 Task: Find connections with filter location Abomsa with filter topic #leadershipwith filter profile language Spanish with filter current company Indman with filter school SBOA School & Junior College with filter industry International Trade and Development with filter service category FIle Management with filter keywords title Interior Designer
Action: Mouse moved to (377, 301)
Screenshot: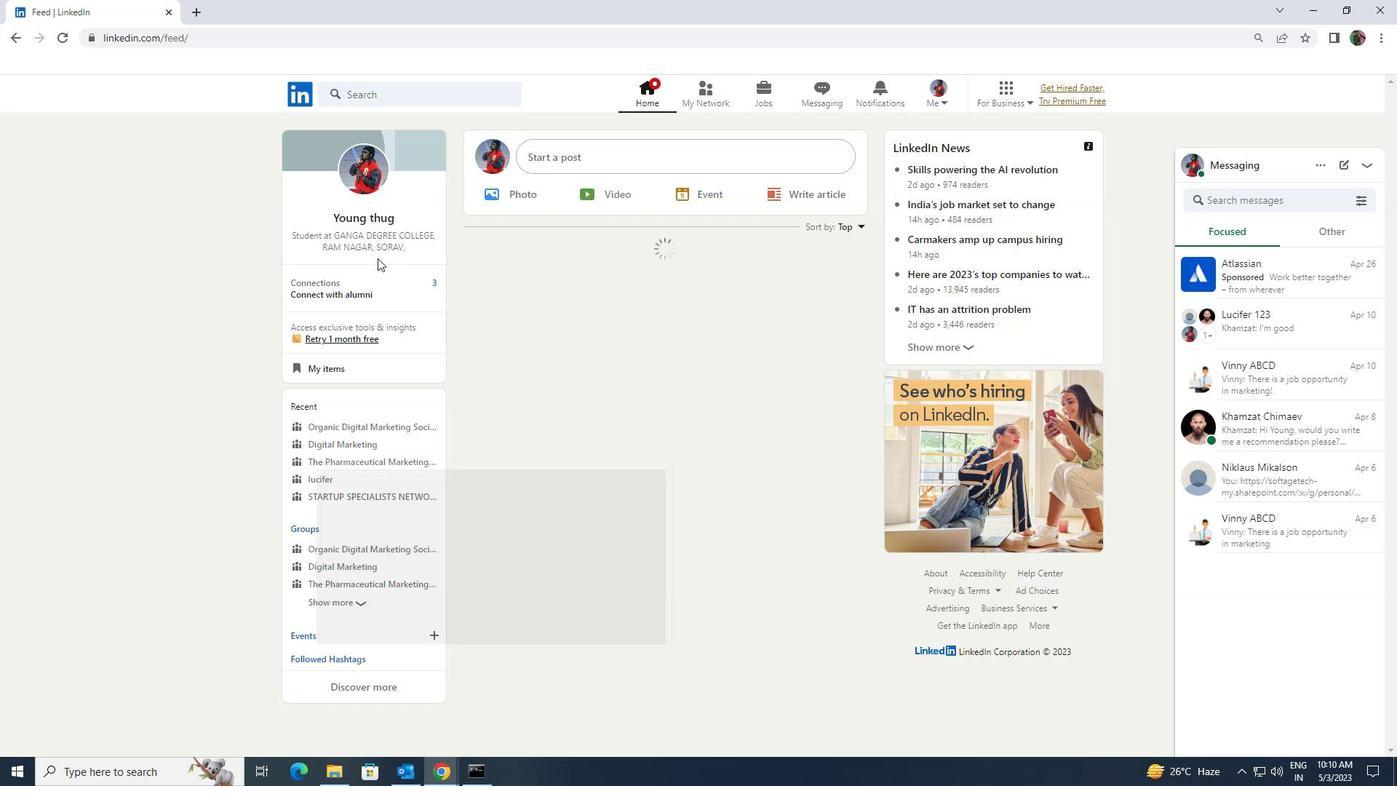 
Action: Mouse pressed left at (377, 301)
Screenshot: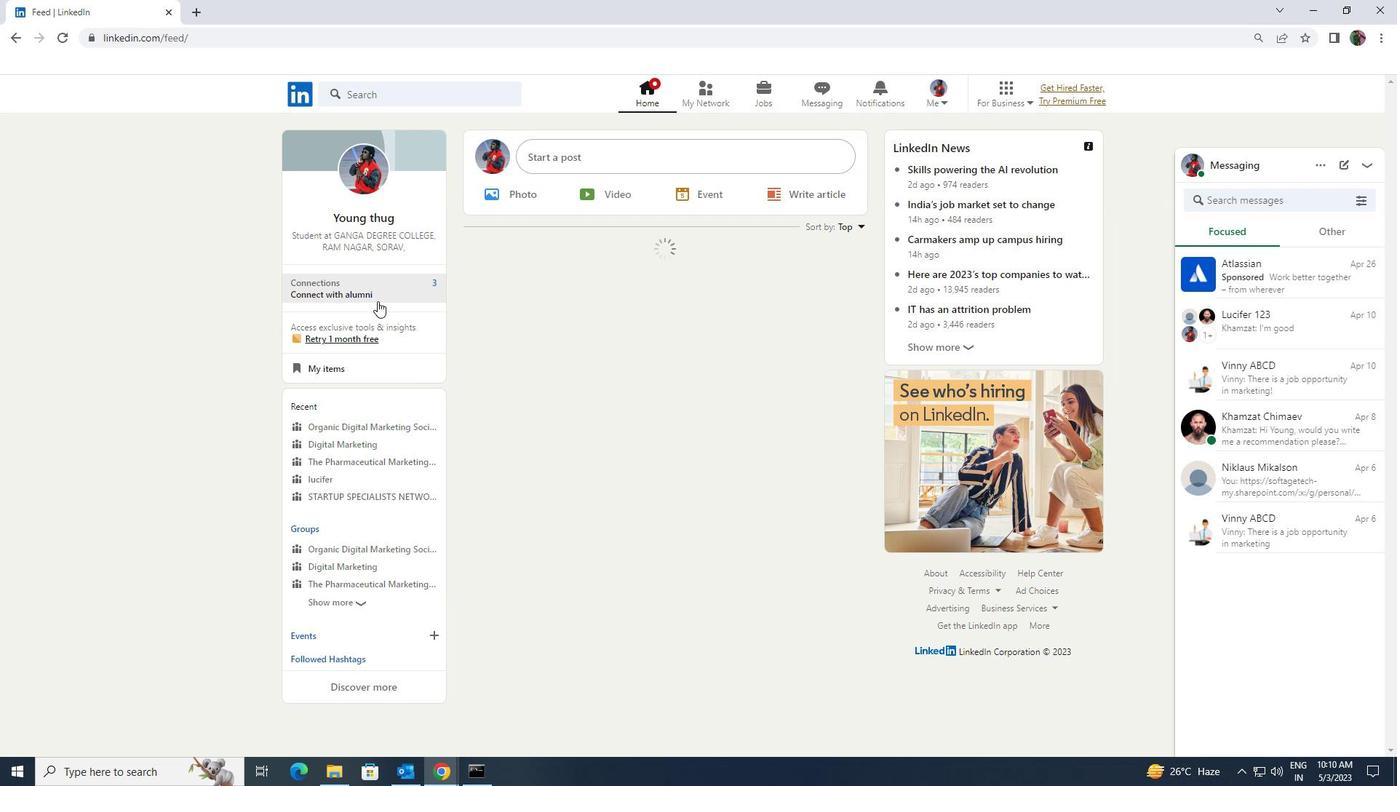 
Action: Mouse moved to (412, 168)
Screenshot: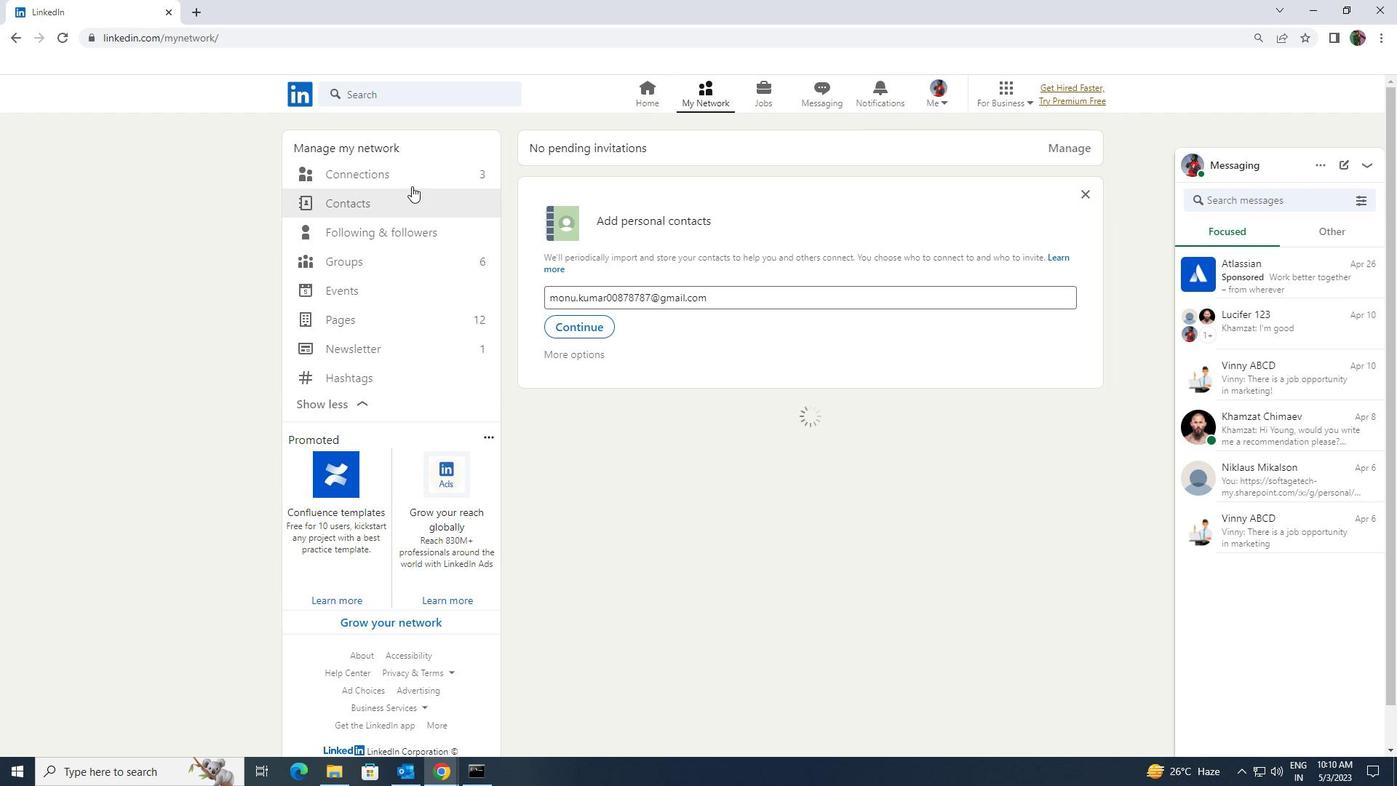 
Action: Mouse pressed left at (412, 168)
Screenshot: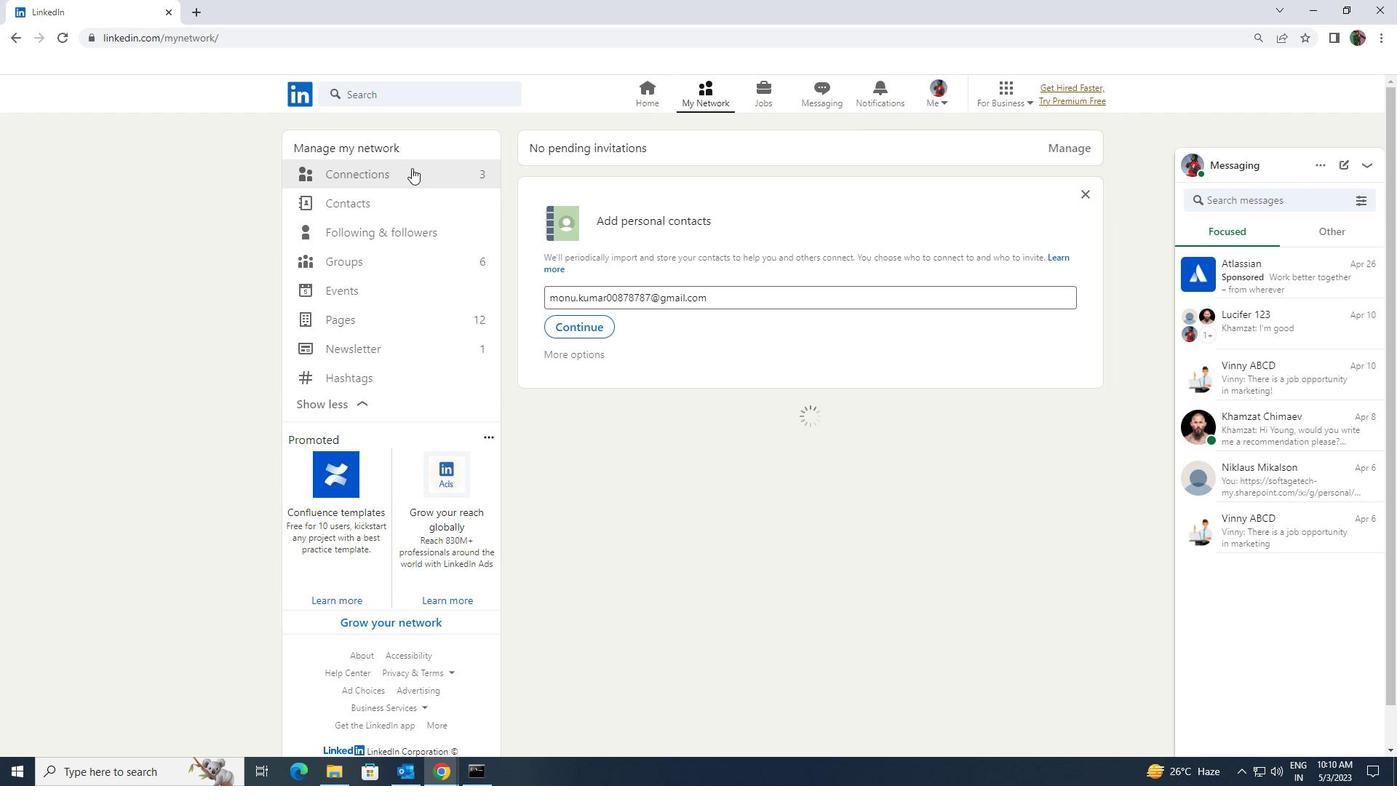 
Action: Mouse moved to (780, 181)
Screenshot: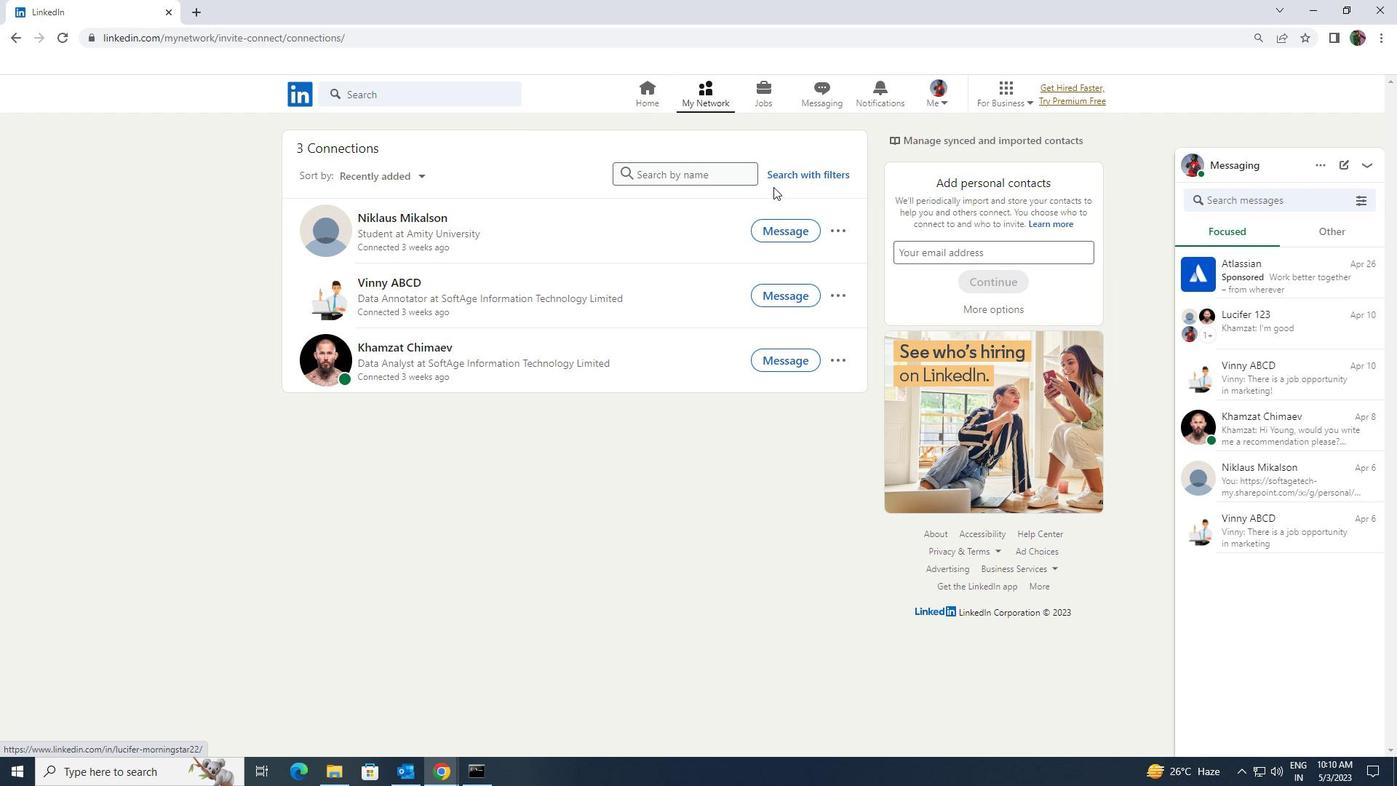 
Action: Mouse pressed left at (780, 181)
Screenshot: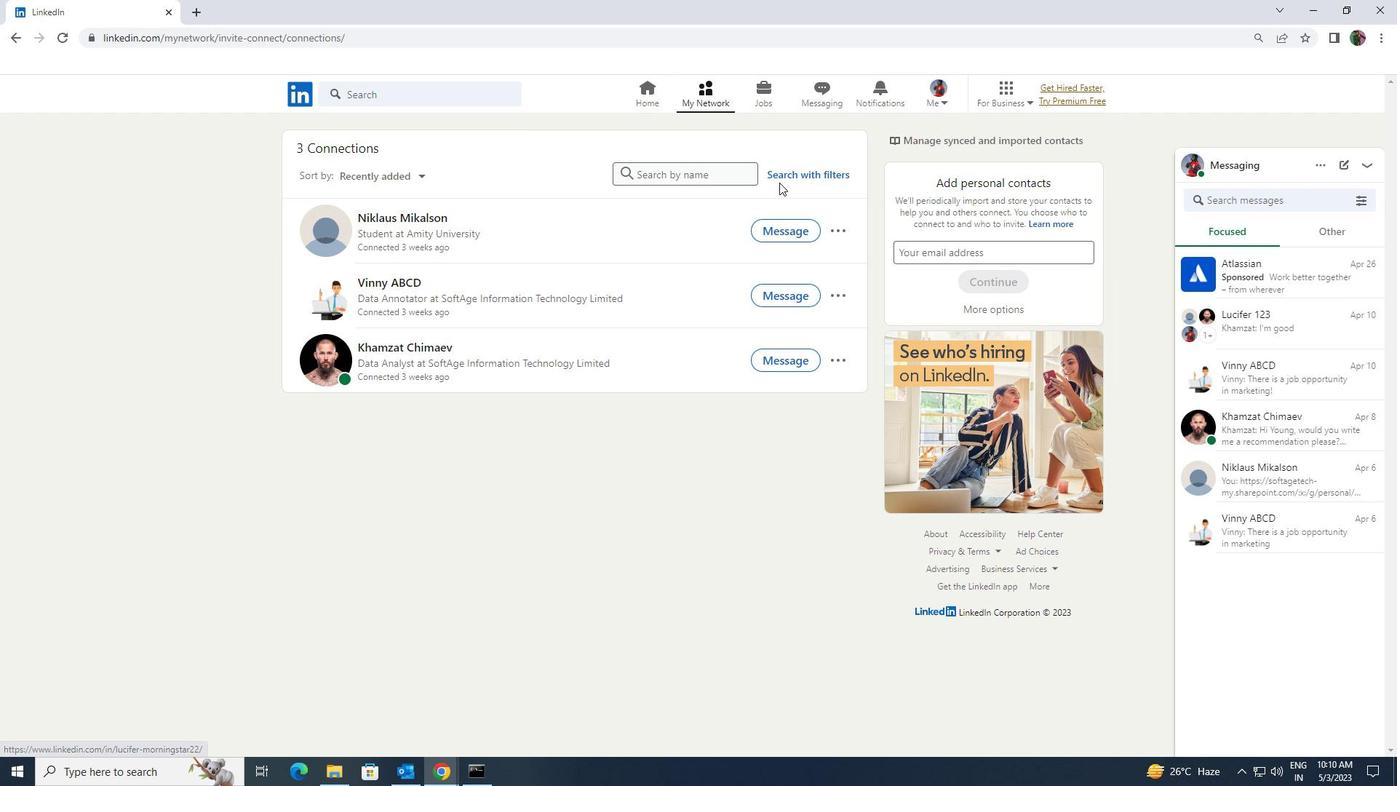 
Action: Mouse moved to (751, 139)
Screenshot: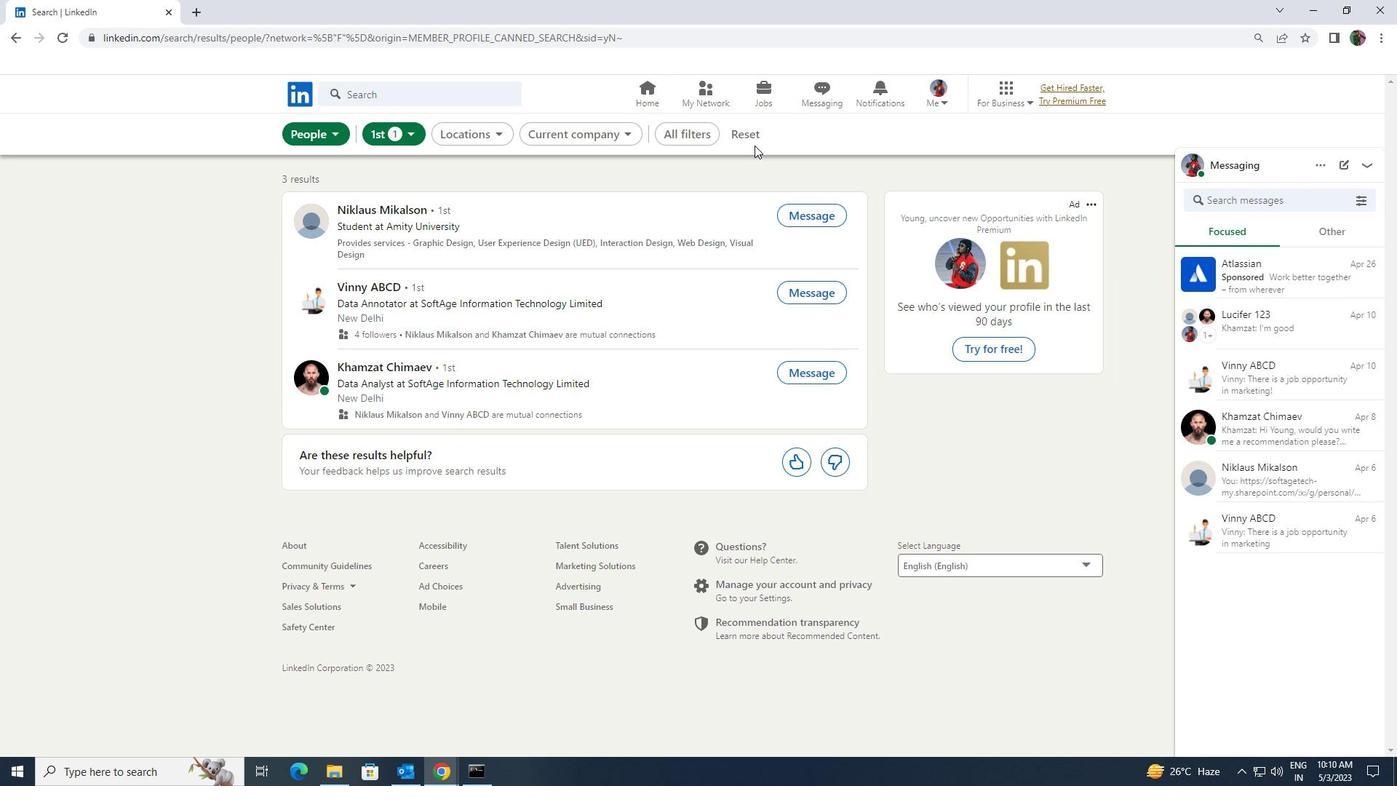 
Action: Mouse pressed left at (751, 139)
Screenshot: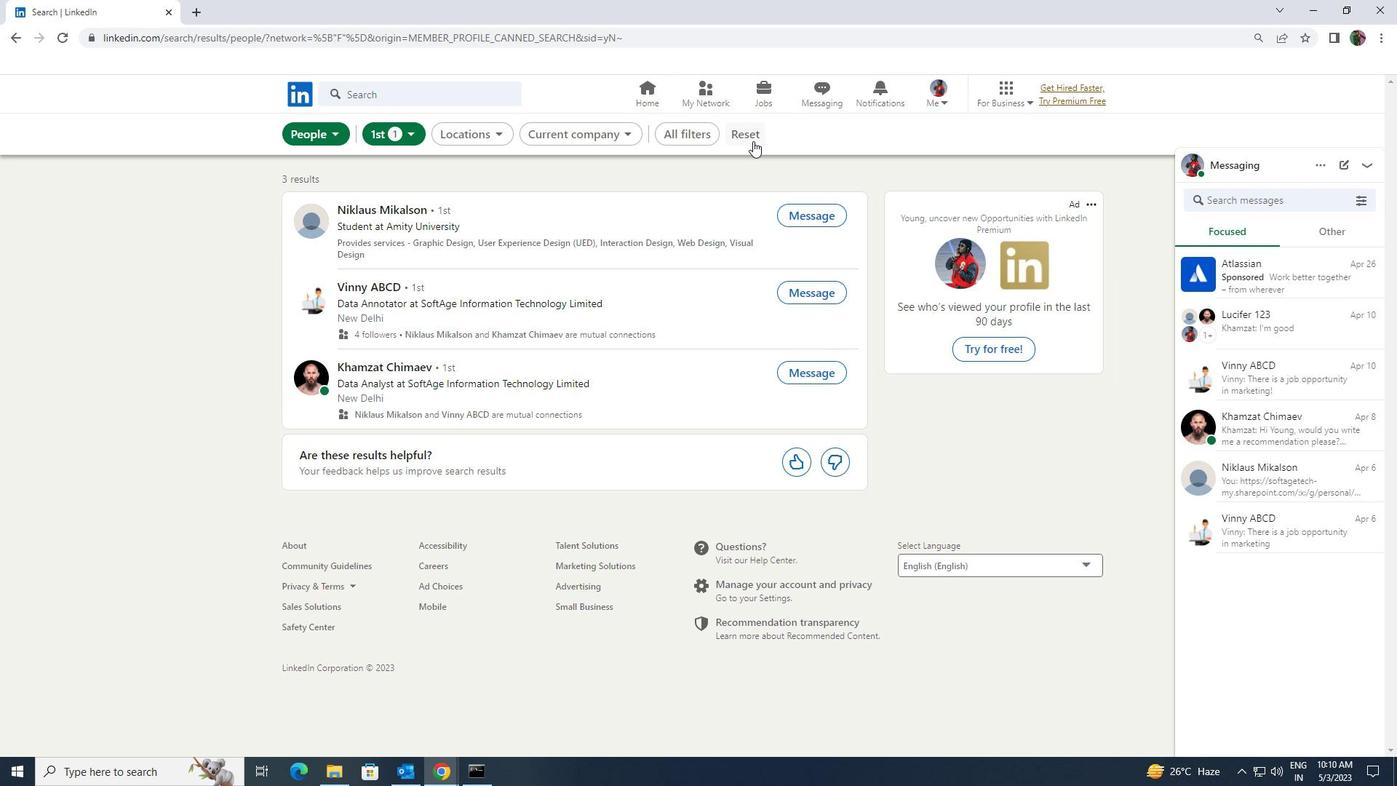
Action: Mouse moved to (737, 132)
Screenshot: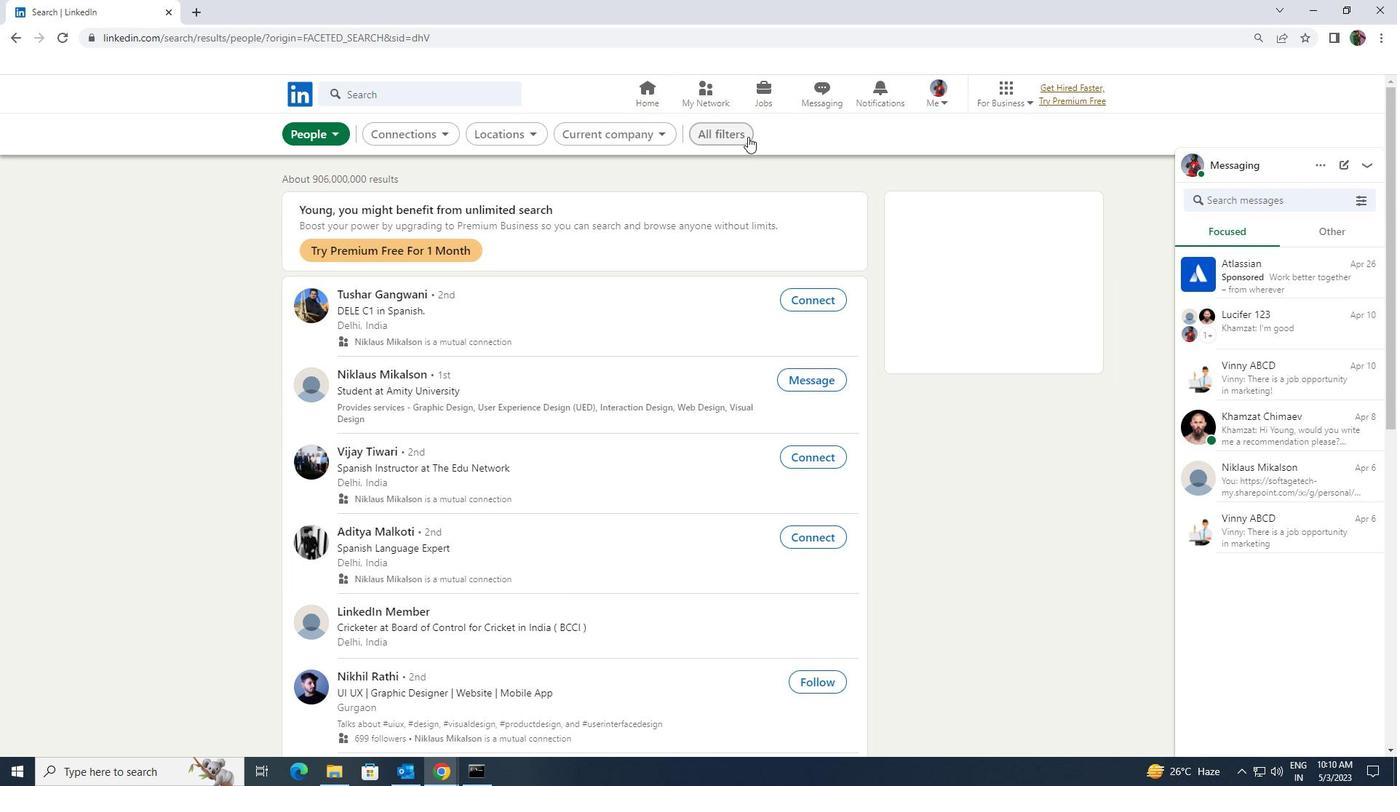
Action: Mouse pressed left at (737, 132)
Screenshot: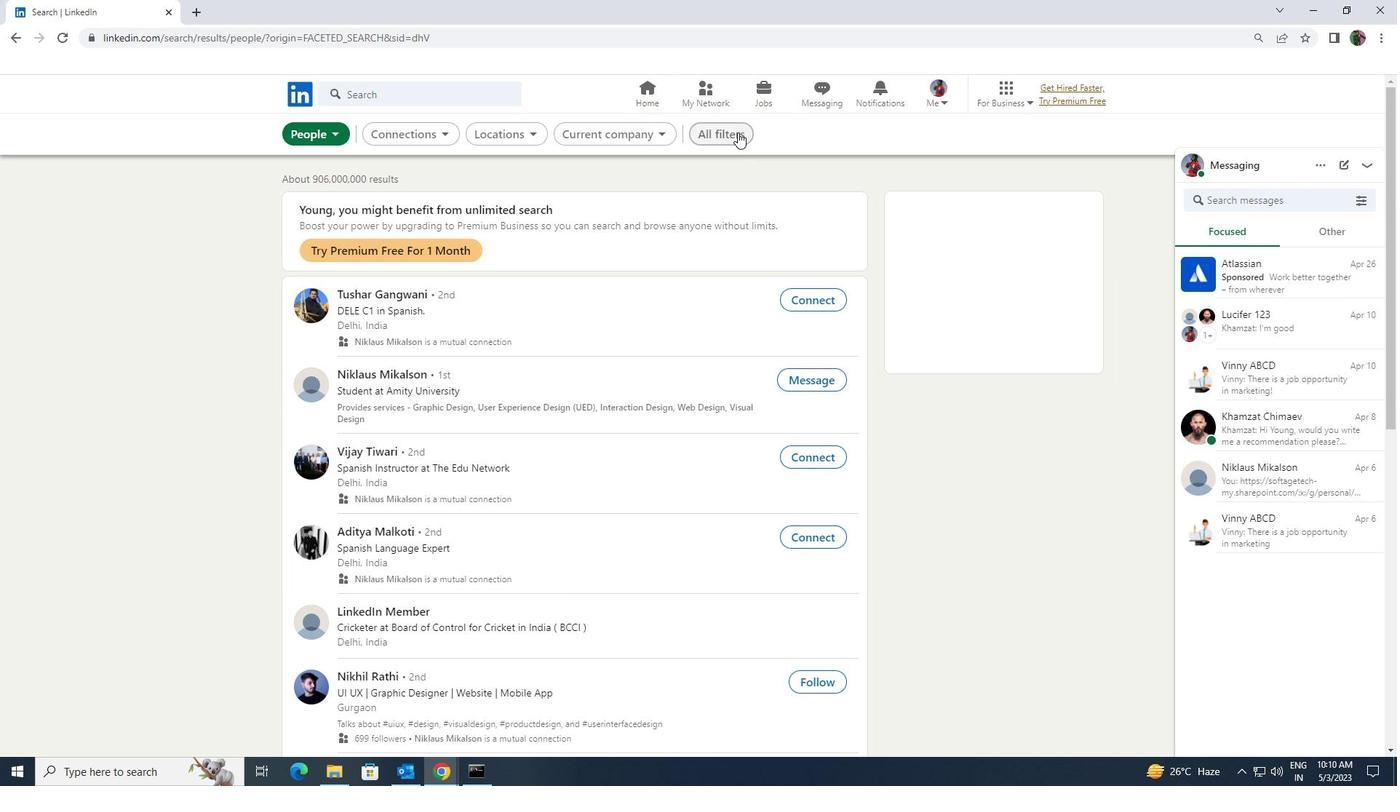 
Action: Mouse moved to (1197, 577)
Screenshot: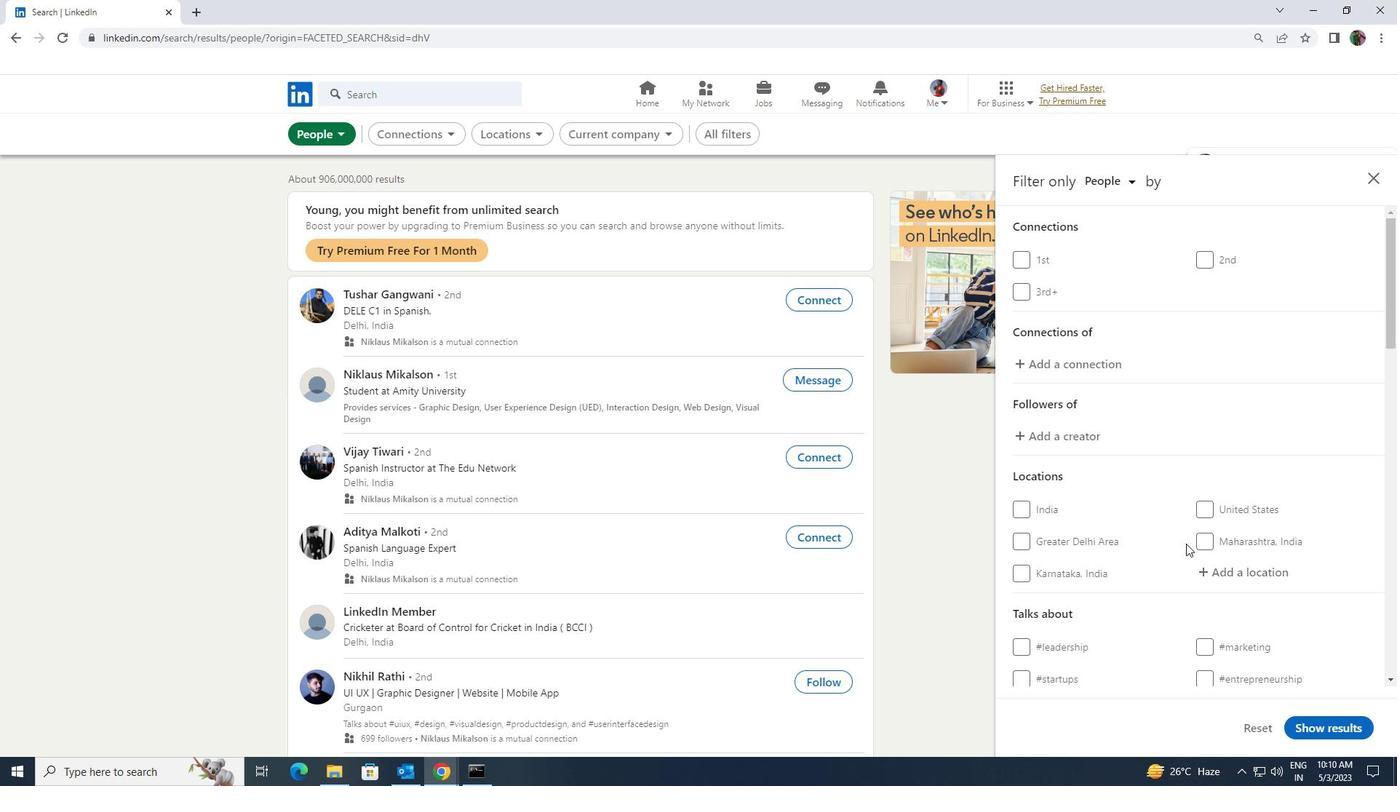 
Action: Mouse pressed left at (1197, 577)
Screenshot: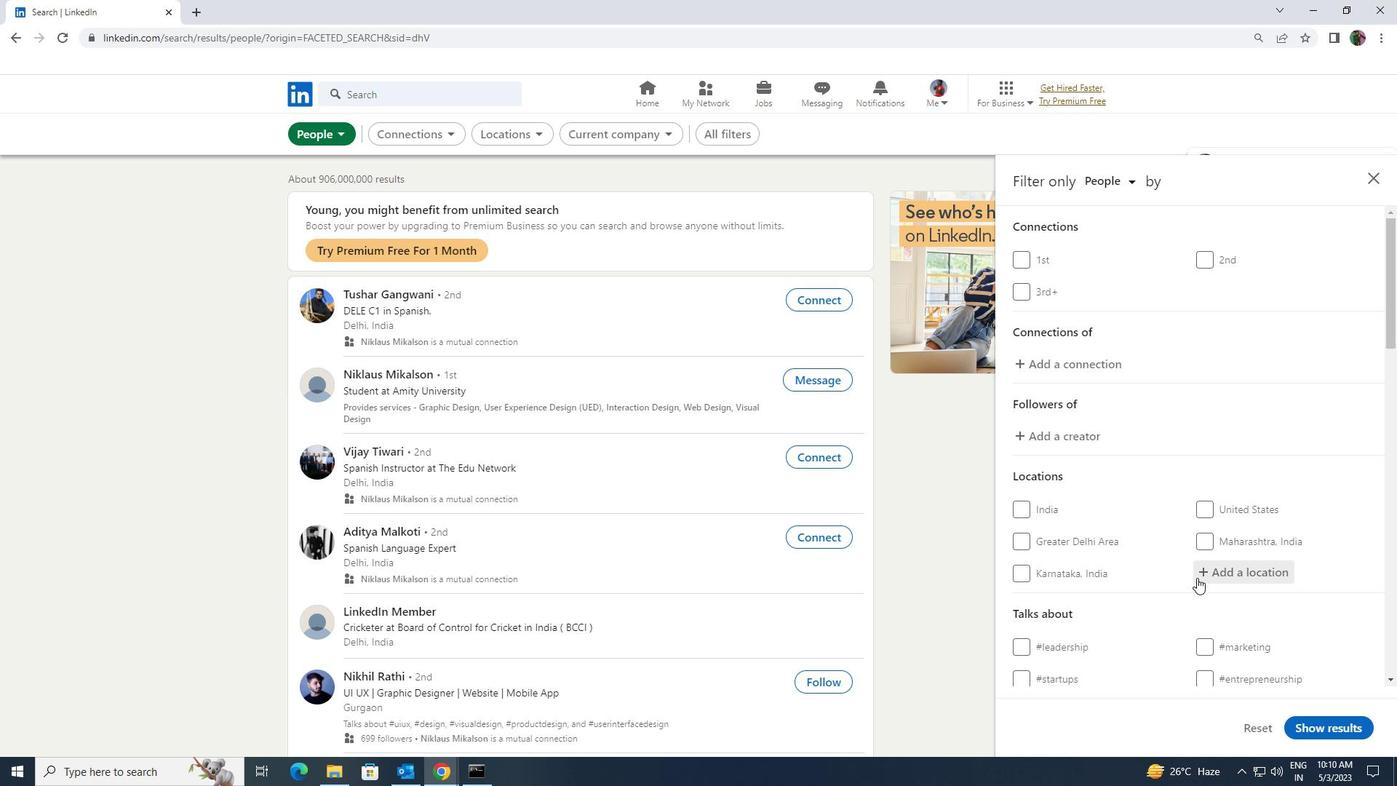 
Action: Mouse moved to (1196, 572)
Screenshot: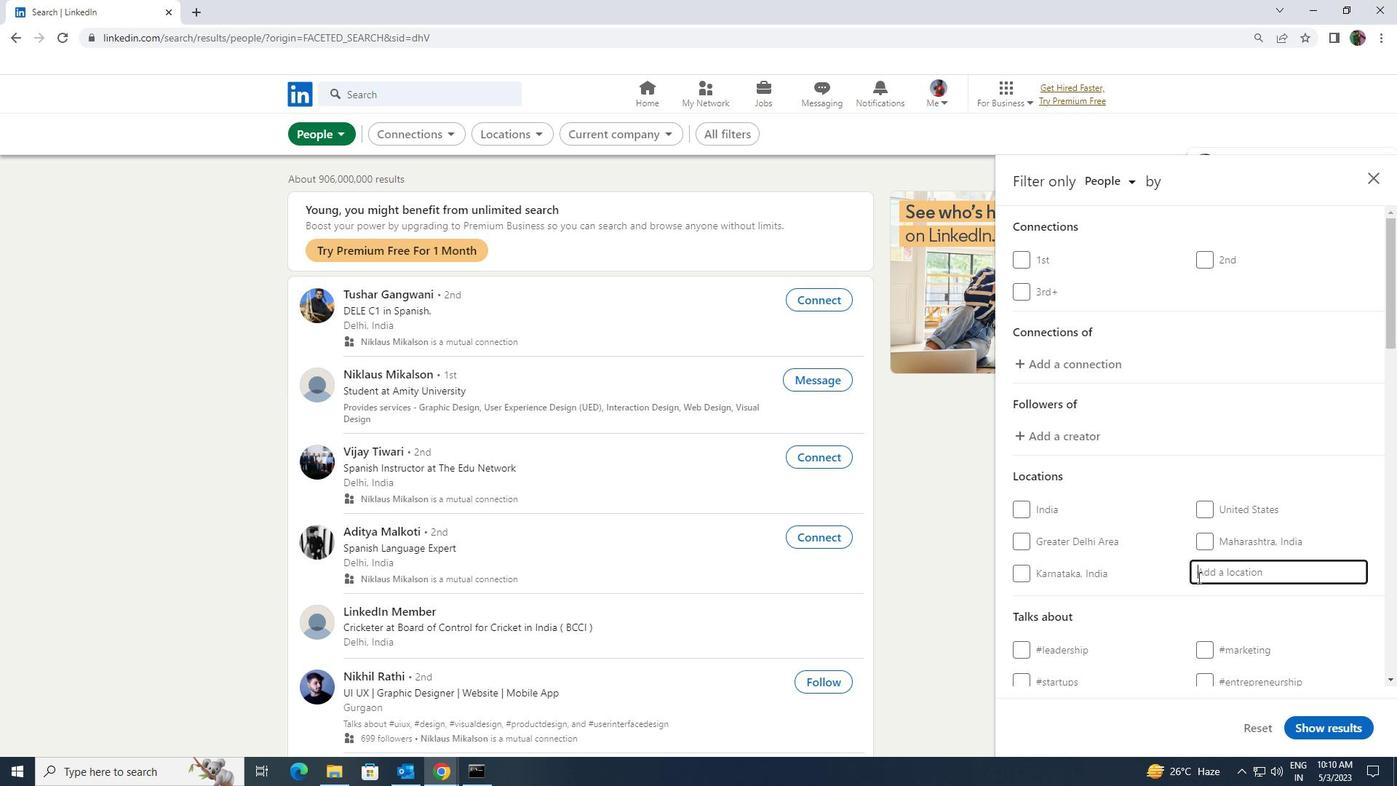 
Action: Key pressed <Key.shift><Key.shift><Key.shift><Key.shift><Key.shift><Key.shift><Key.shift><Key.shift><Key.shift>ABOMSA
Screenshot: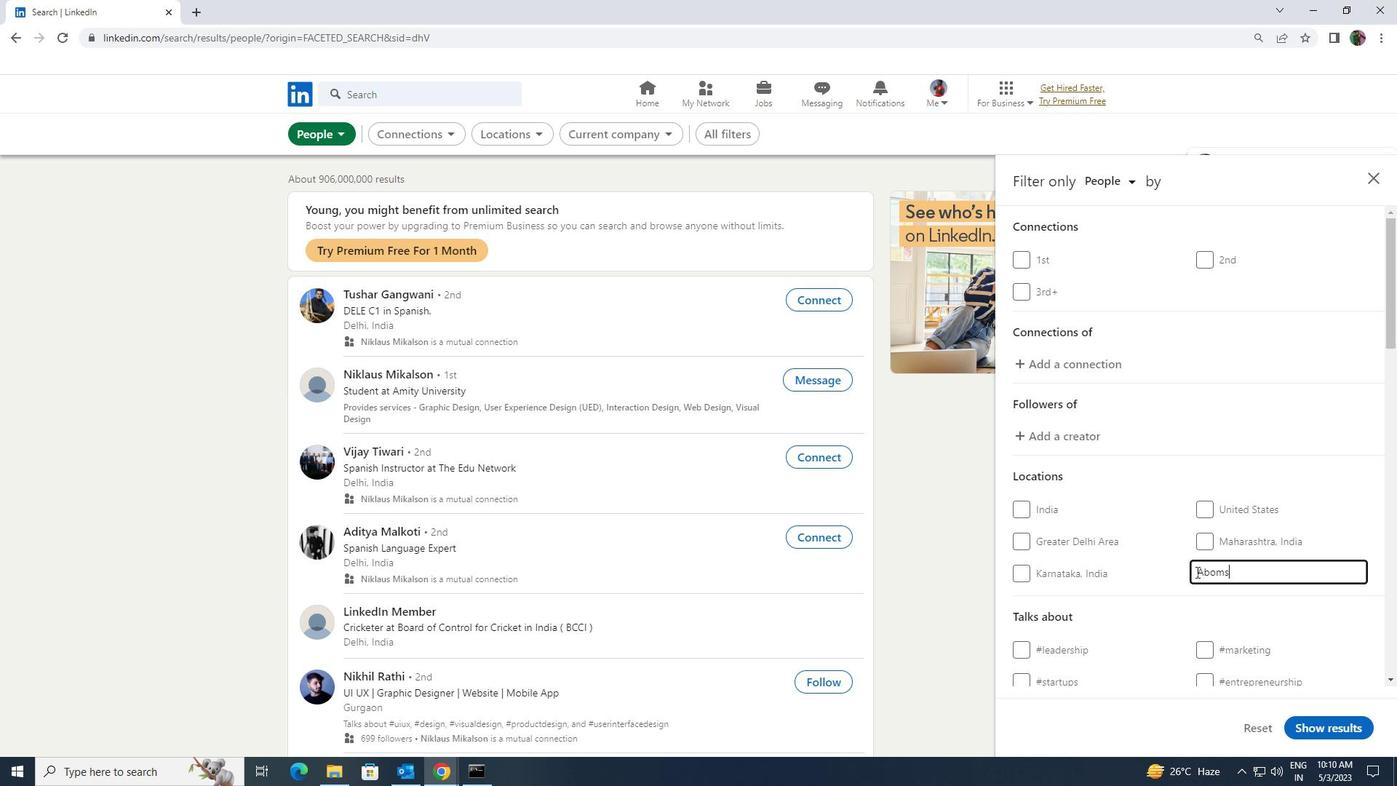 
Action: Mouse scrolled (1196, 571) with delta (0, 0)
Screenshot: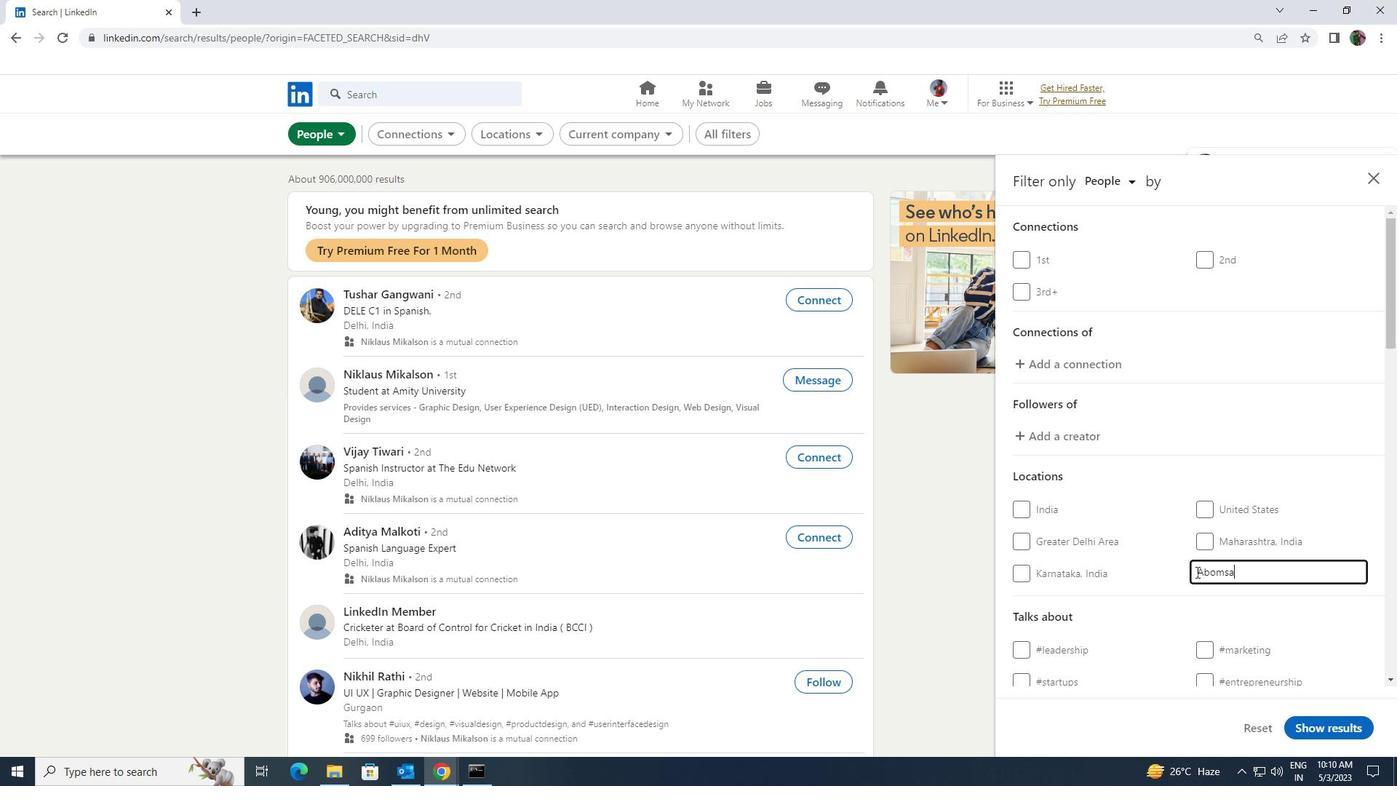 
Action: Mouse moved to (1203, 637)
Screenshot: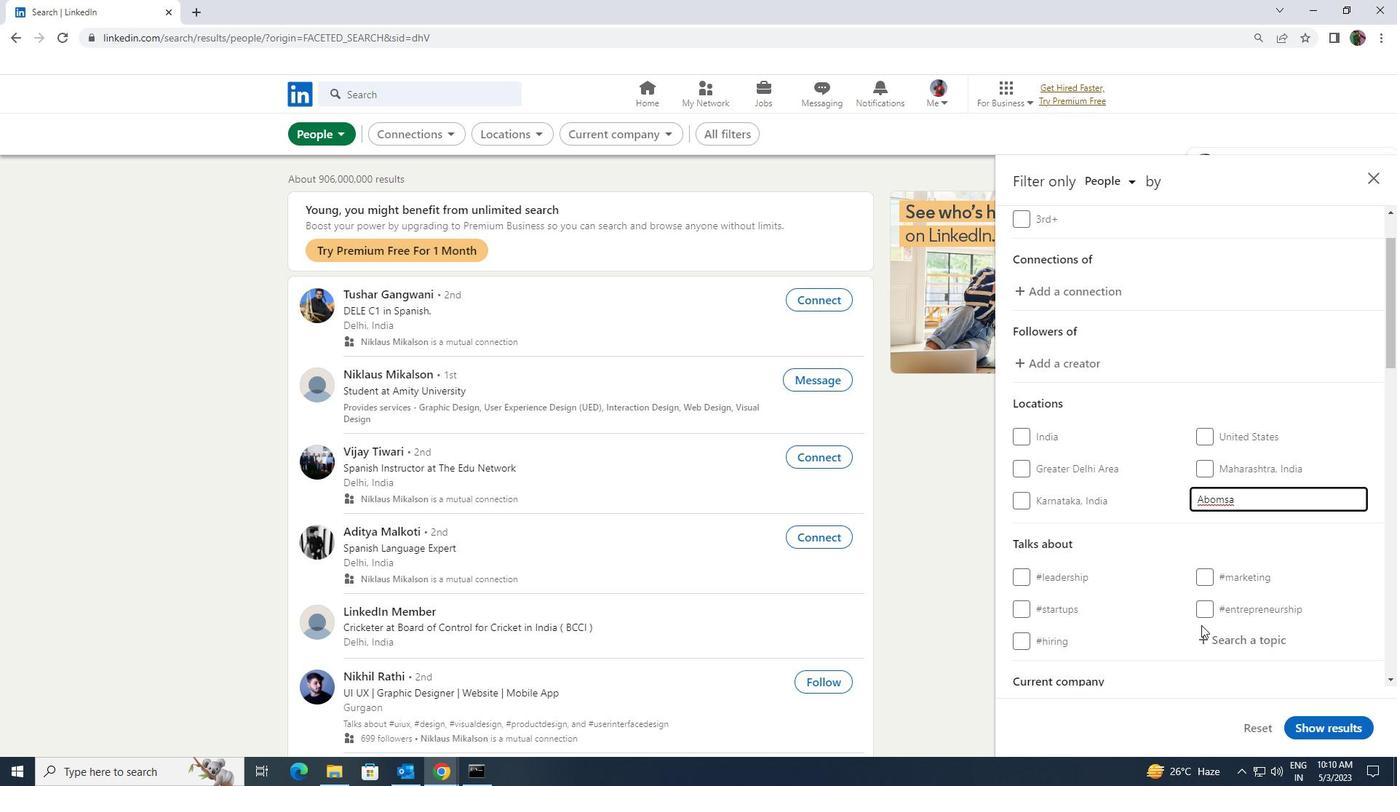 
Action: Mouse pressed left at (1203, 637)
Screenshot: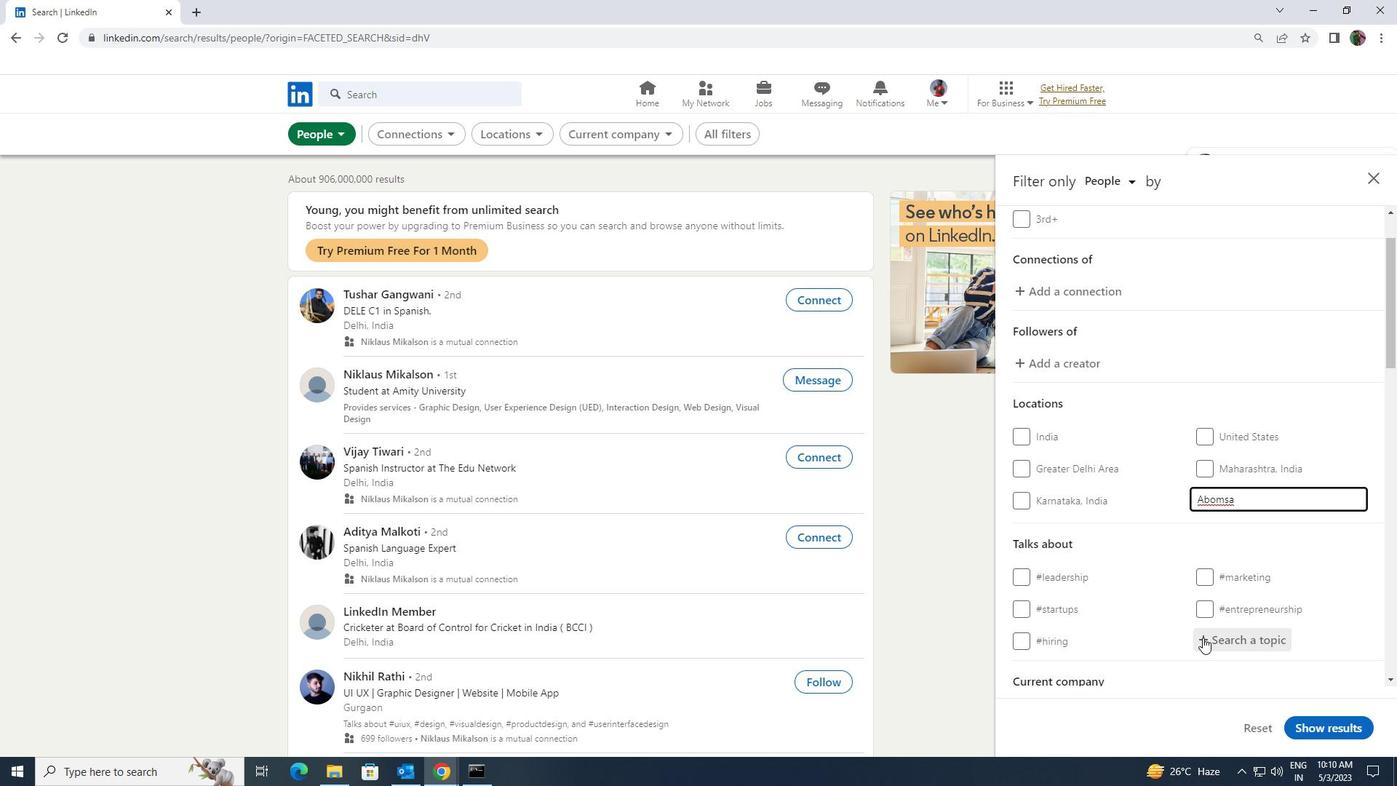 
Action: Key pressed <Key.shift><Key.shift><Key.shift><Key.shift><Key.shift><Key.shift><Key.shift><Key.shift><Key.shift><Key.shift><Key.shift><Key.shift><Key.shift><Key.shift><Key.shift><Key.shift><Key.shift><Key.shift><Key.shift><Key.shift><Key.shift><Key.shift><Key.shift><Key.shift><Key.shift>LEADERSHIP
Screenshot: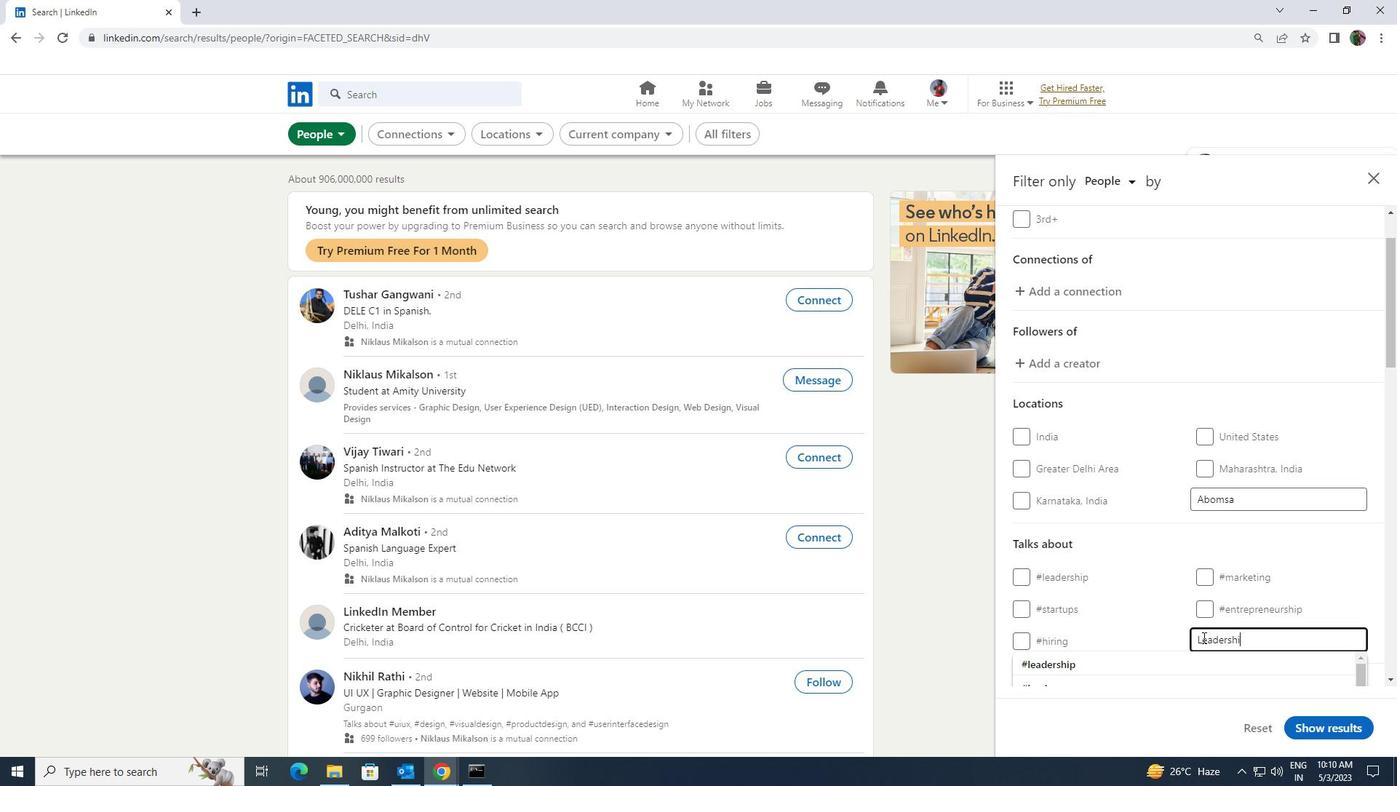 
Action: Mouse moved to (1190, 655)
Screenshot: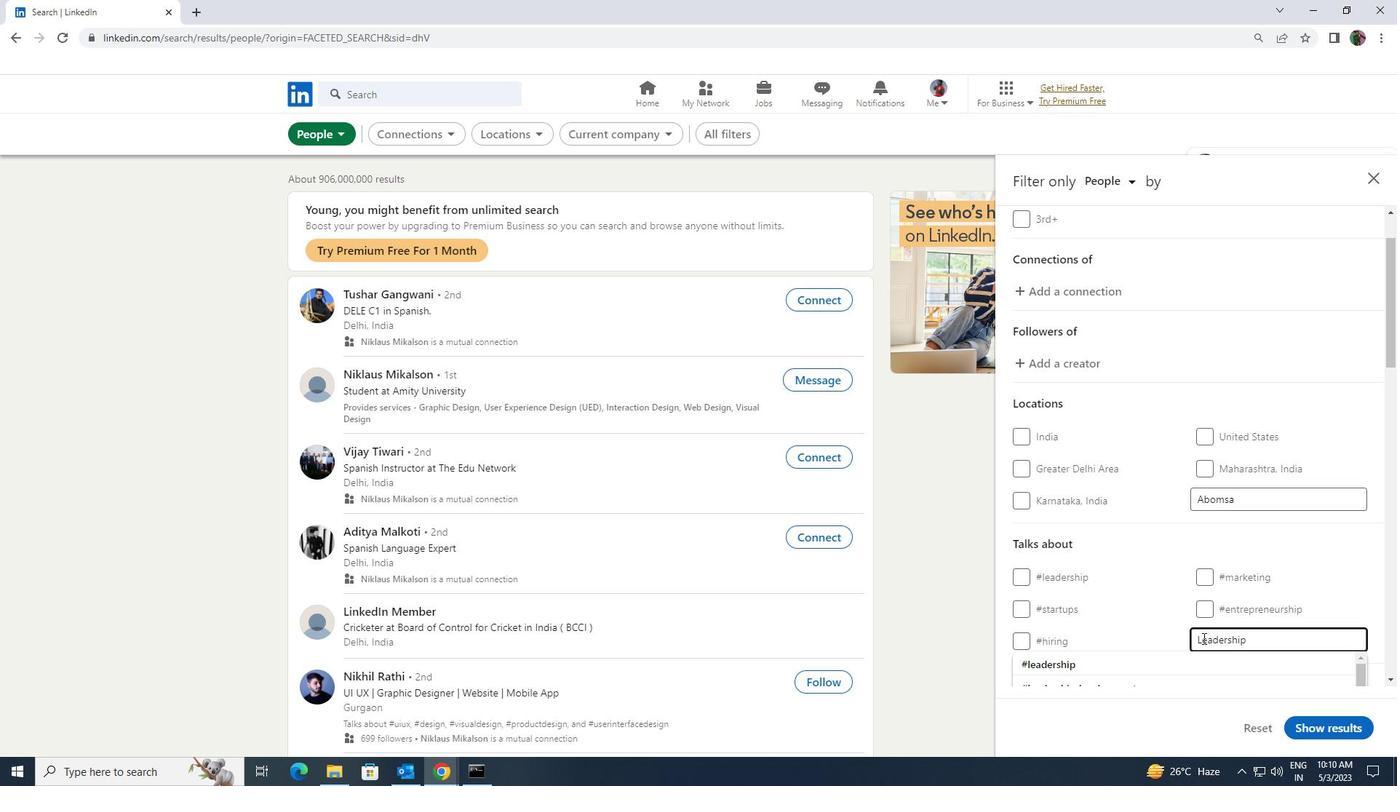 
Action: Mouse pressed left at (1190, 655)
Screenshot: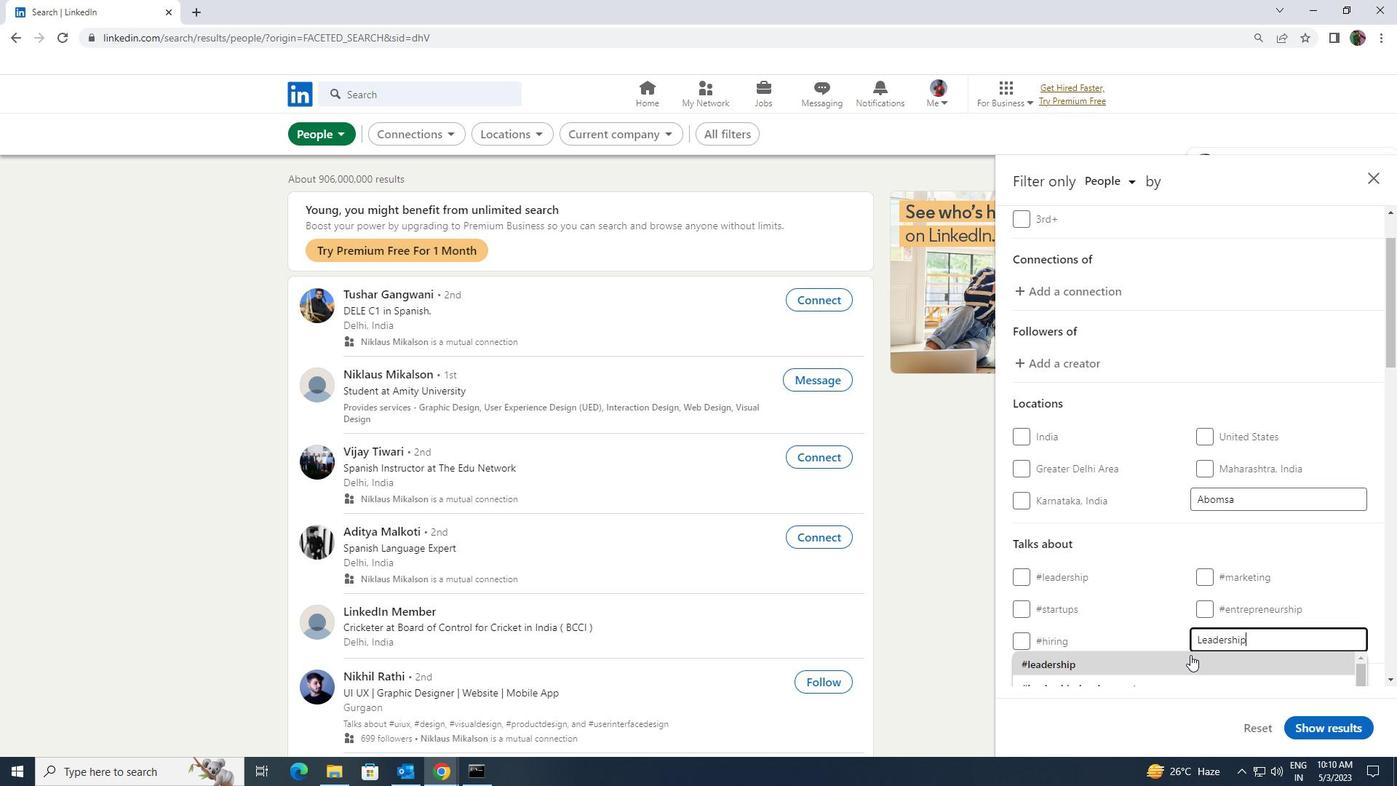 
Action: Mouse moved to (1193, 609)
Screenshot: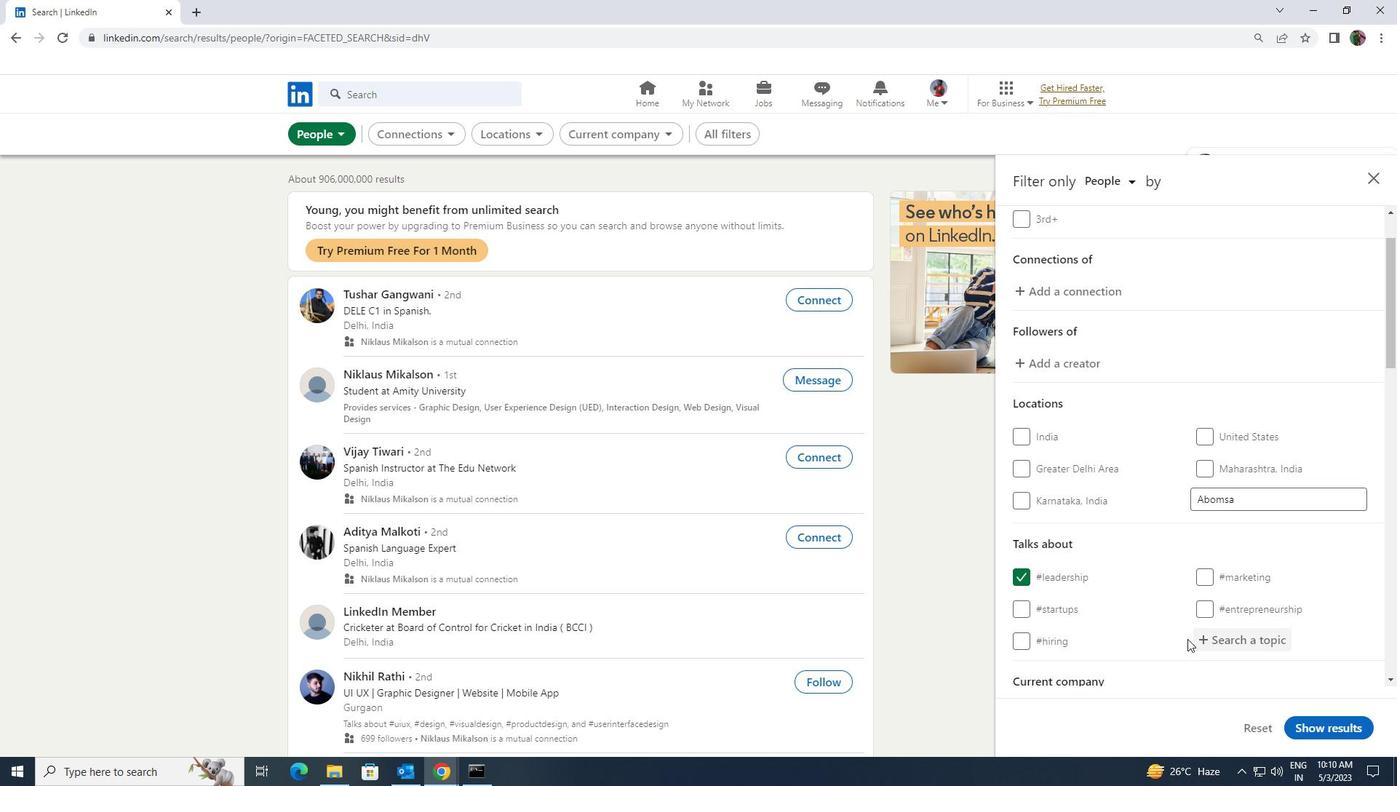 
Action: Mouse scrolled (1193, 608) with delta (0, 0)
Screenshot: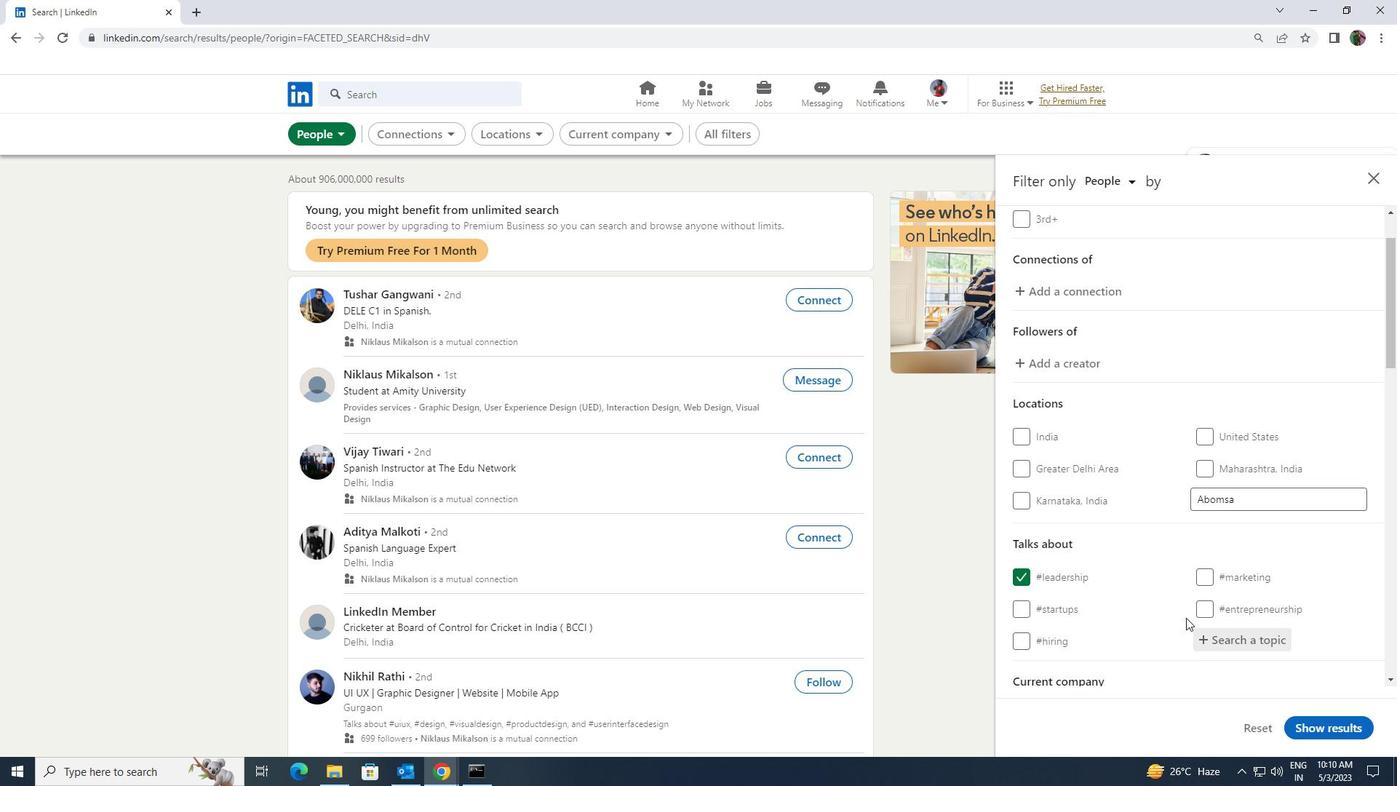 
Action: Mouse scrolled (1193, 608) with delta (0, 0)
Screenshot: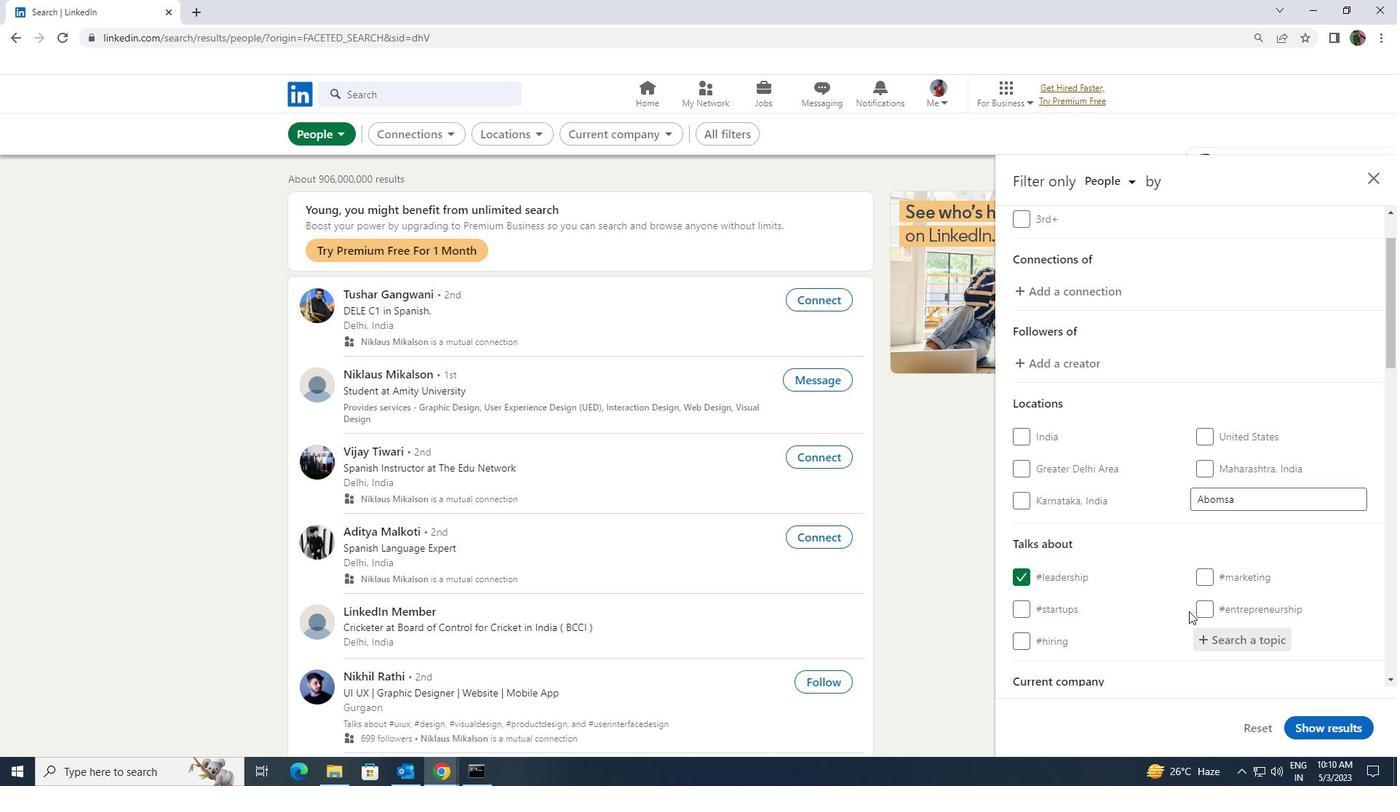 
Action: Mouse scrolled (1193, 608) with delta (0, 0)
Screenshot: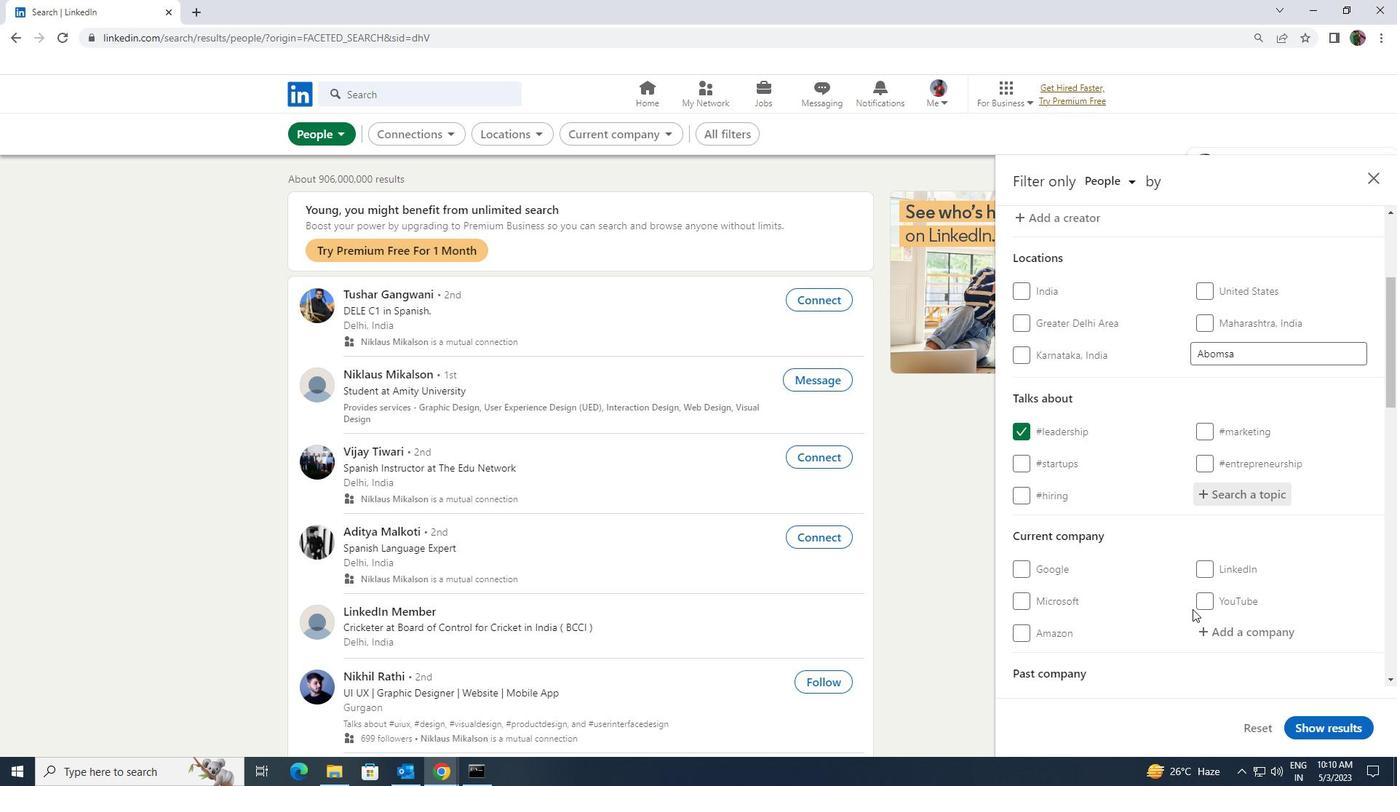 
Action: Mouse scrolled (1193, 608) with delta (0, 0)
Screenshot: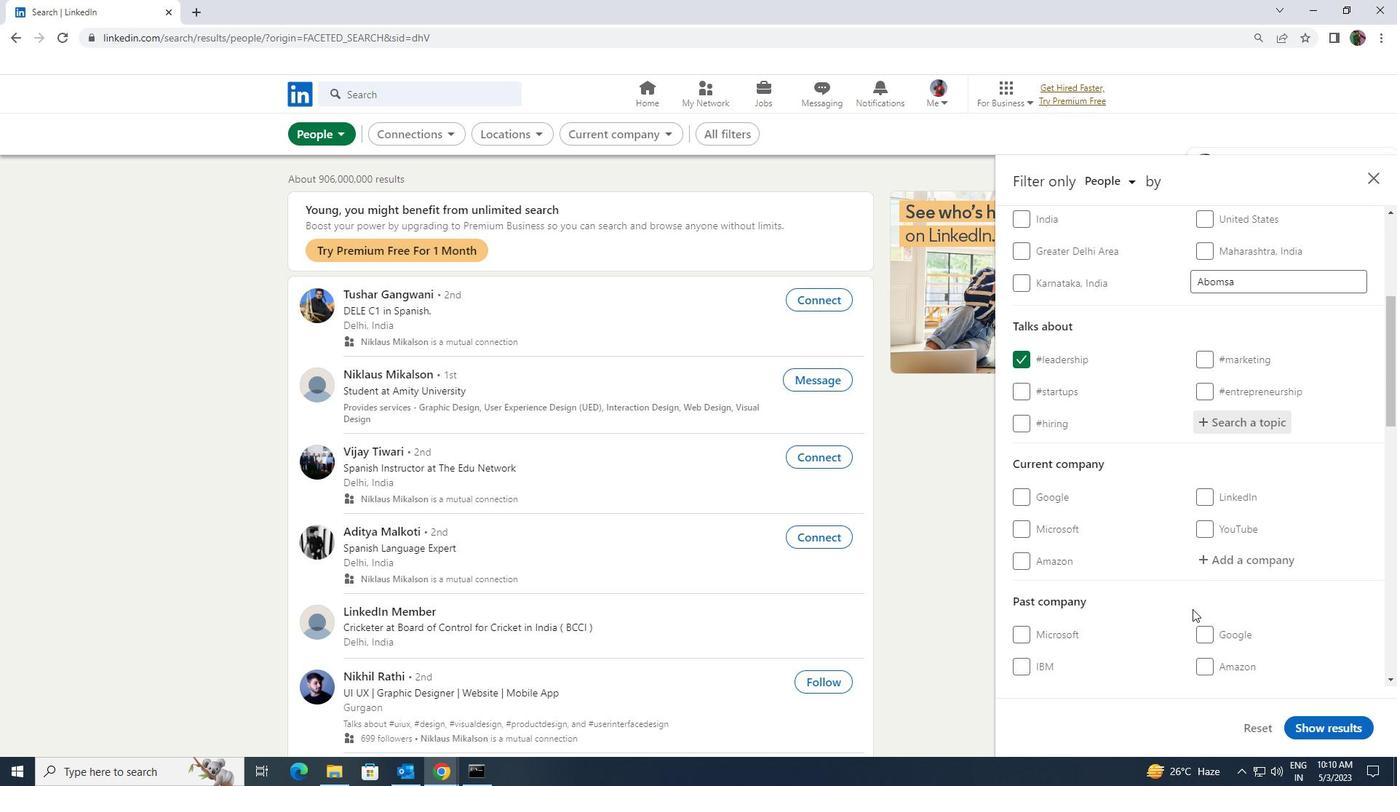 
Action: Mouse scrolled (1193, 608) with delta (0, 0)
Screenshot: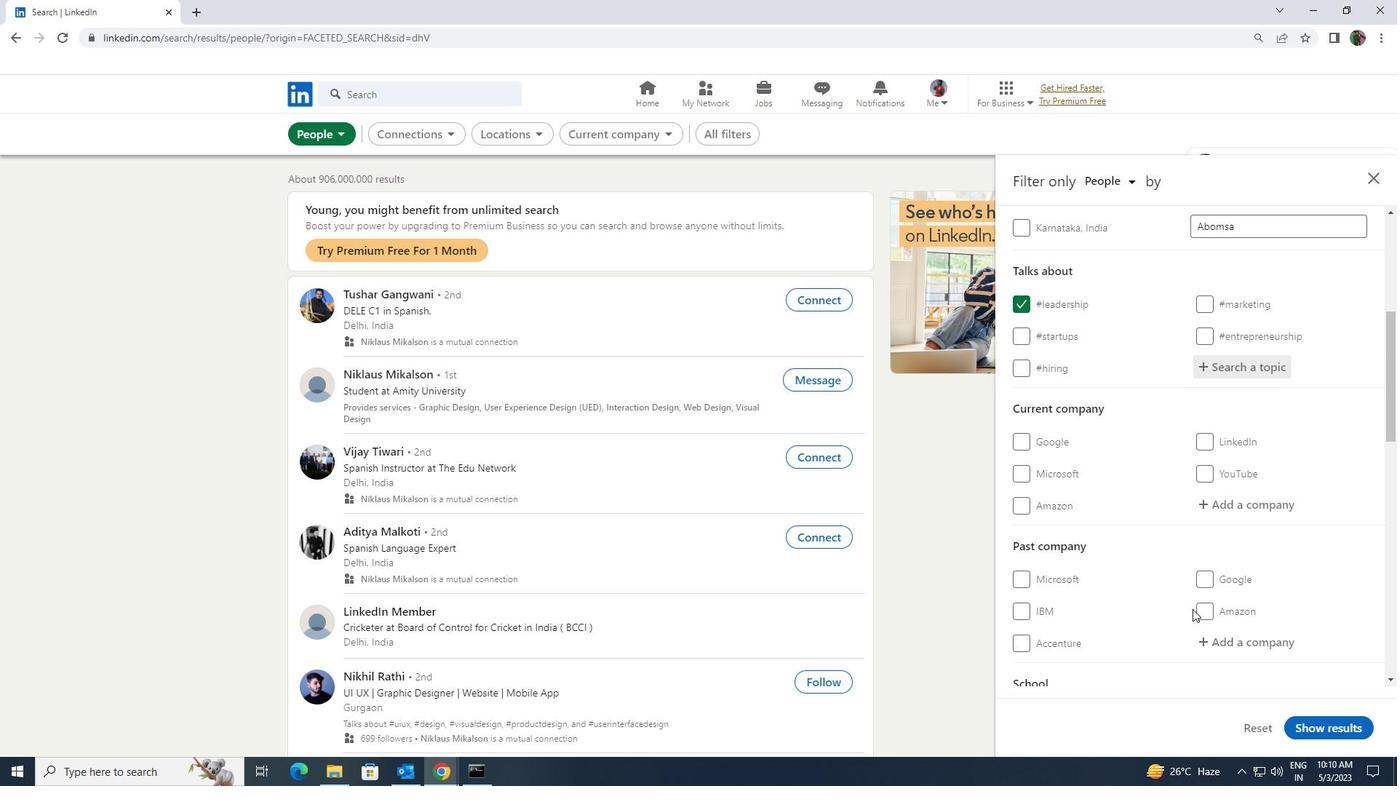 
Action: Mouse scrolled (1193, 608) with delta (0, 0)
Screenshot: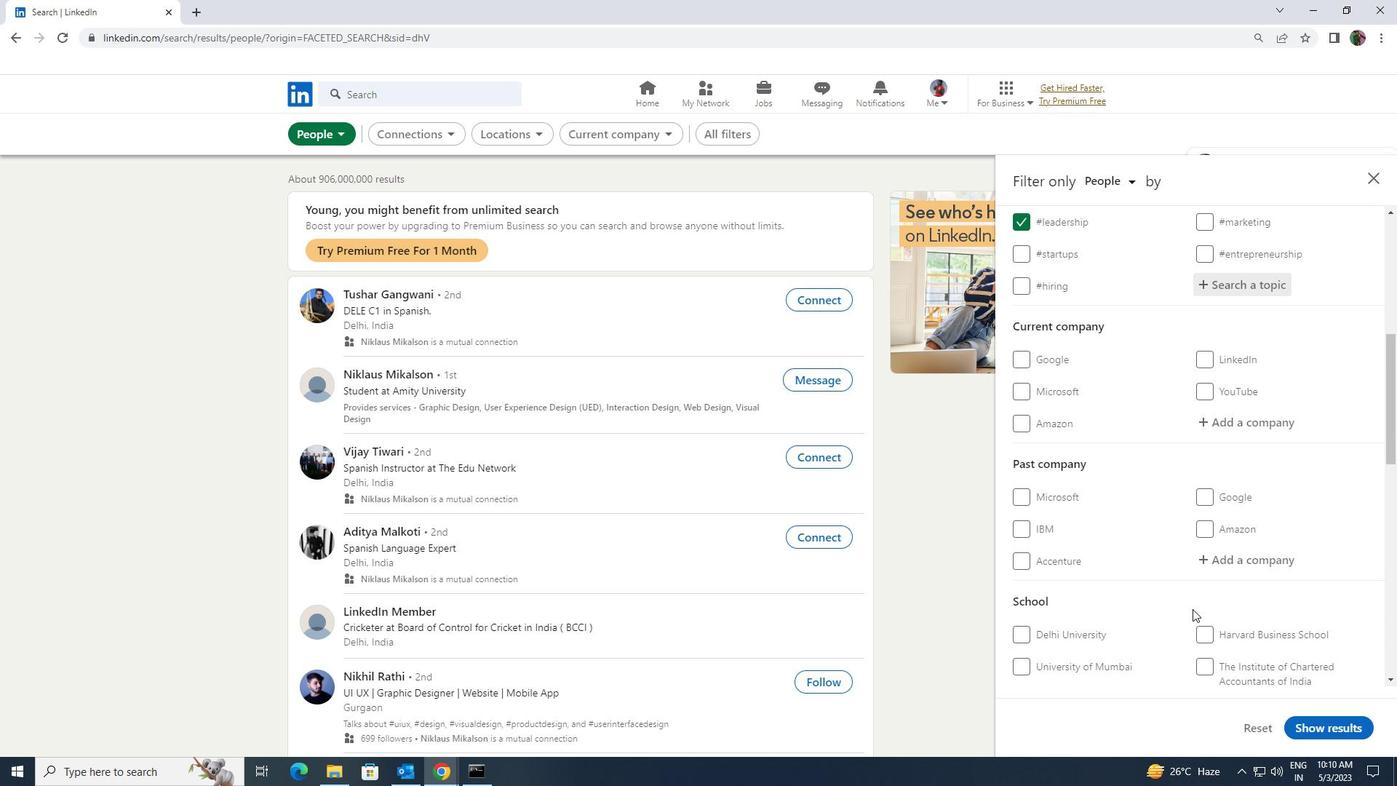 
Action: Mouse scrolled (1193, 608) with delta (0, 0)
Screenshot: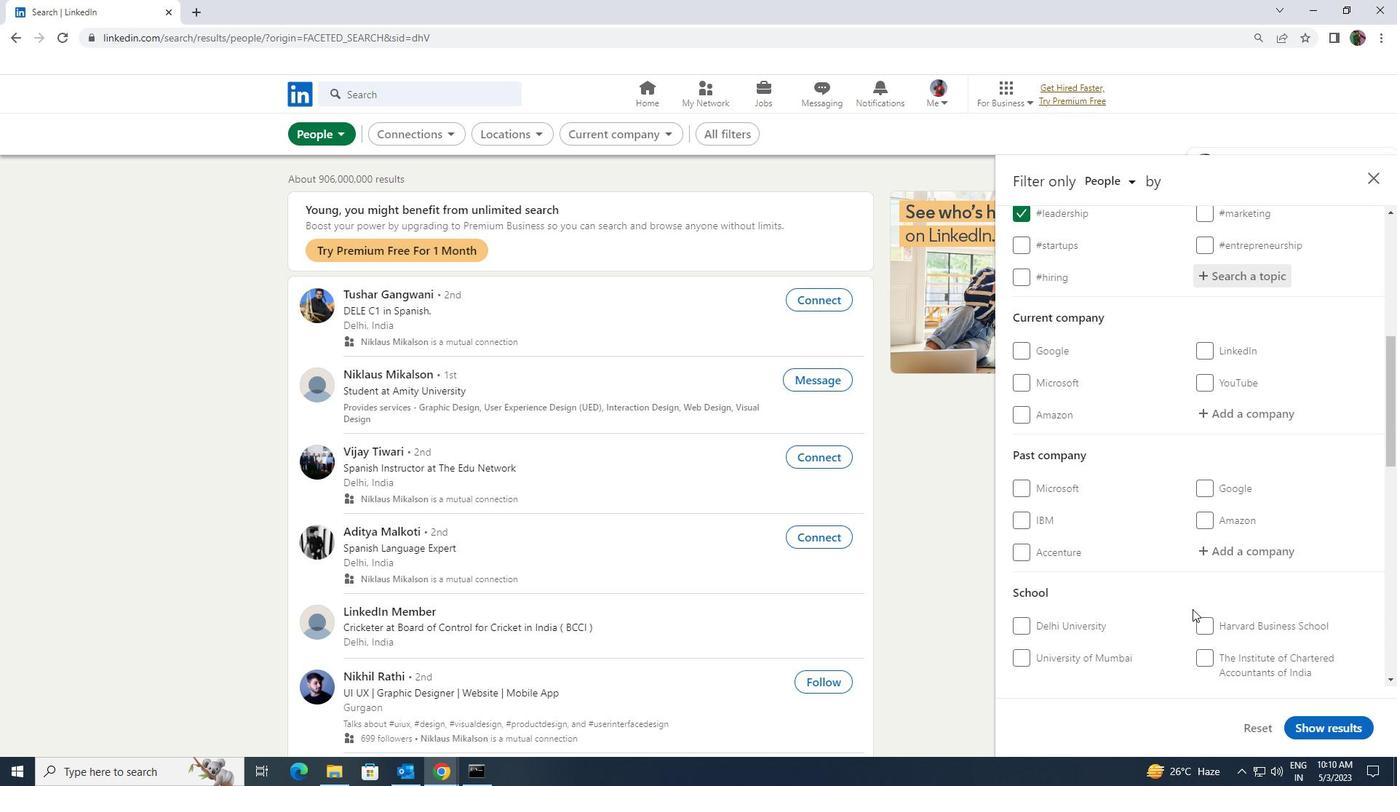 
Action: Mouse scrolled (1193, 608) with delta (0, 0)
Screenshot: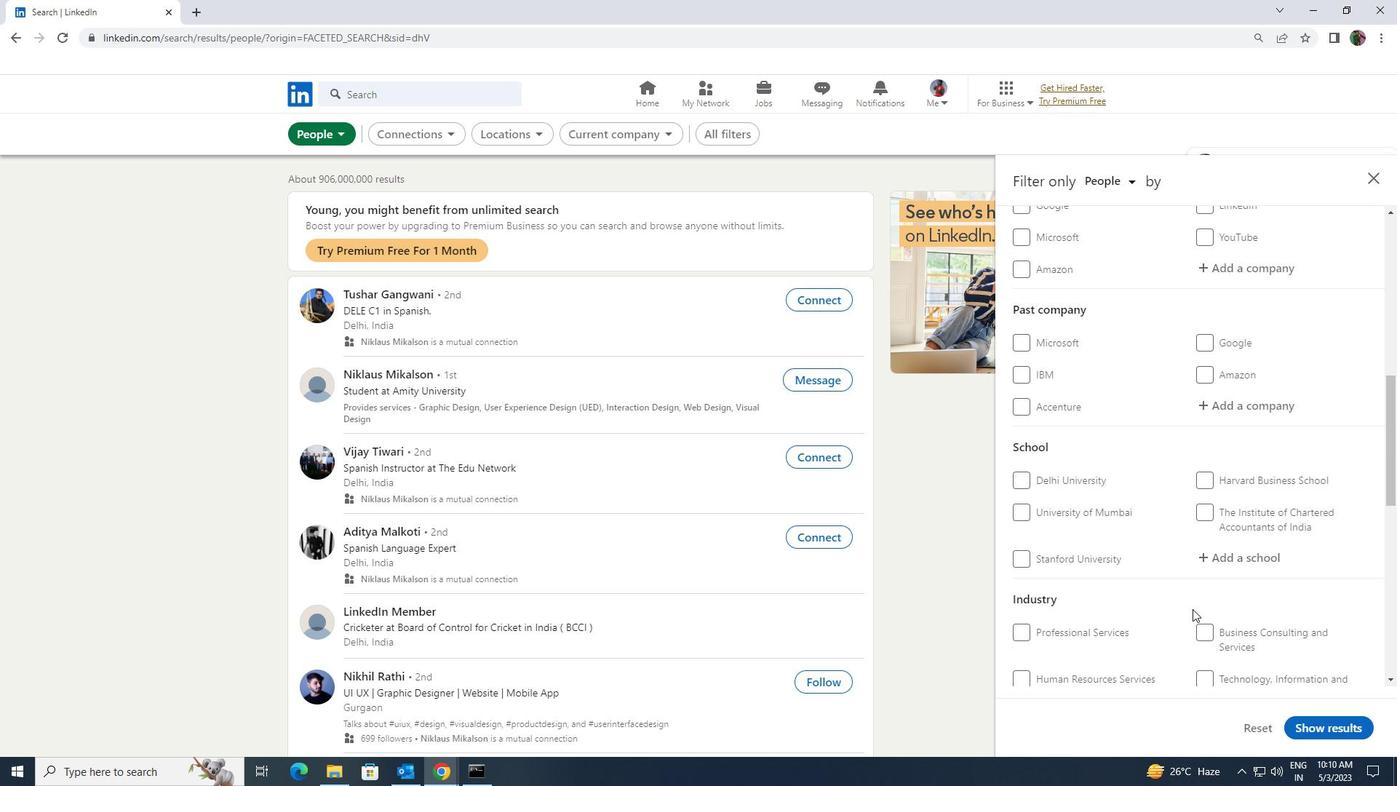 
Action: Mouse moved to (1194, 607)
Screenshot: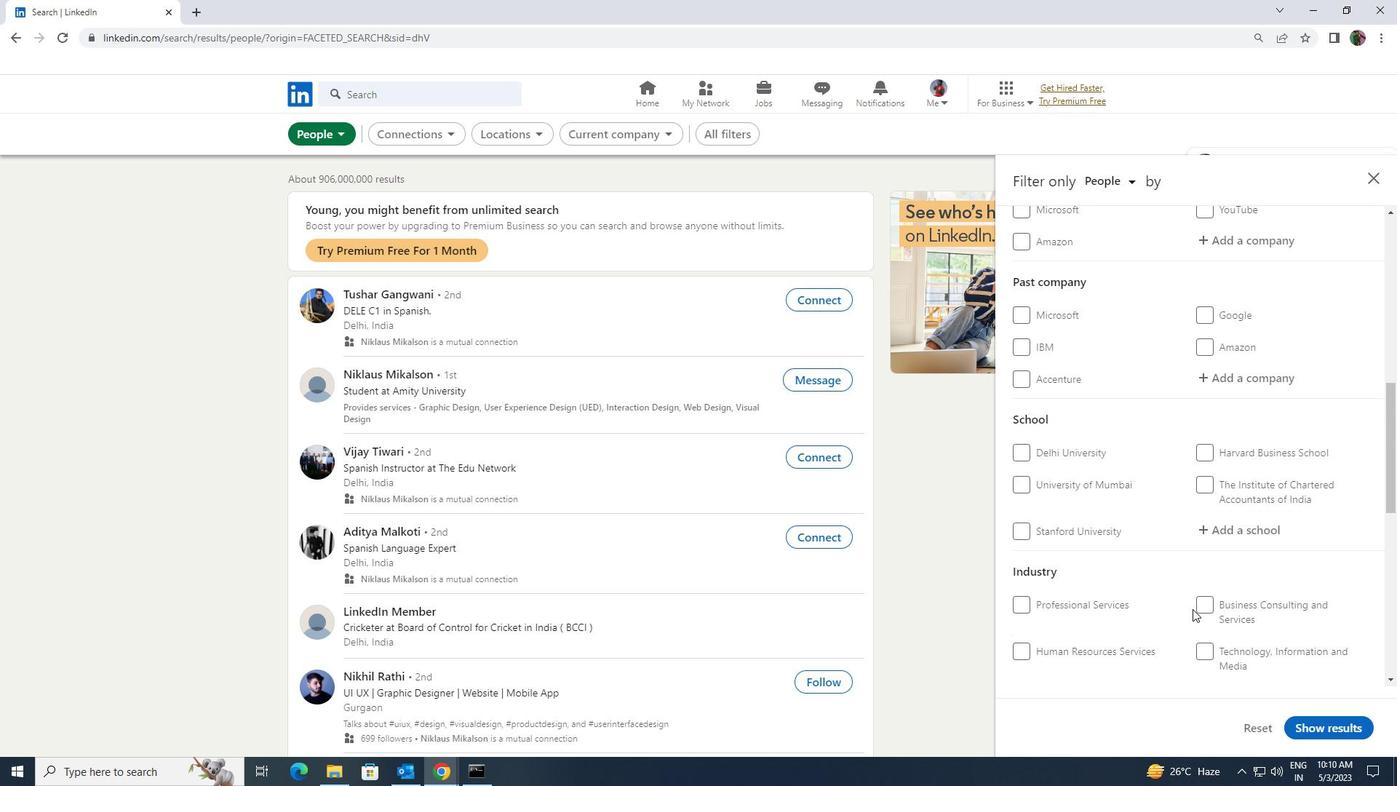 
Action: Mouse scrolled (1194, 607) with delta (0, 0)
Screenshot: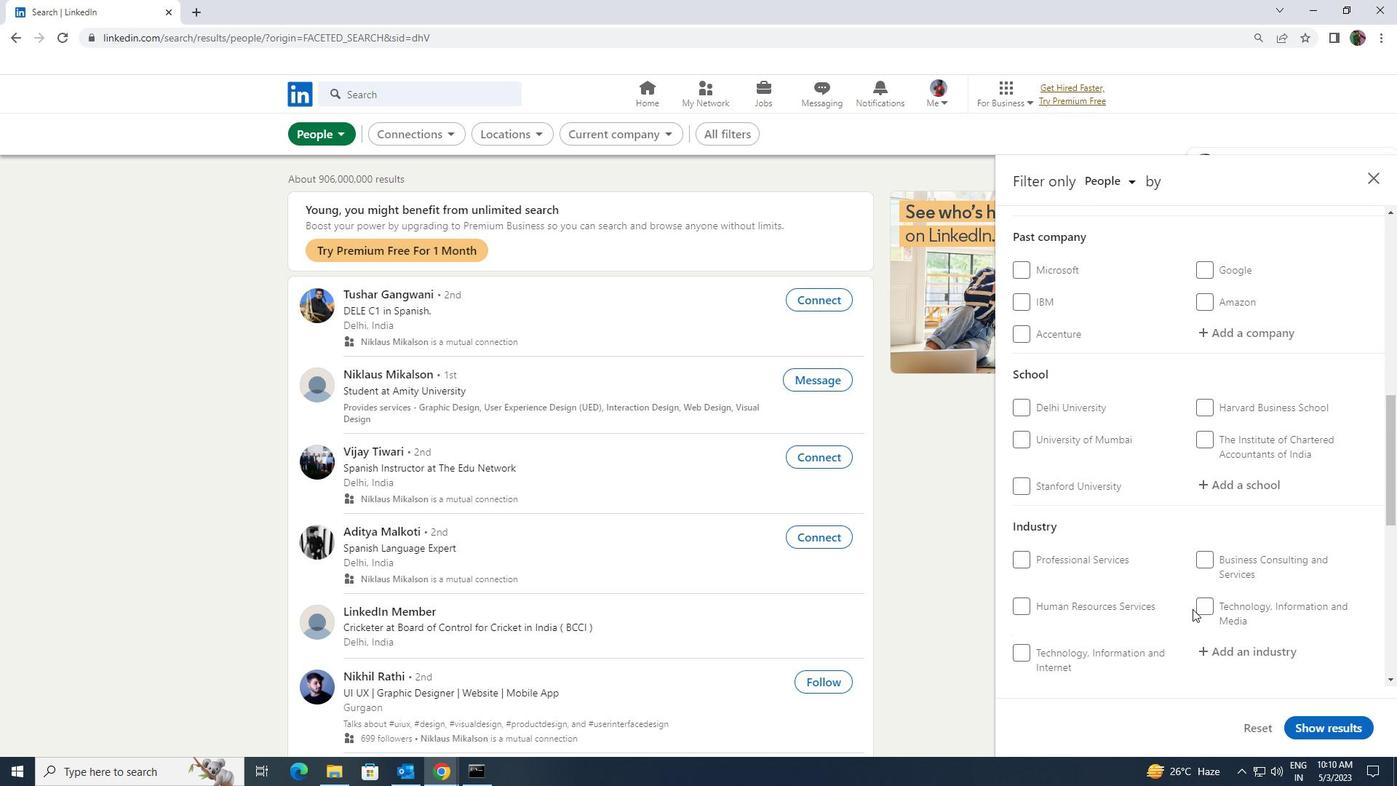 
Action: Mouse scrolled (1194, 607) with delta (0, 0)
Screenshot: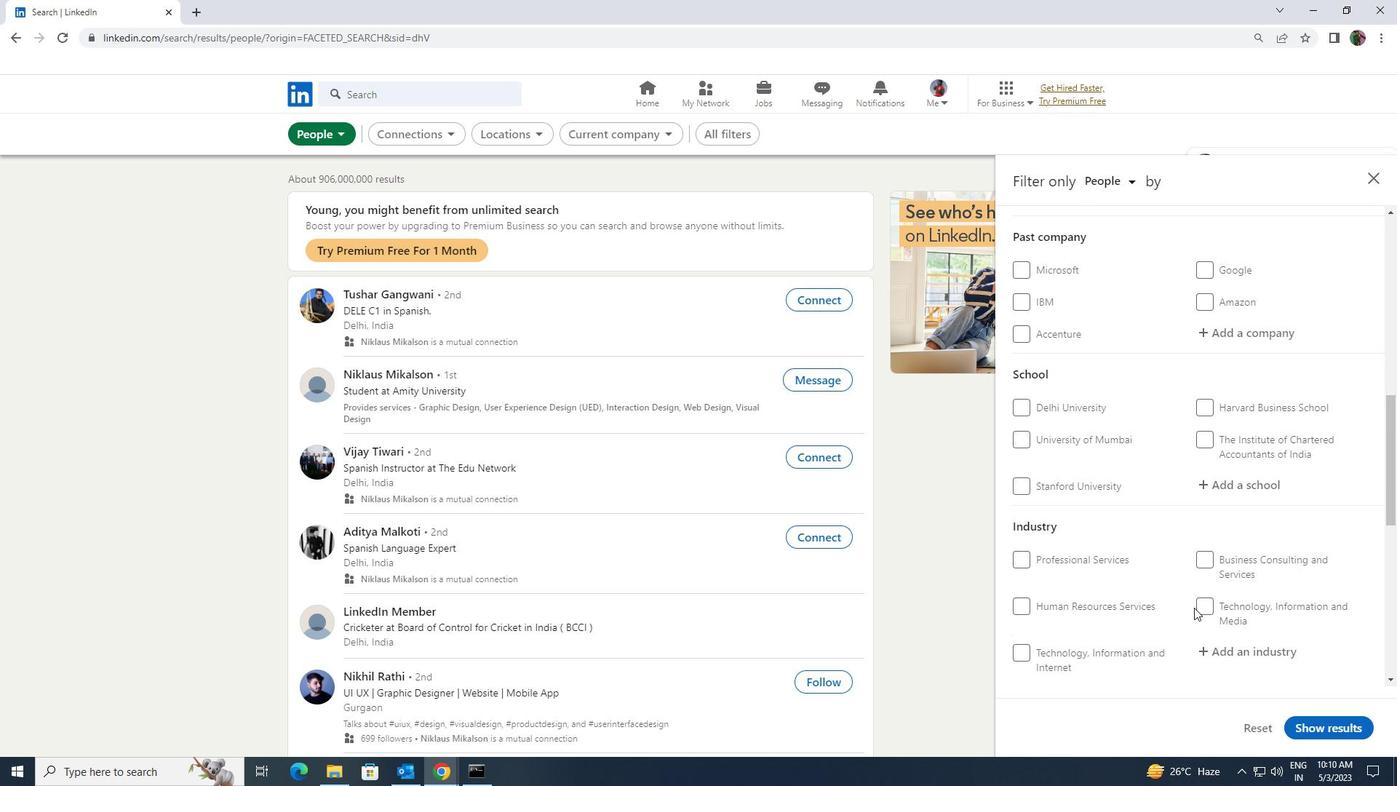
Action: Mouse moved to (1197, 606)
Screenshot: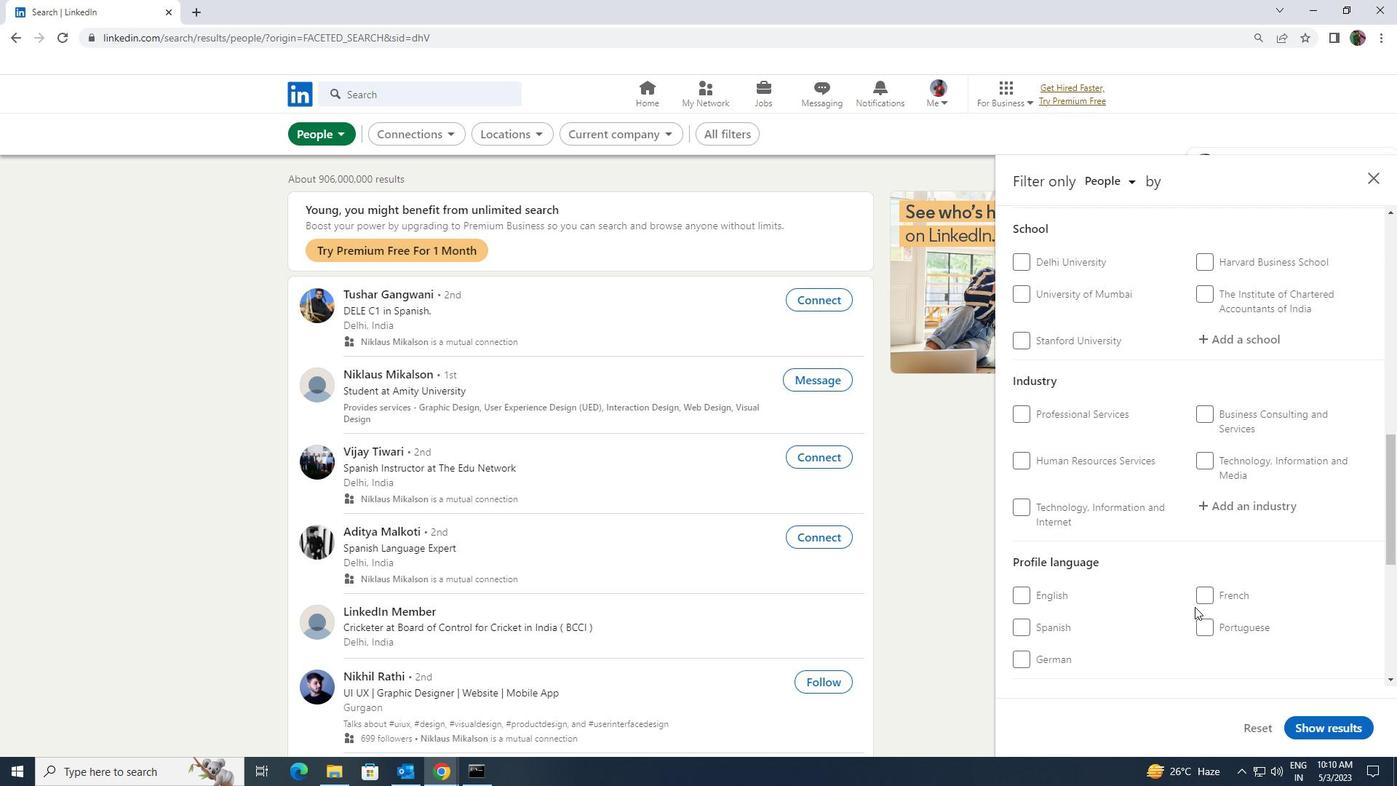 
Action: Mouse scrolled (1197, 605) with delta (0, 0)
Screenshot: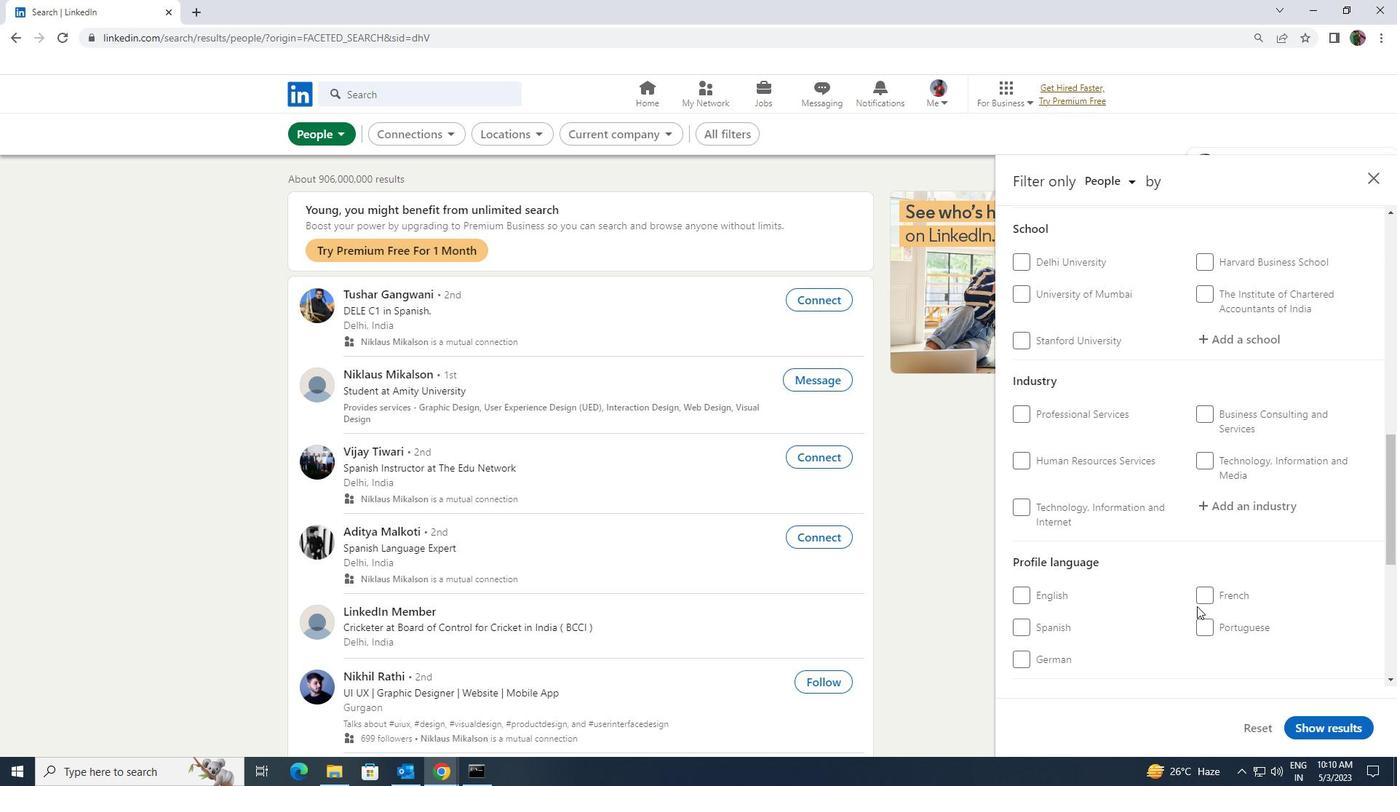 
Action: Mouse scrolled (1197, 605) with delta (0, 0)
Screenshot: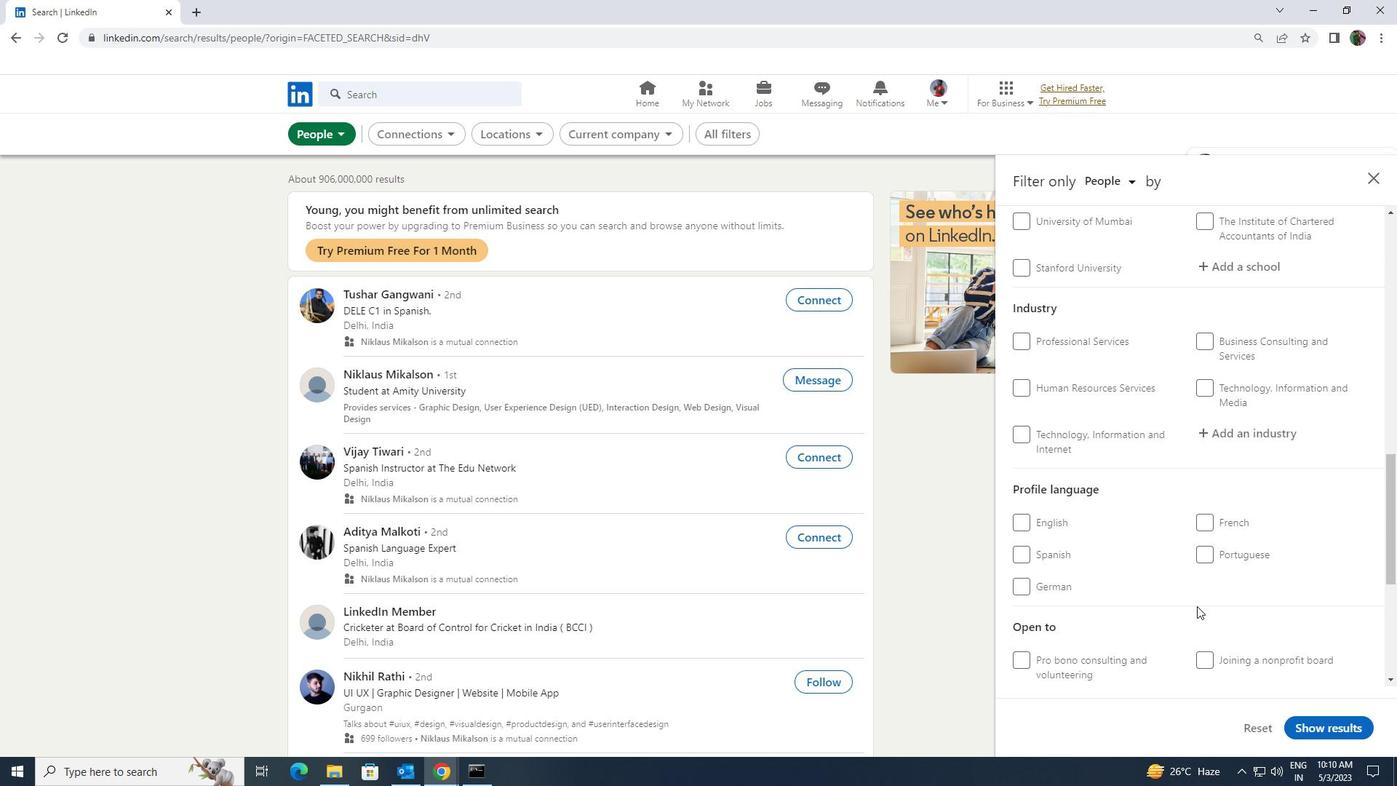 
Action: Mouse moved to (1030, 475)
Screenshot: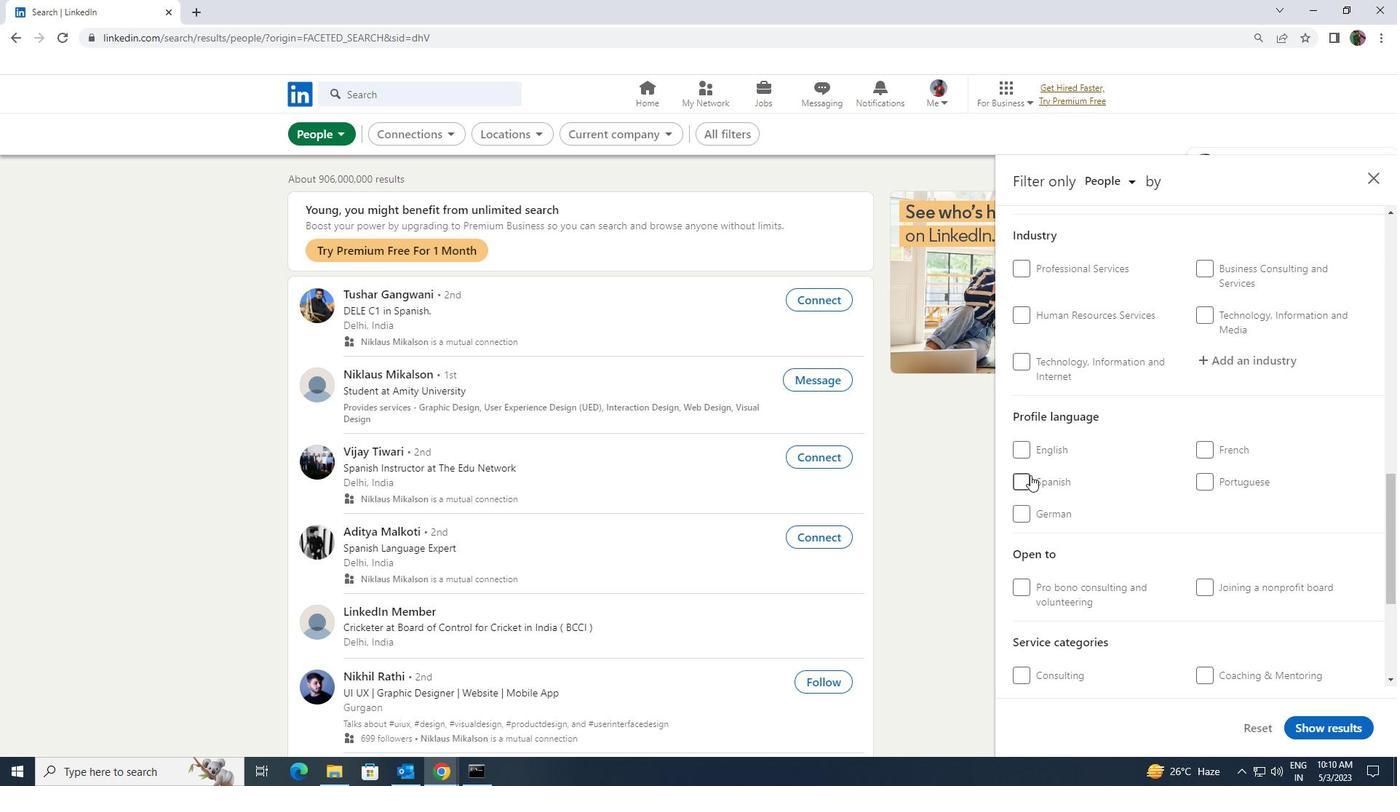 
Action: Mouse pressed left at (1030, 475)
Screenshot: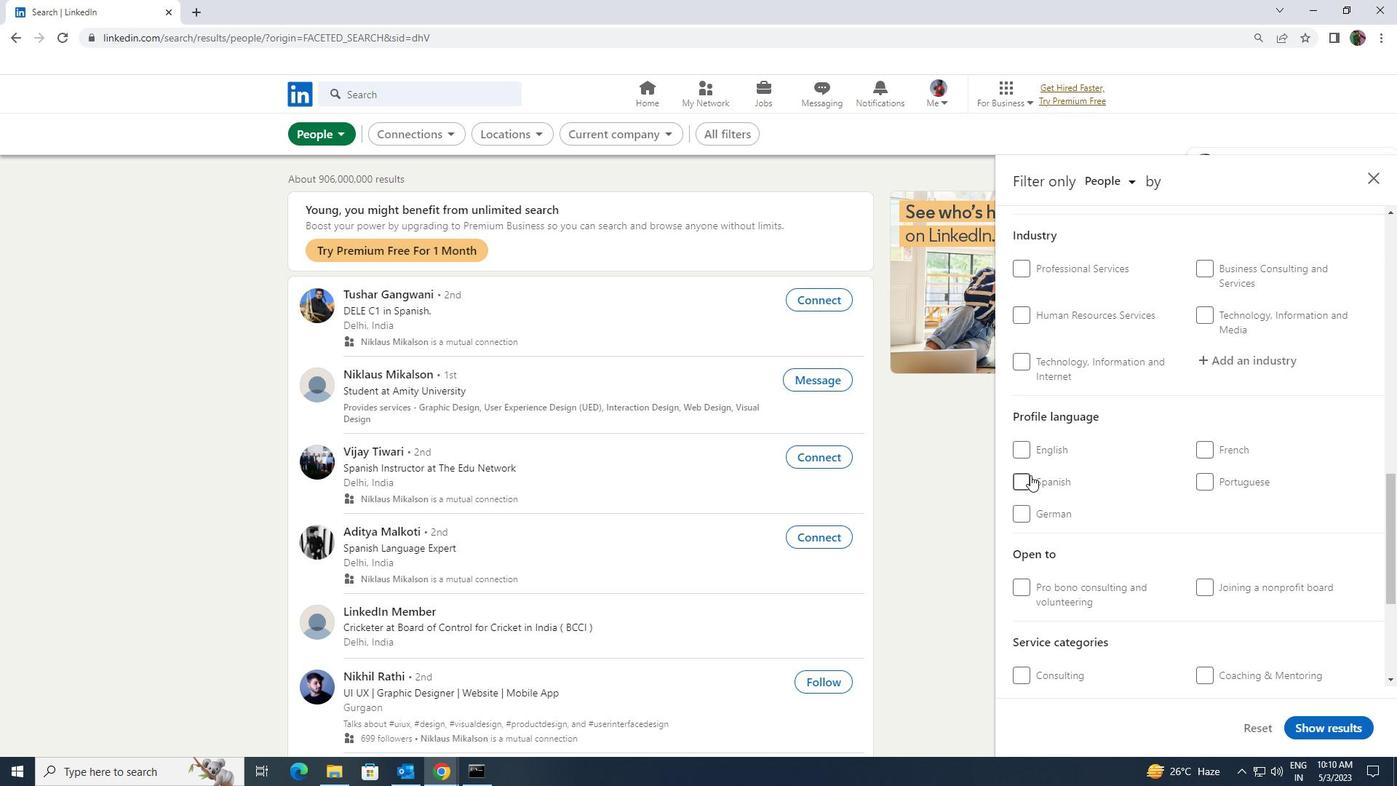
Action: Mouse moved to (1123, 502)
Screenshot: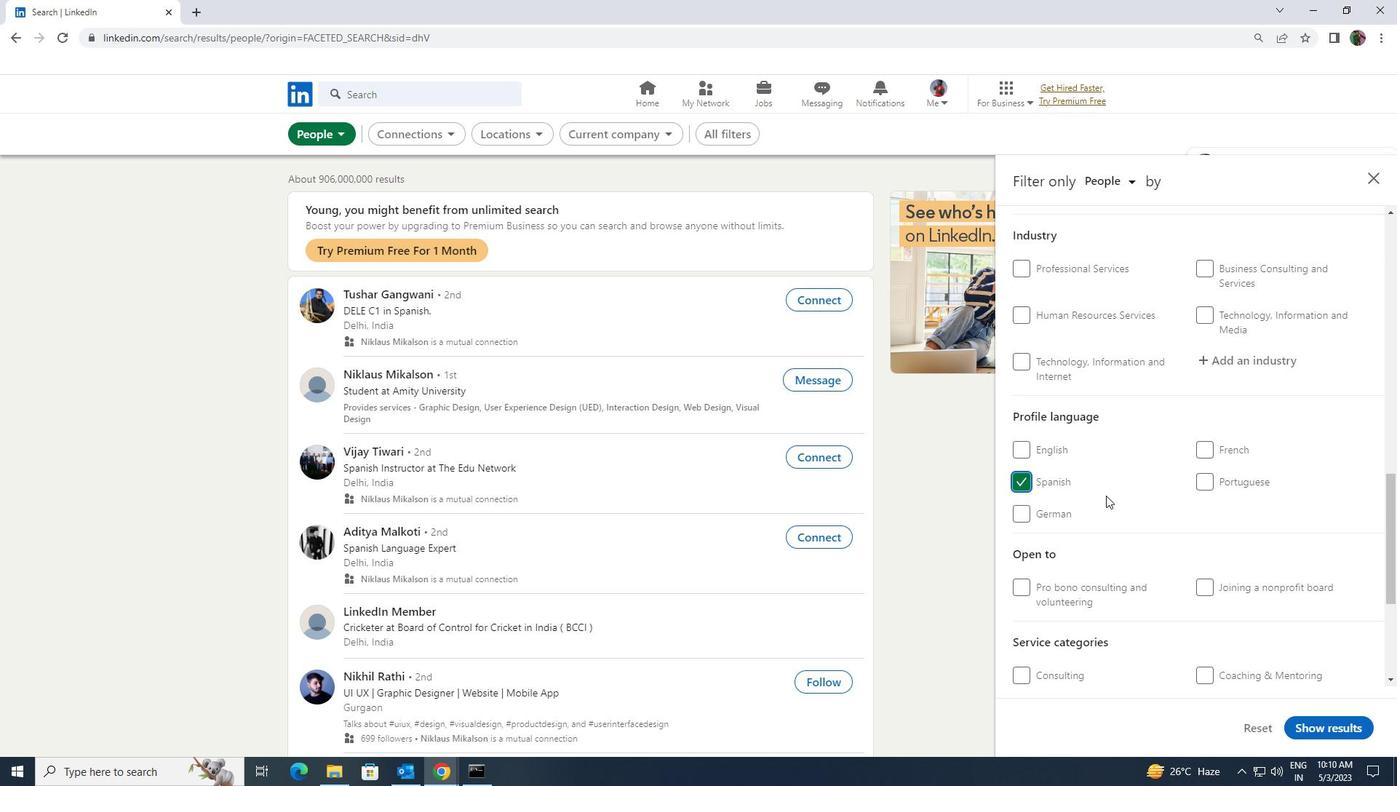 
Action: Mouse scrolled (1123, 503) with delta (0, 0)
Screenshot: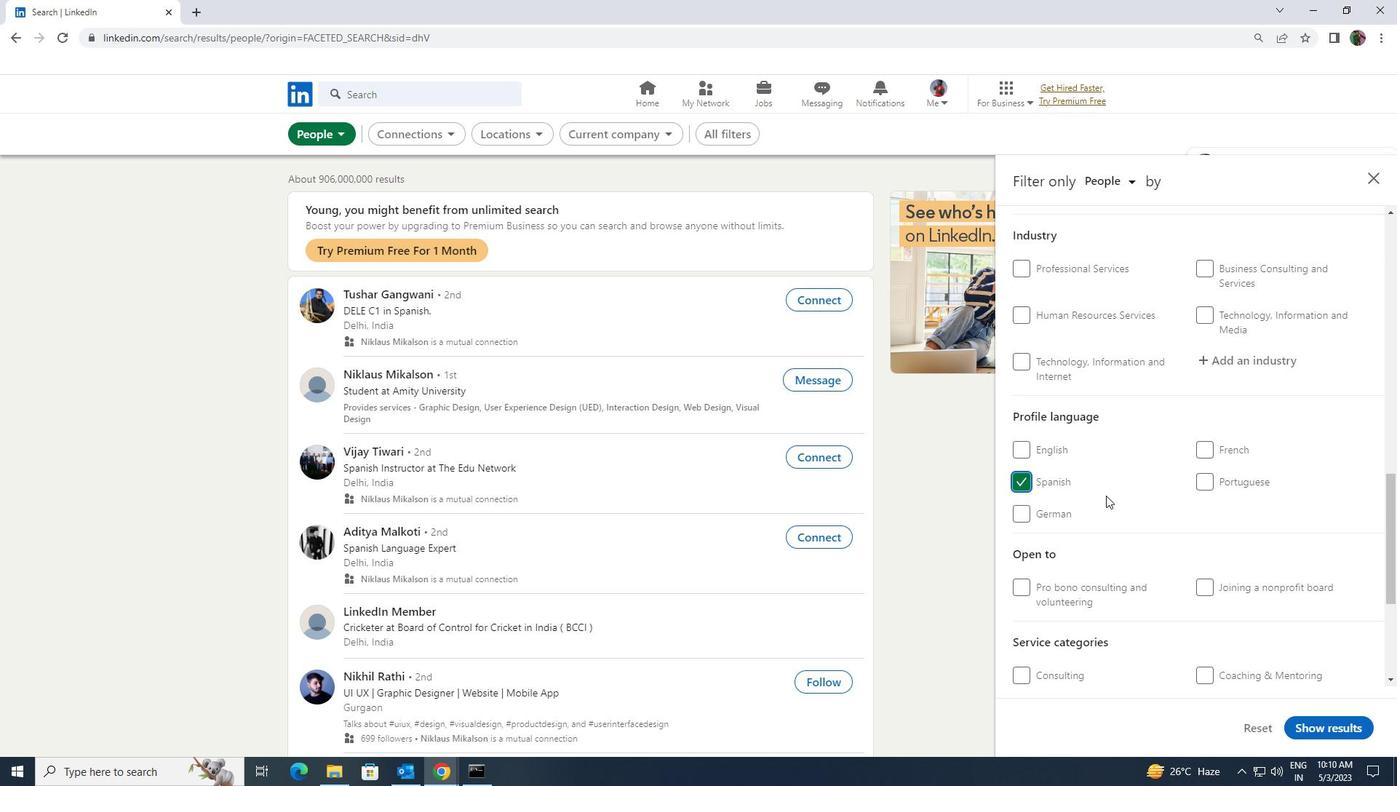 
Action: Mouse moved to (1124, 502)
Screenshot: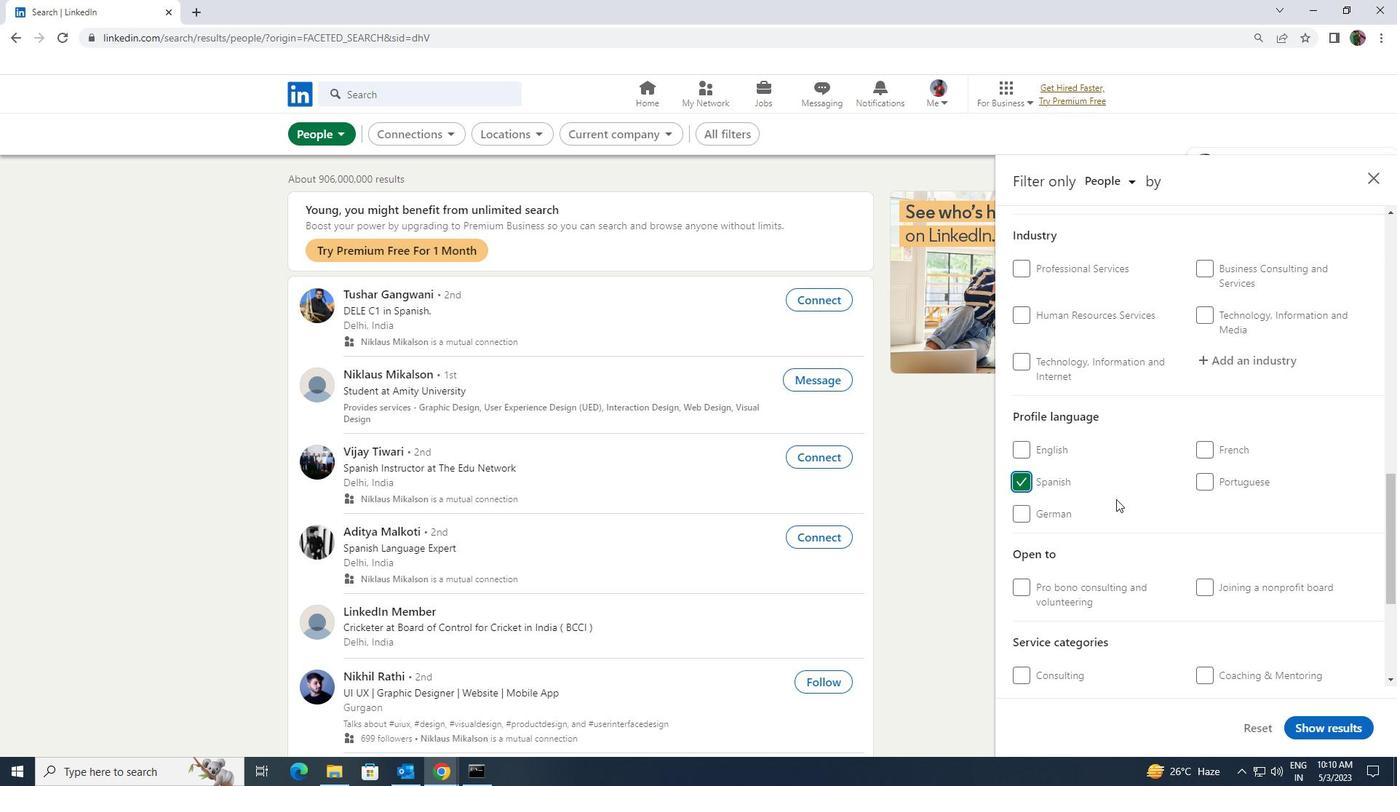 
Action: Mouse scrolled (1124, 503) with delta (0, 0)
Screenshot: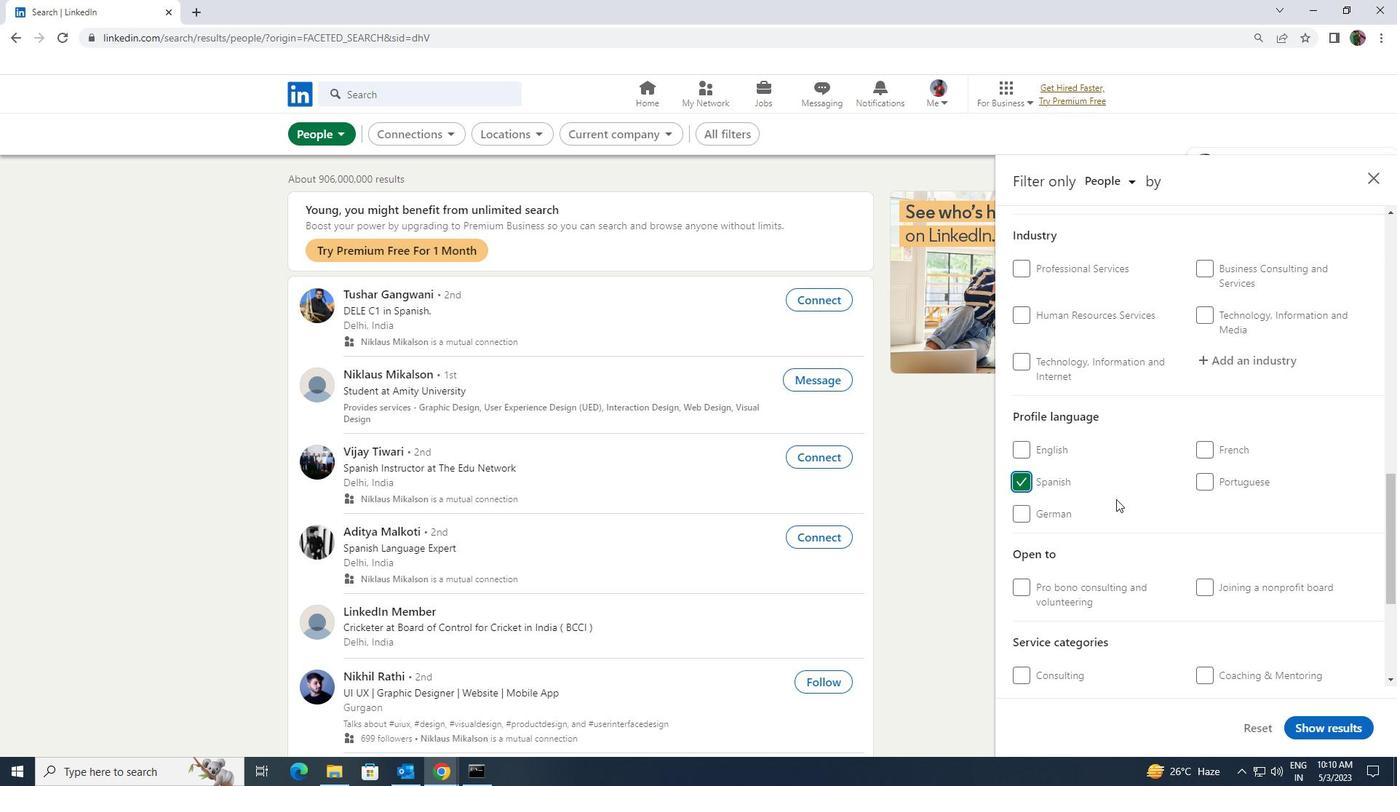 
Action: Mouse moved to (1127, 503)
Screenshot: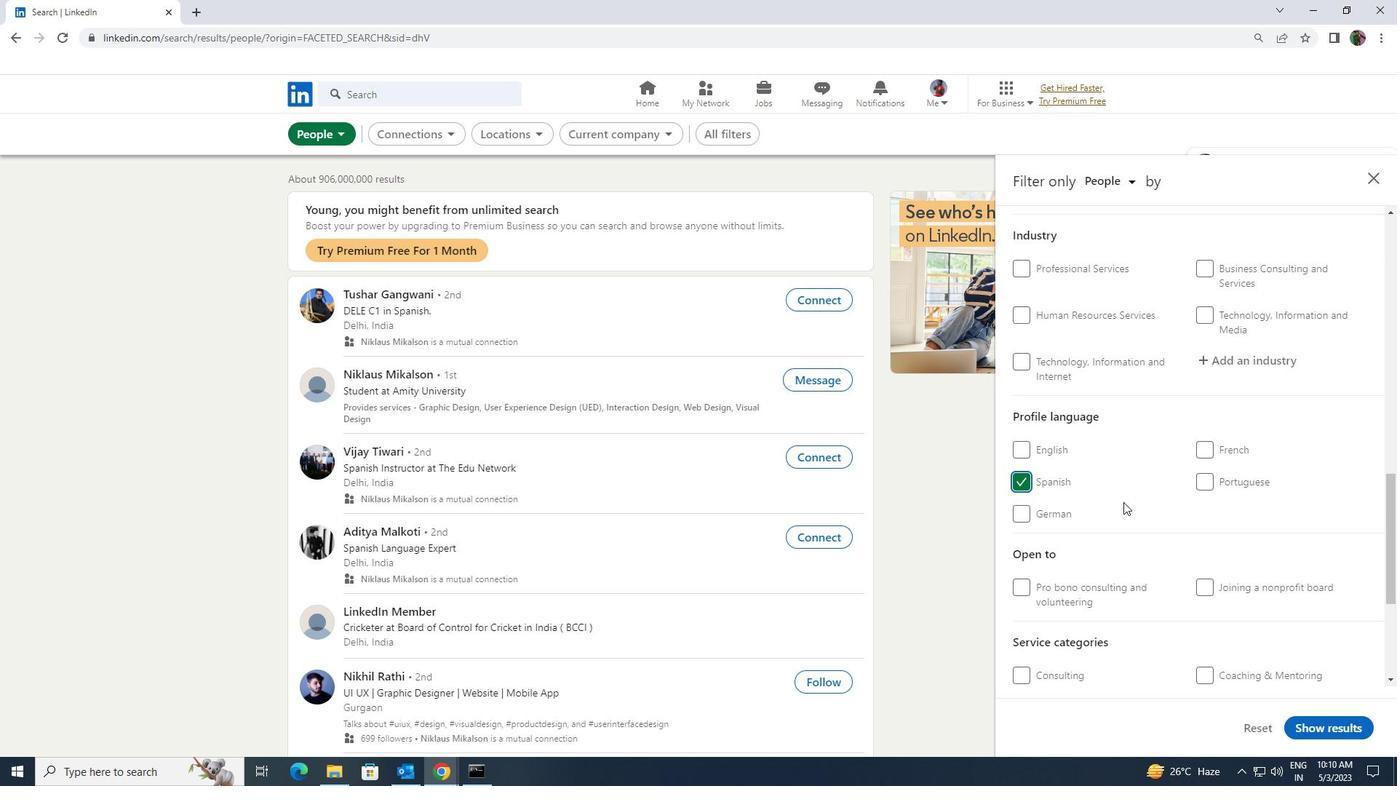 
Action: Mouse scrolled (1127, 504) with delta (0, 0)
Screenshot: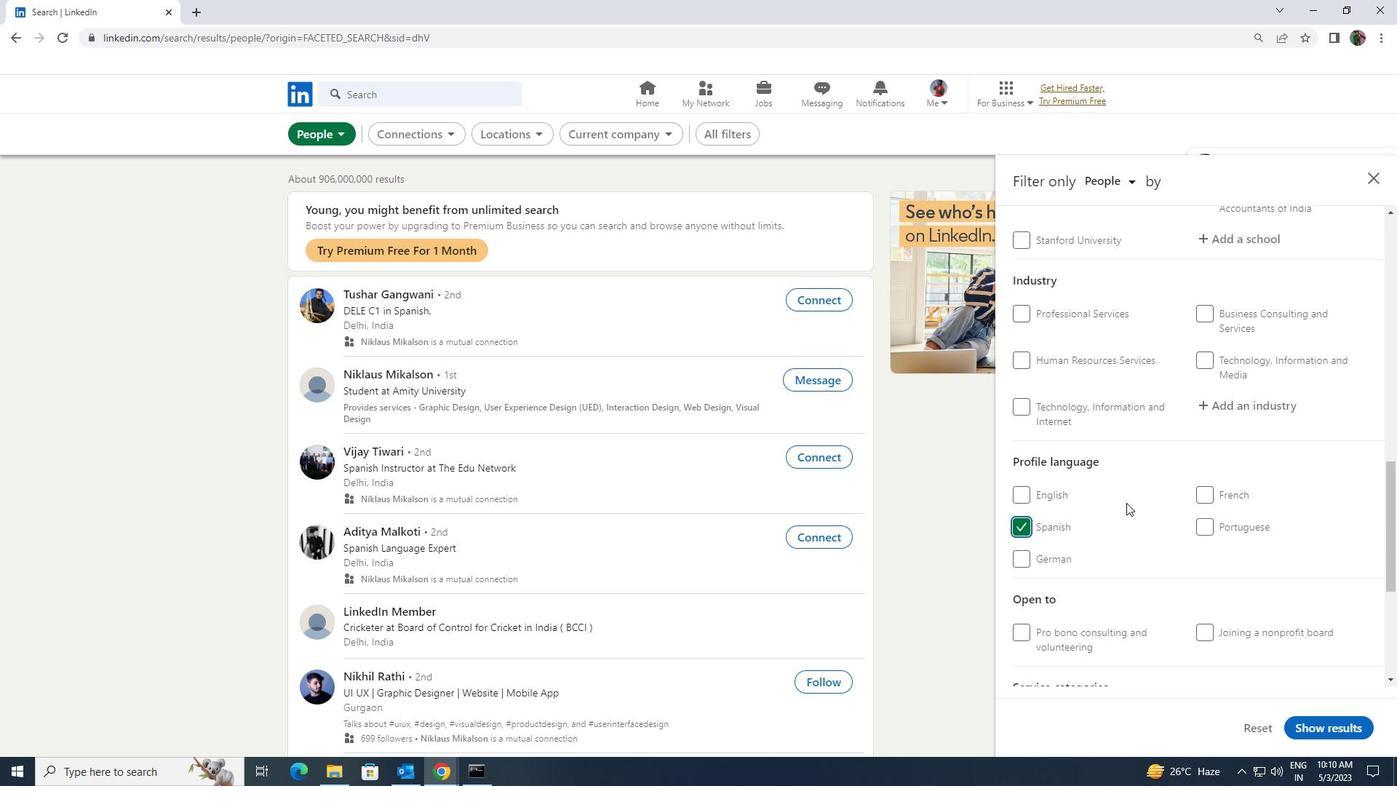 
Action: Mouse scrolled (1127, 504) with delta (0, 0)
Screenshot: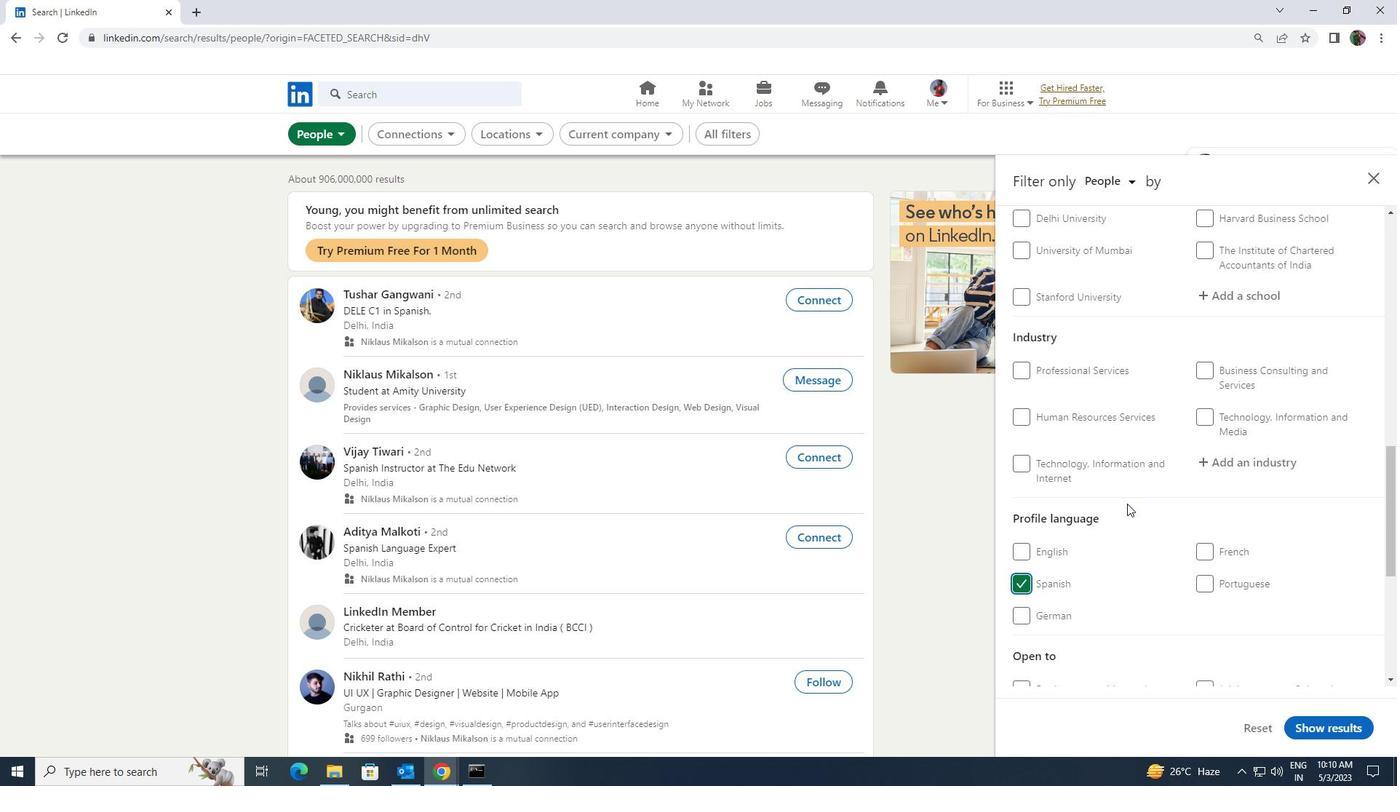 
Action: Mouse moved to (1127, 505)
Screenshot: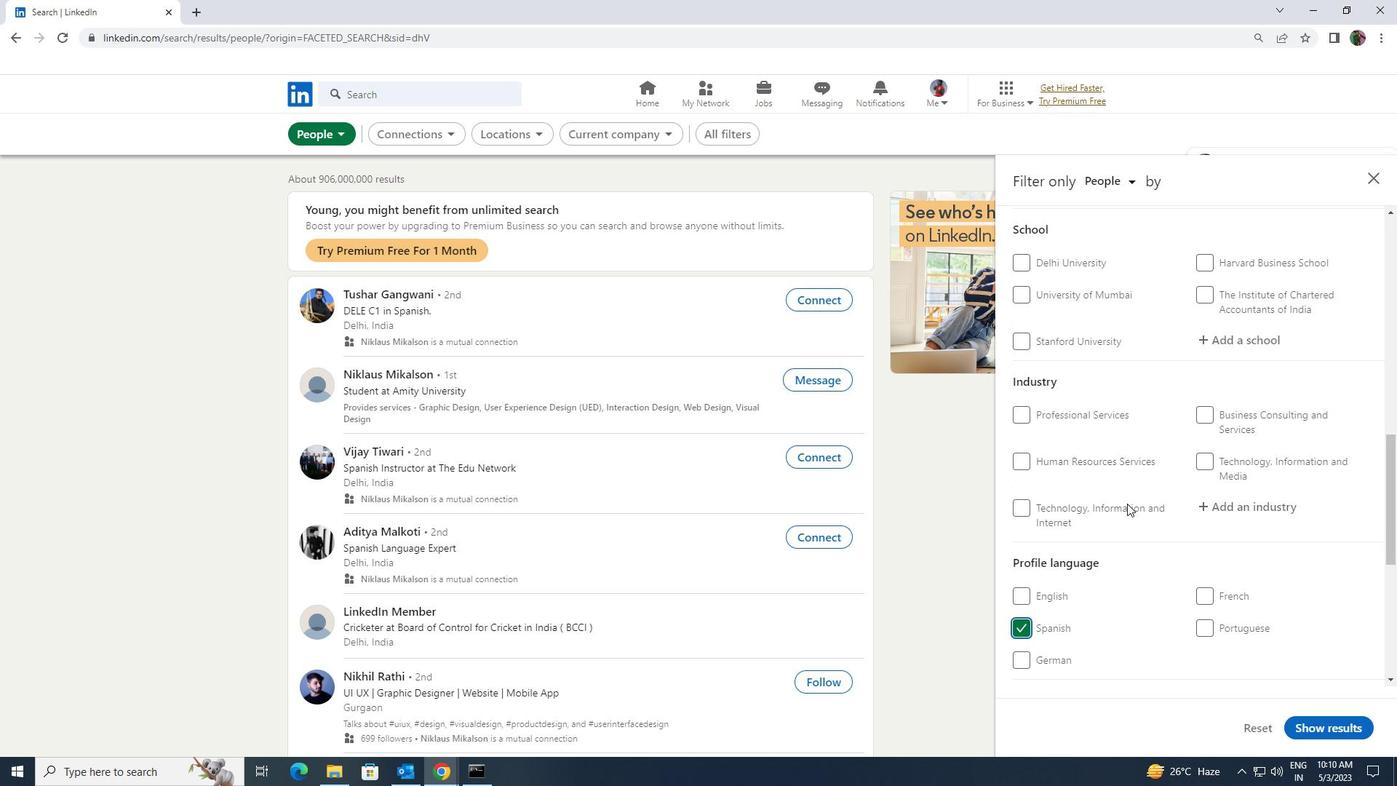 
Action: Mouse scrolled (1127, 505) with delta (0, 0)
Screenshot: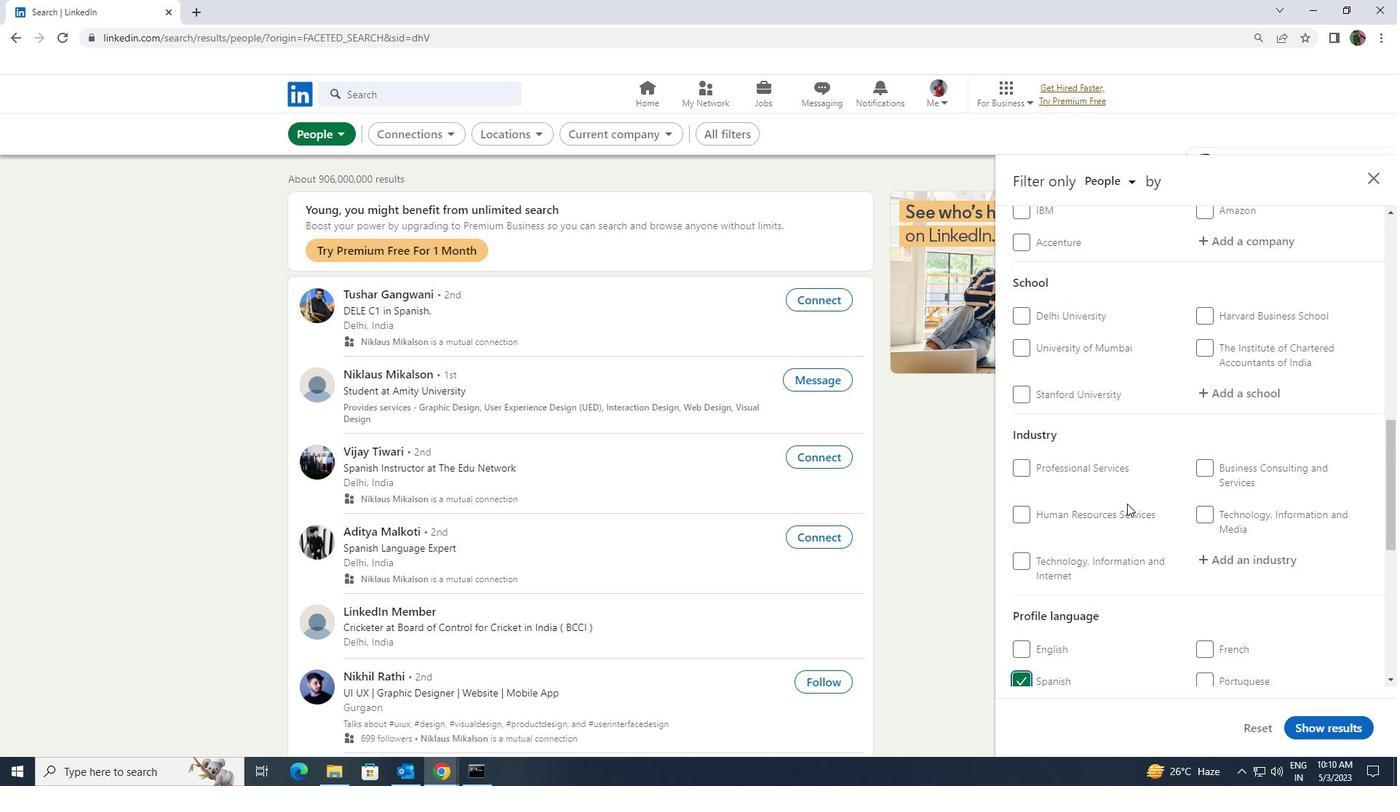 
Action: Mouse scrolled (1127, 505) with delta (0, 0)
Screenshot: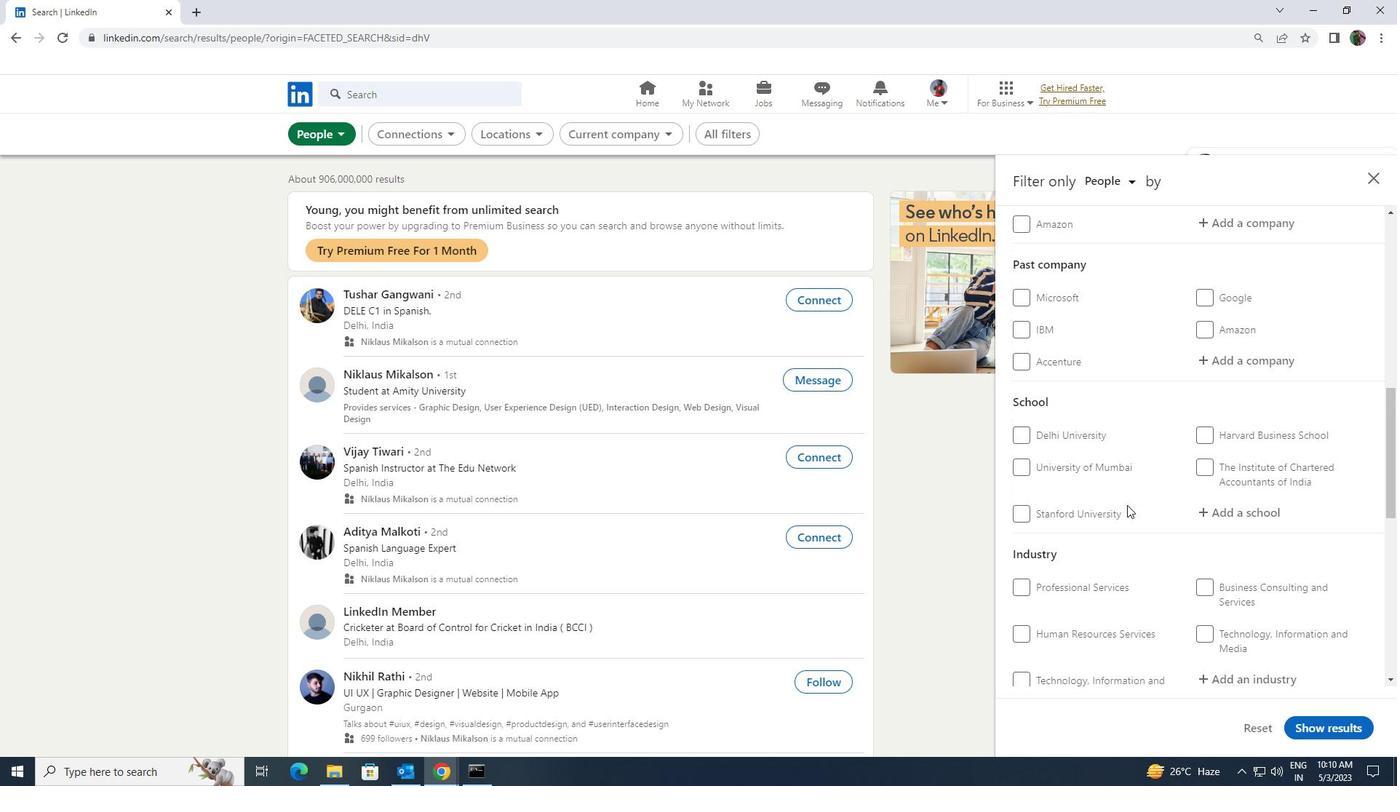
Action: Mouse scrolled (1127, 505) with delta (0, 0)
Screenshot: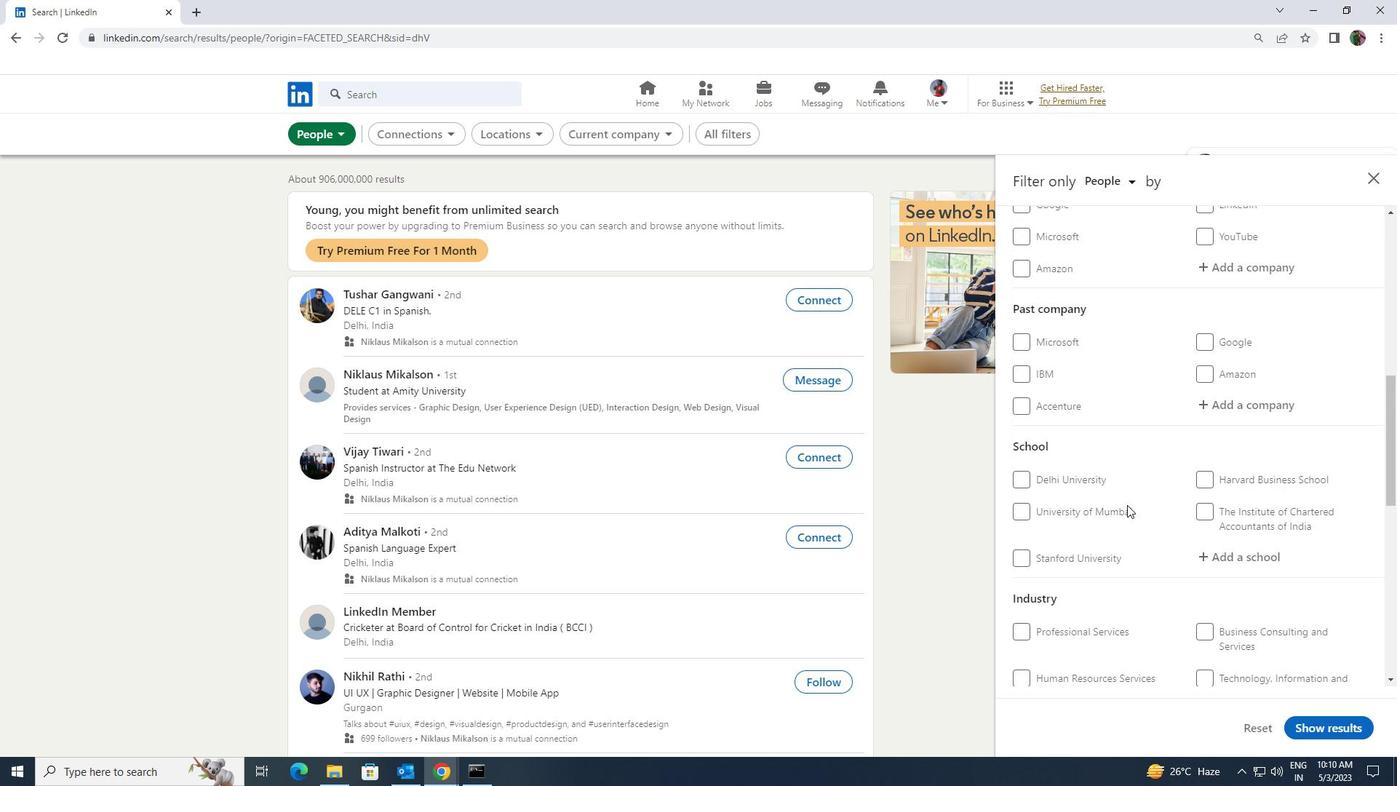 
Action: Mouse scrolled (1127, 505) with delta (0, 0)
Screenshot: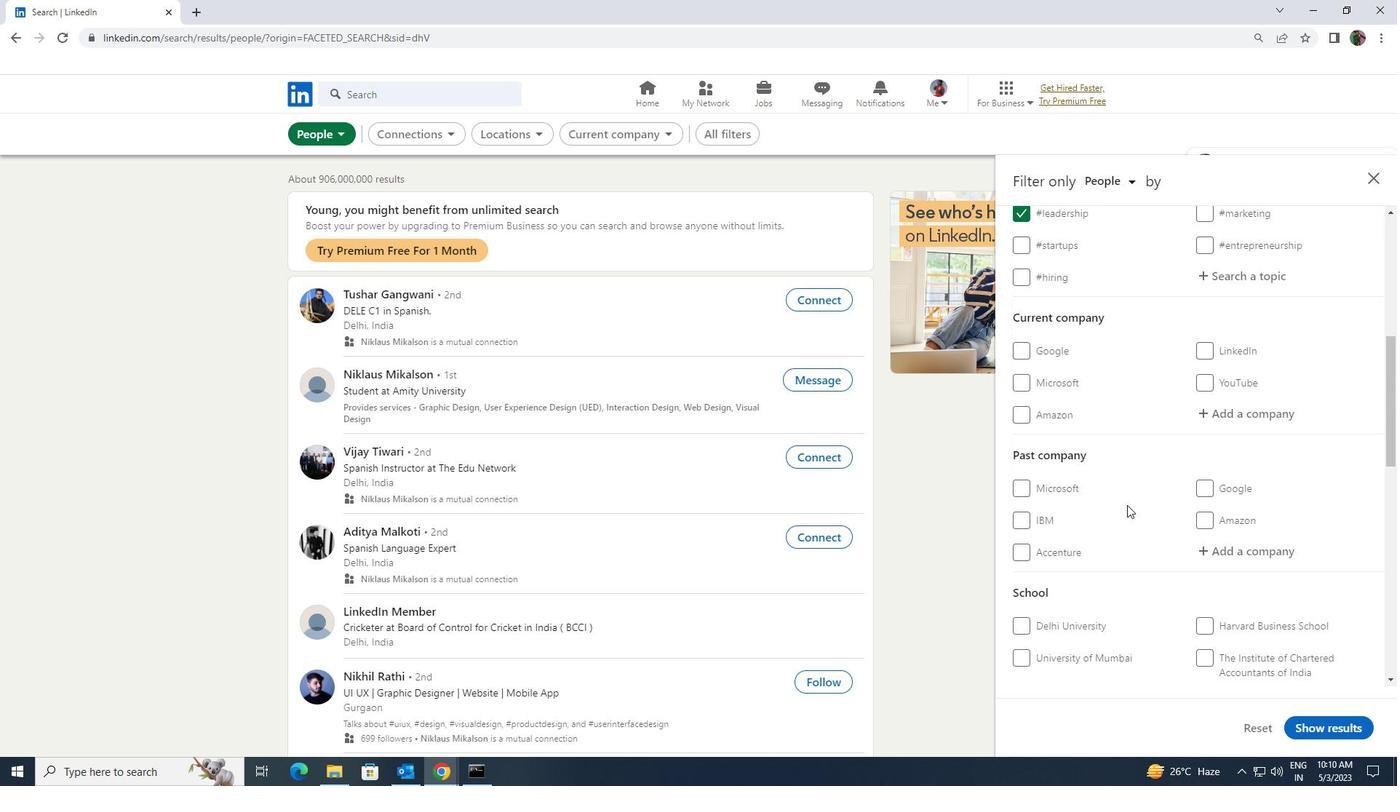 
Action: Mouse moved to (1212, 494)
Screenshot: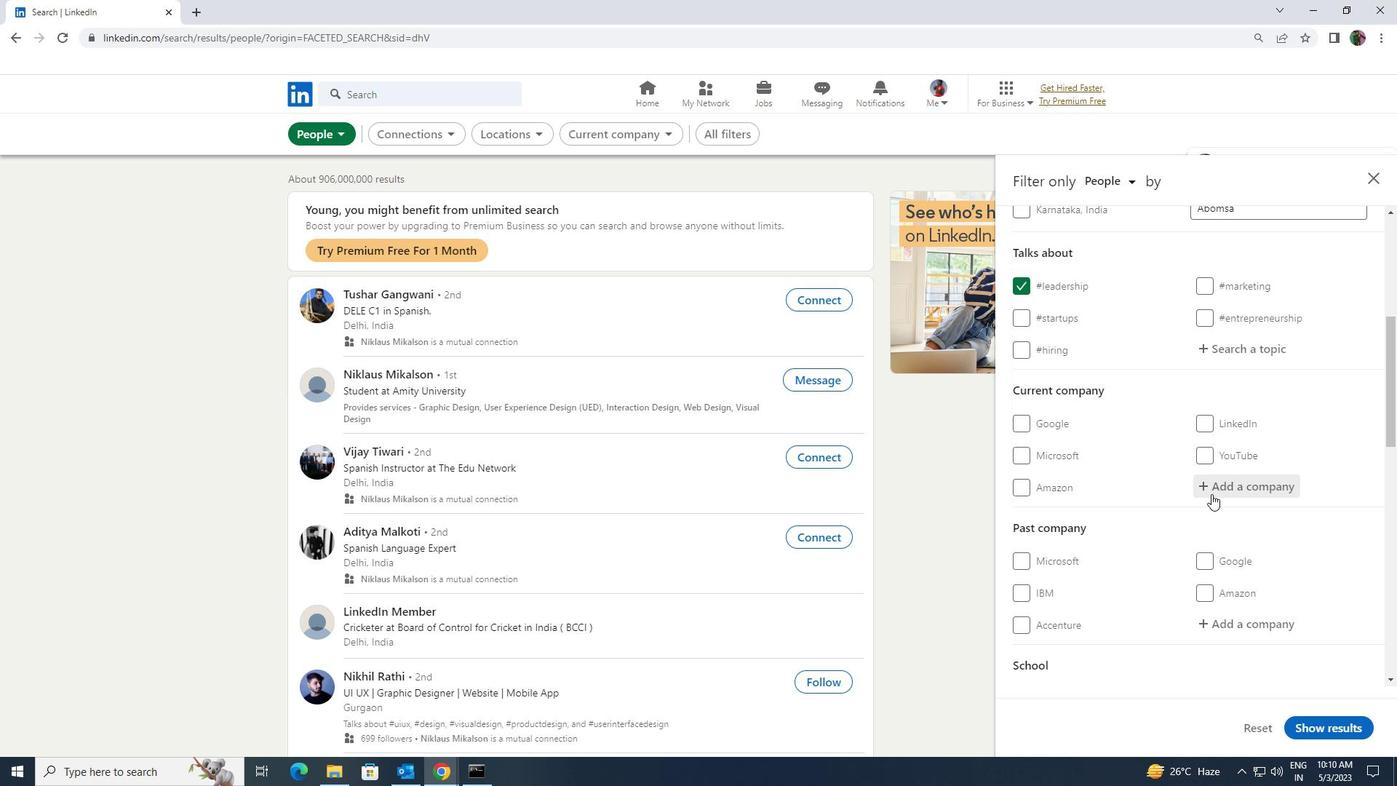 
Action: Mouse pressed left at (1212, 494)
Screenshot: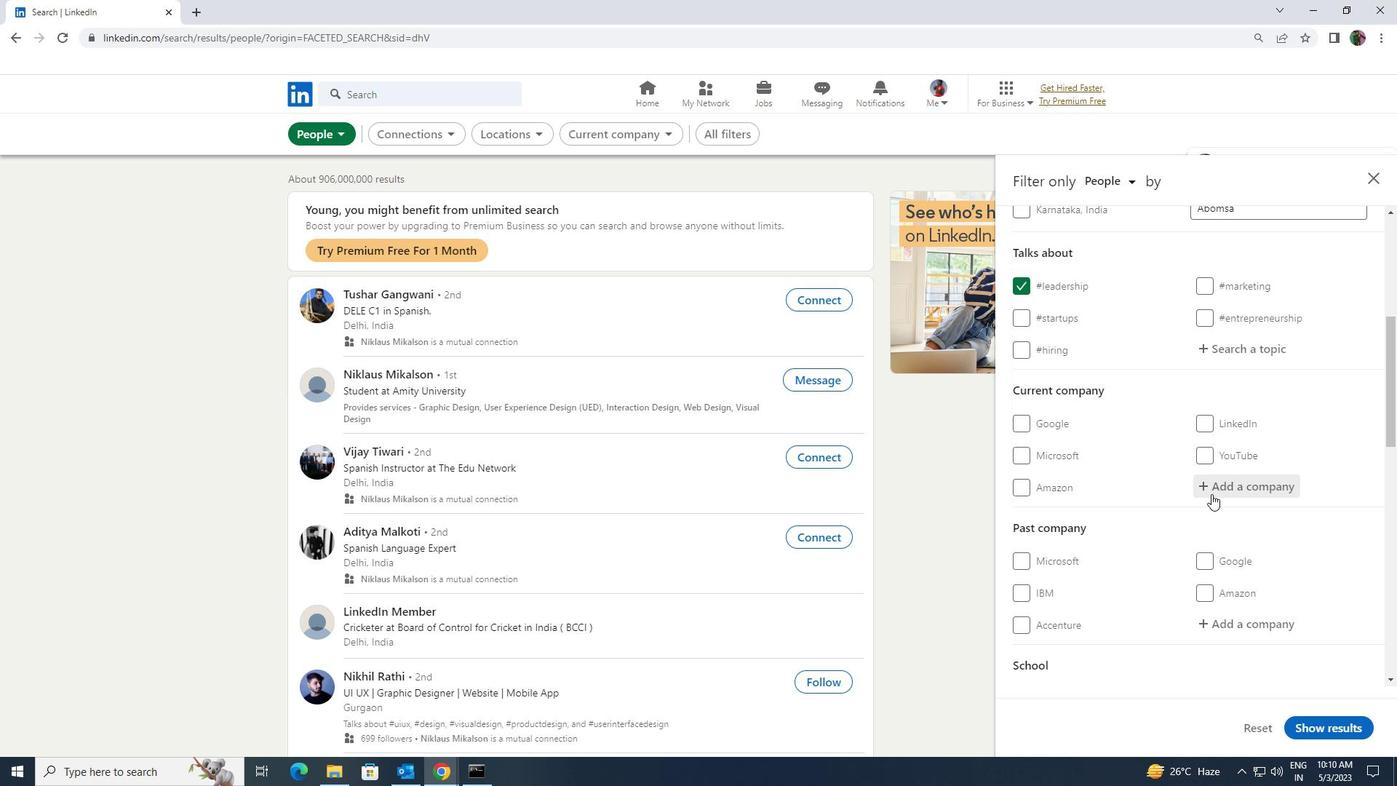 
Action: Mouse moved to (1204, 506)
Screenshot: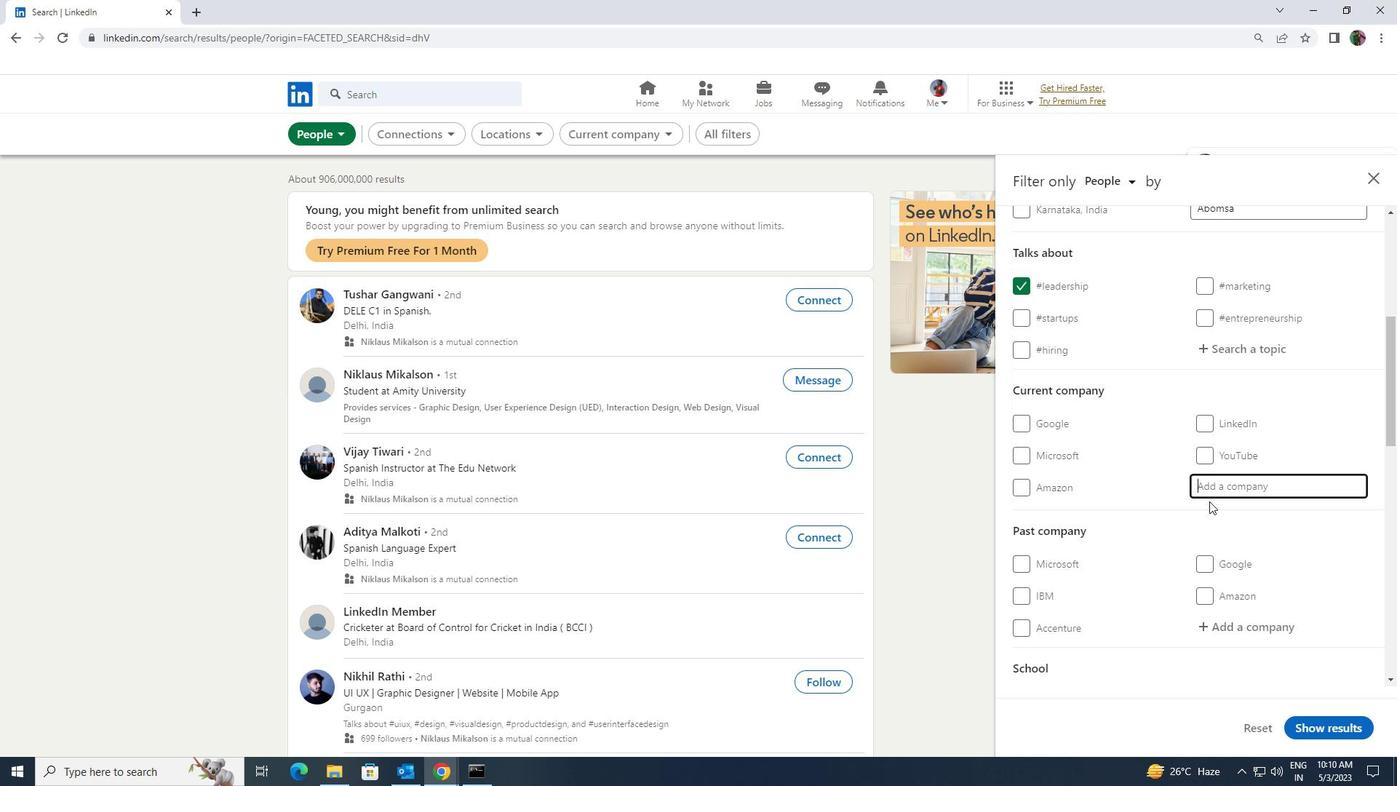 
Action: Key pressed <Key.shift>INDMAN
Screenshot: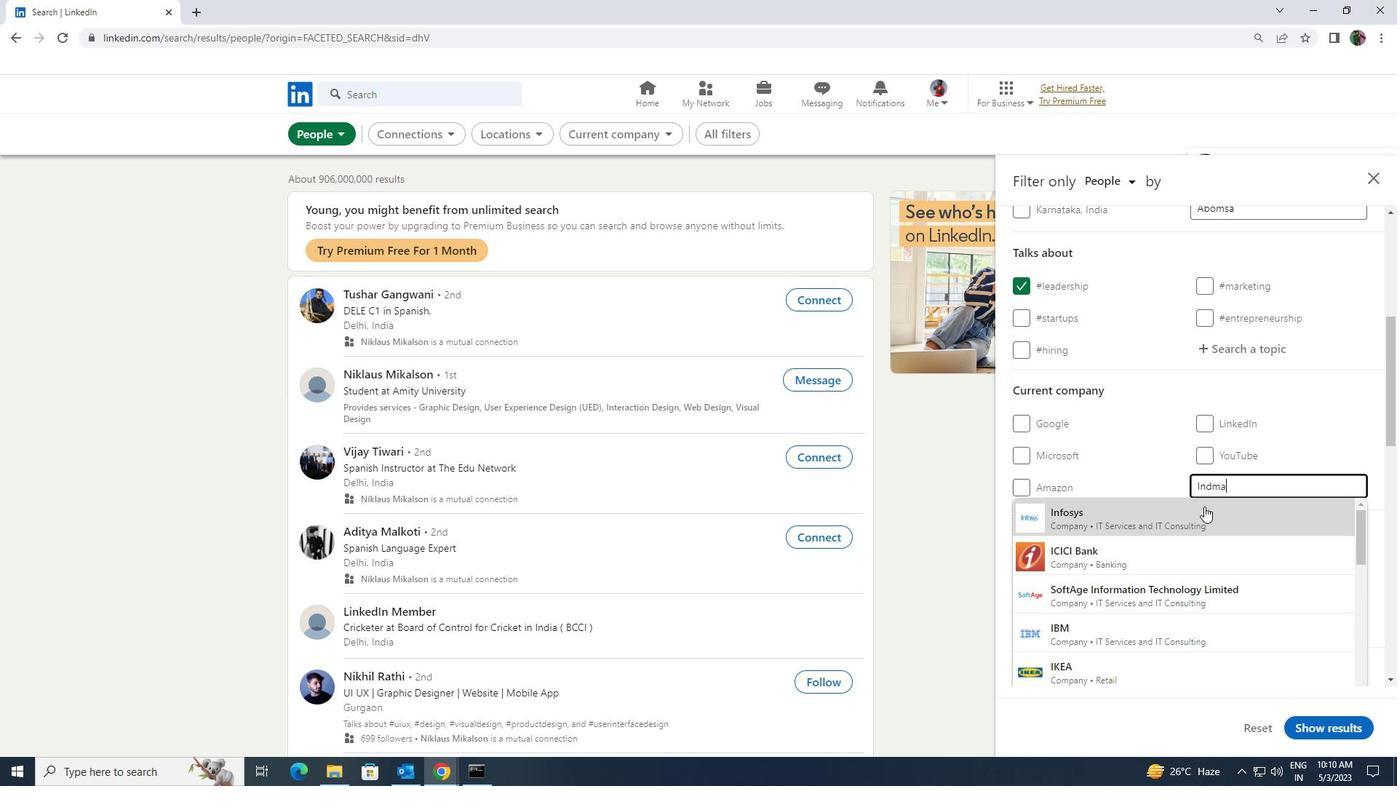 
Action: Mouse moved to (1188, 516)
Screenshot: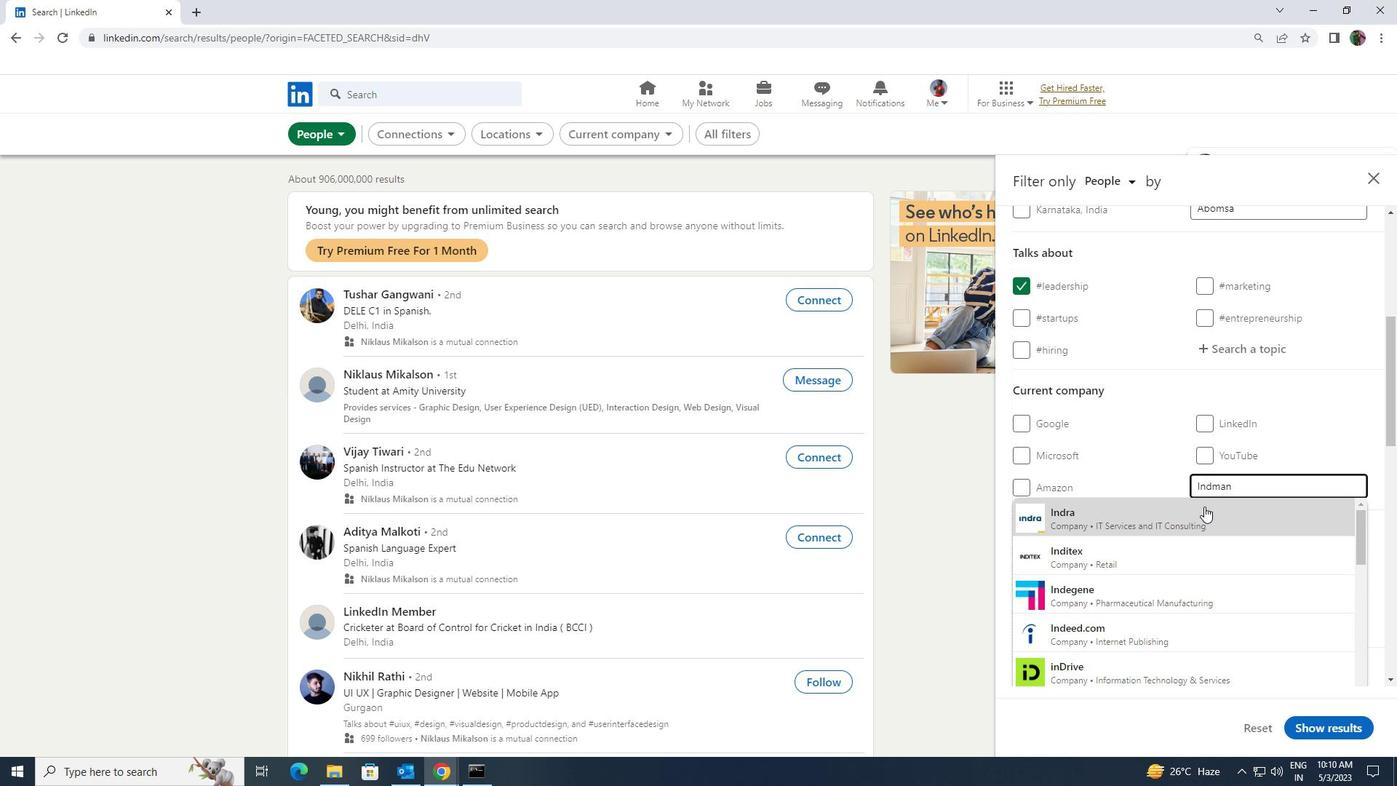 
Action: Mouse pressed left at (1188, 516)
Screenshot: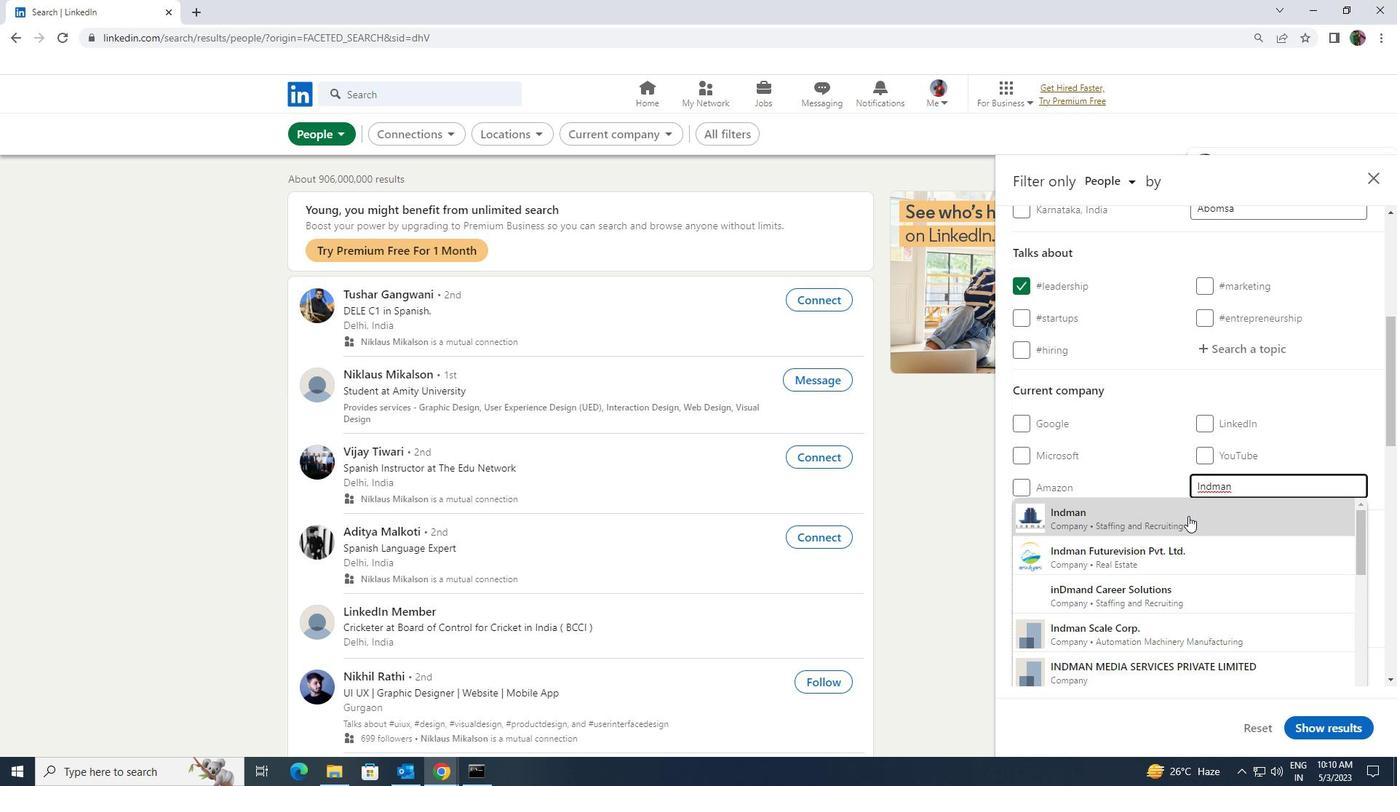 
Action: Mouse scrolled (1188, 515) with delta (0, 0)
Screenshot: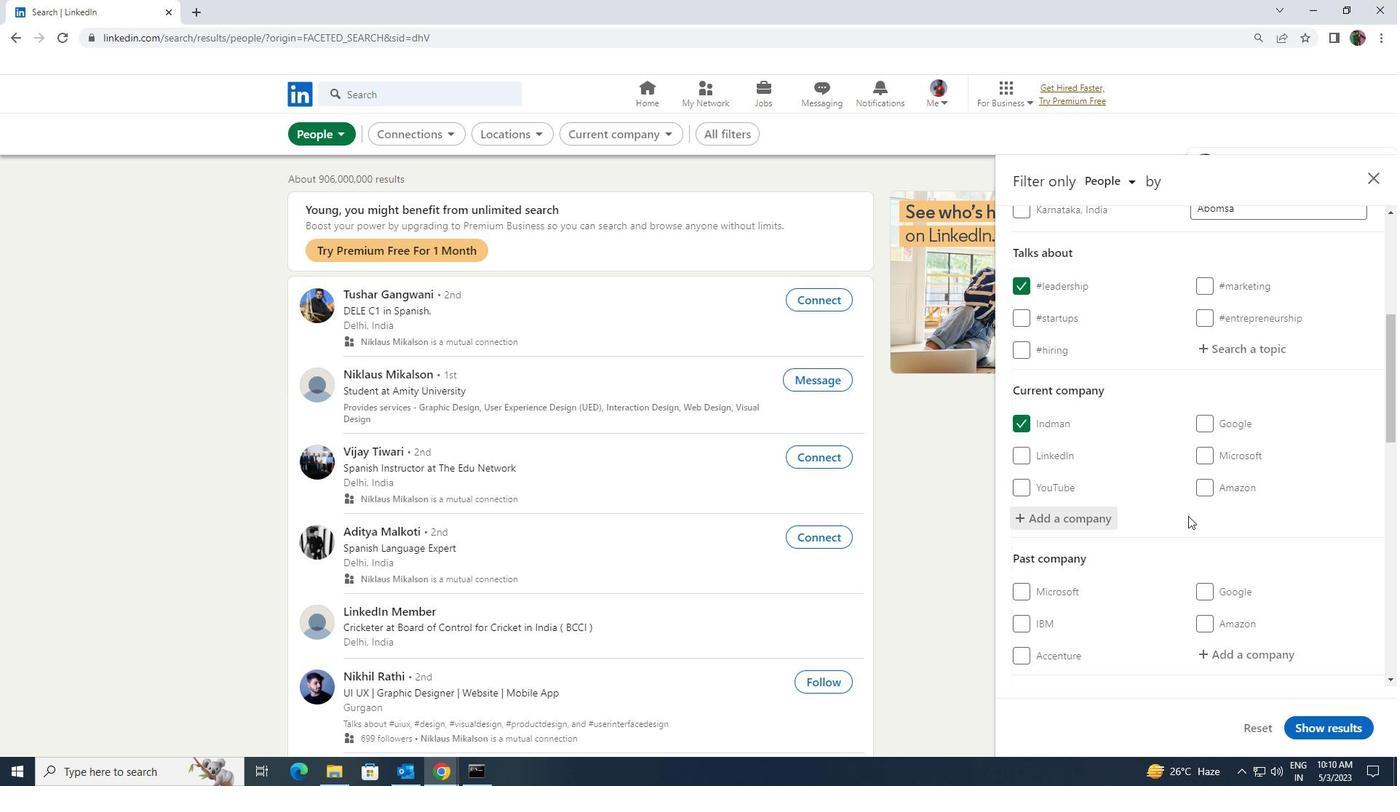 
Action: Mouse scrolled (1188, 515) with delta (0, 0)
Screenshot: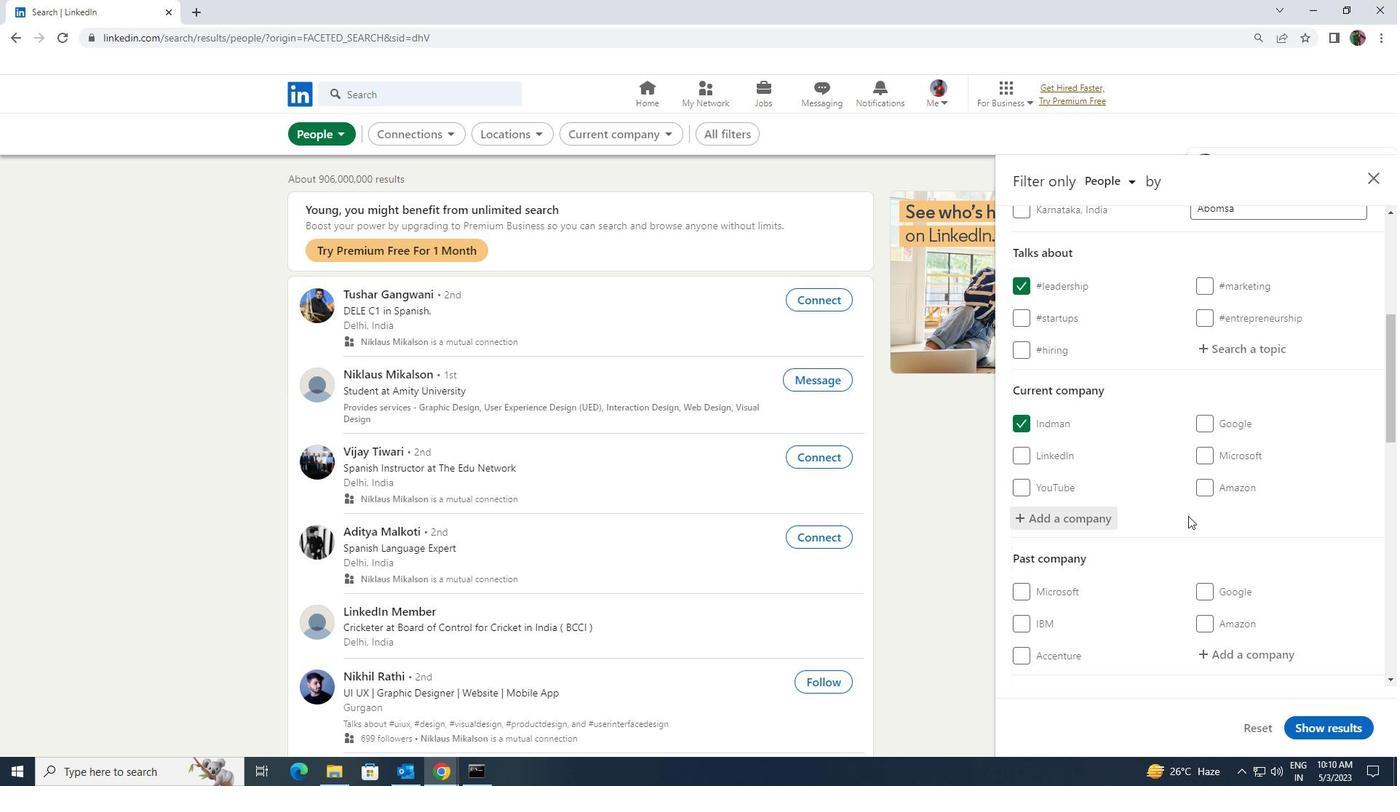 
Action: Mouse moved to (1188, 517)
Screenshot: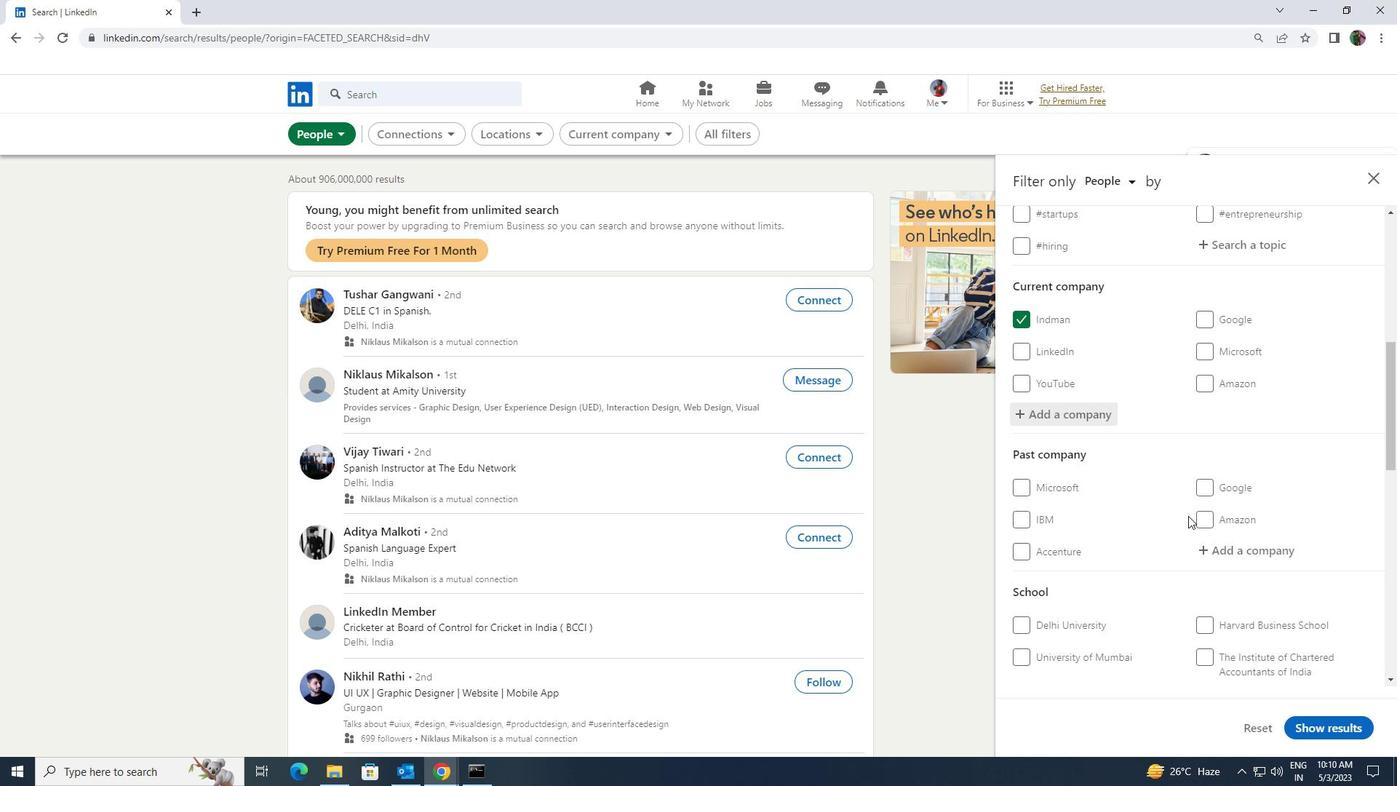 
Action: Mouse scrolled (1188, 516) with delta (0, 0)
Screenshot: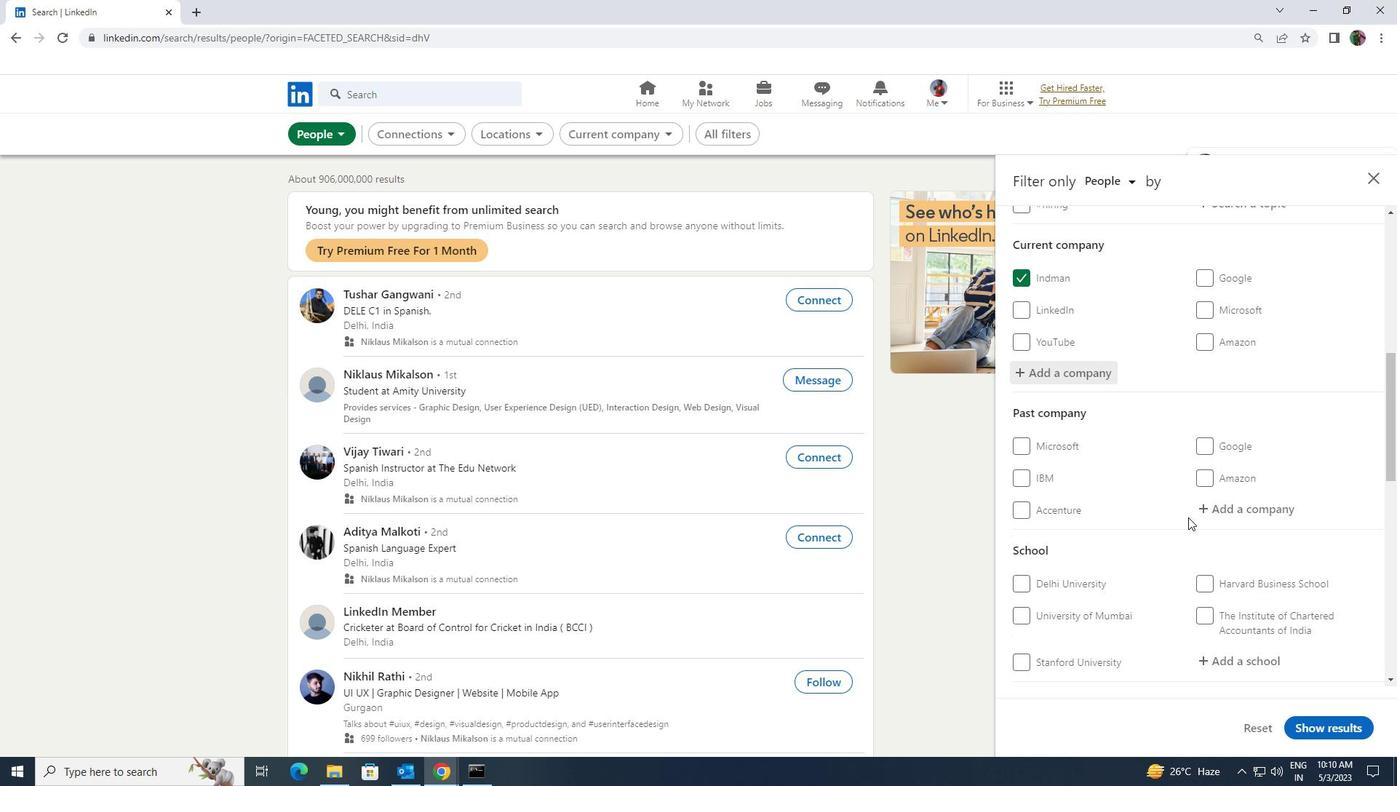 
Action: Mouse scrolled (1188, 516) with delta (0, 0)
Screenshot: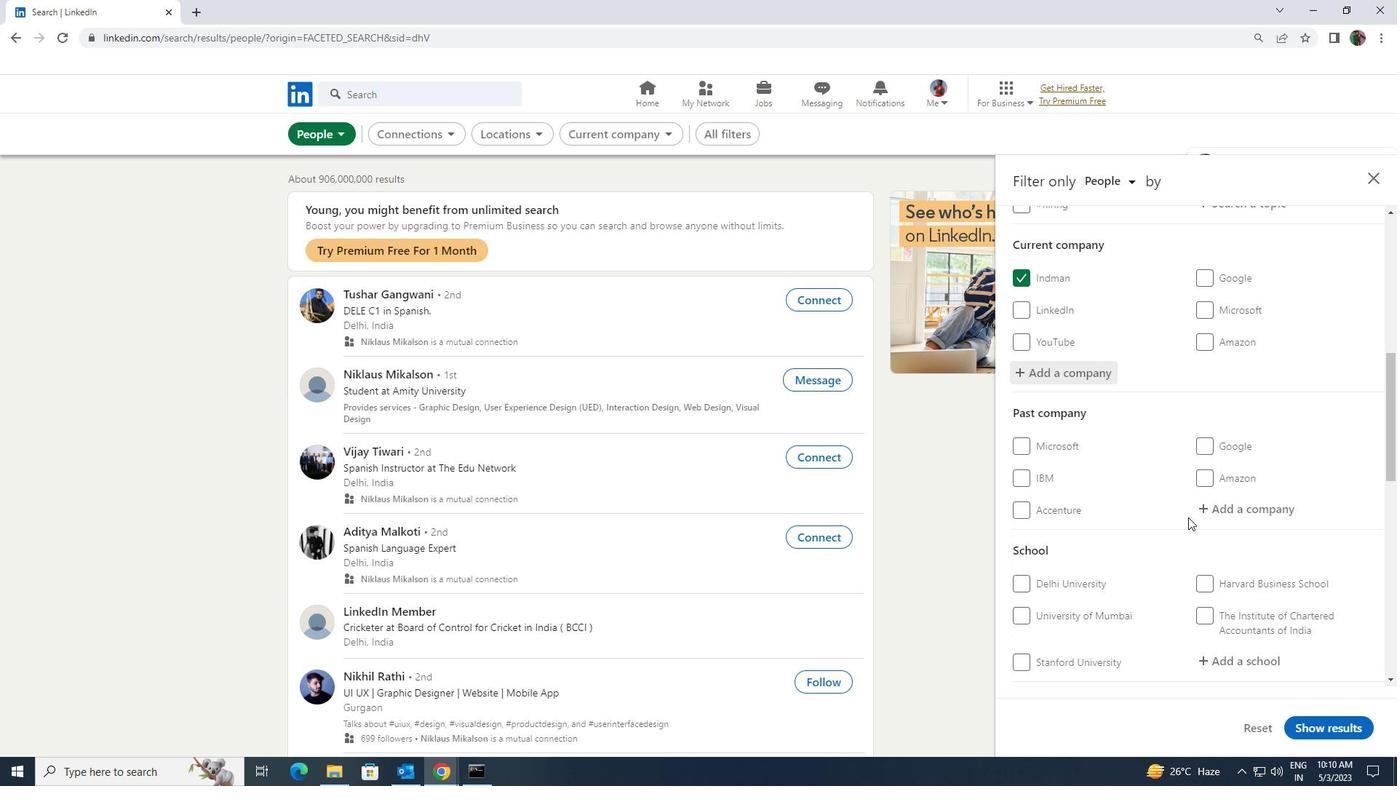 
Action: Mouse moved to (1202, 506)
Screenshot: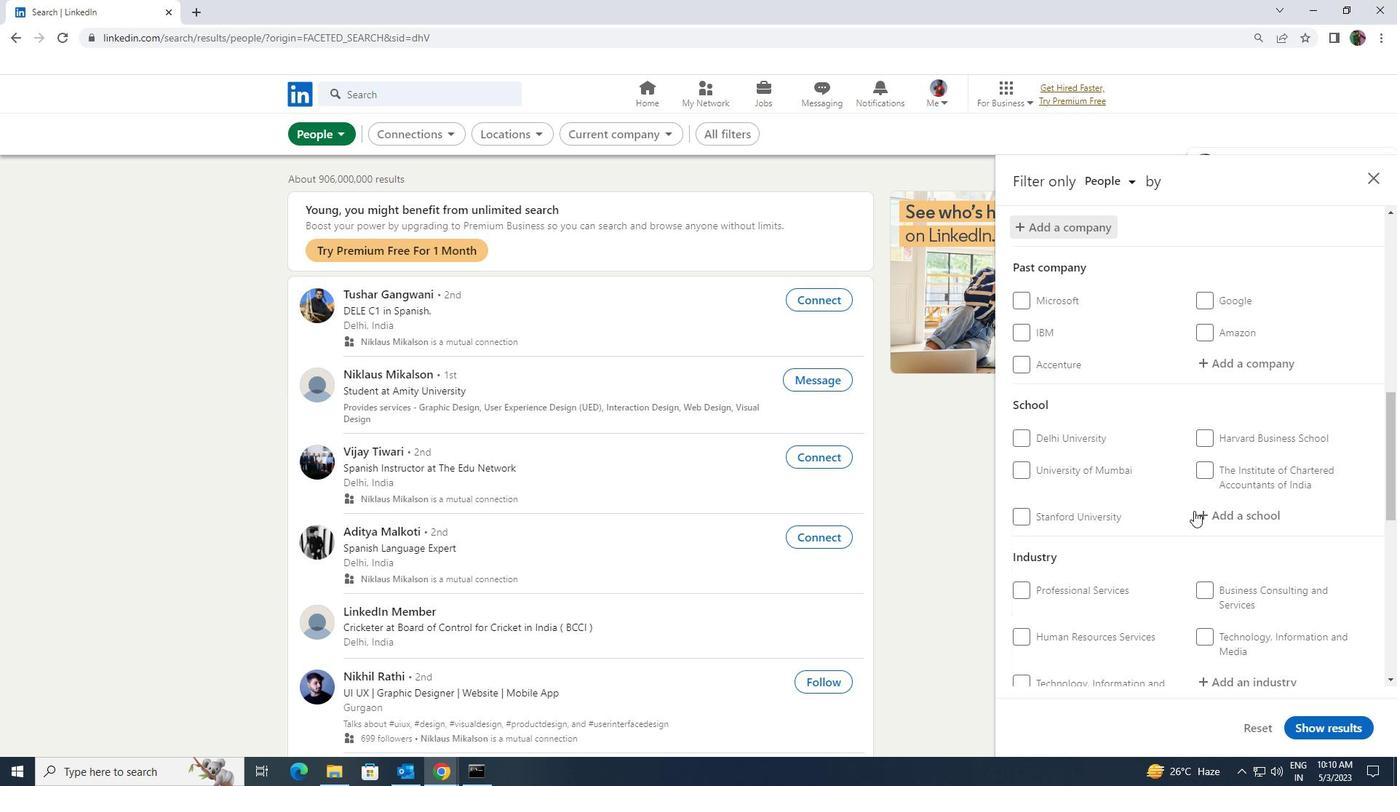
Action: Mouse pressed left at (1202, 506)
Screenshot: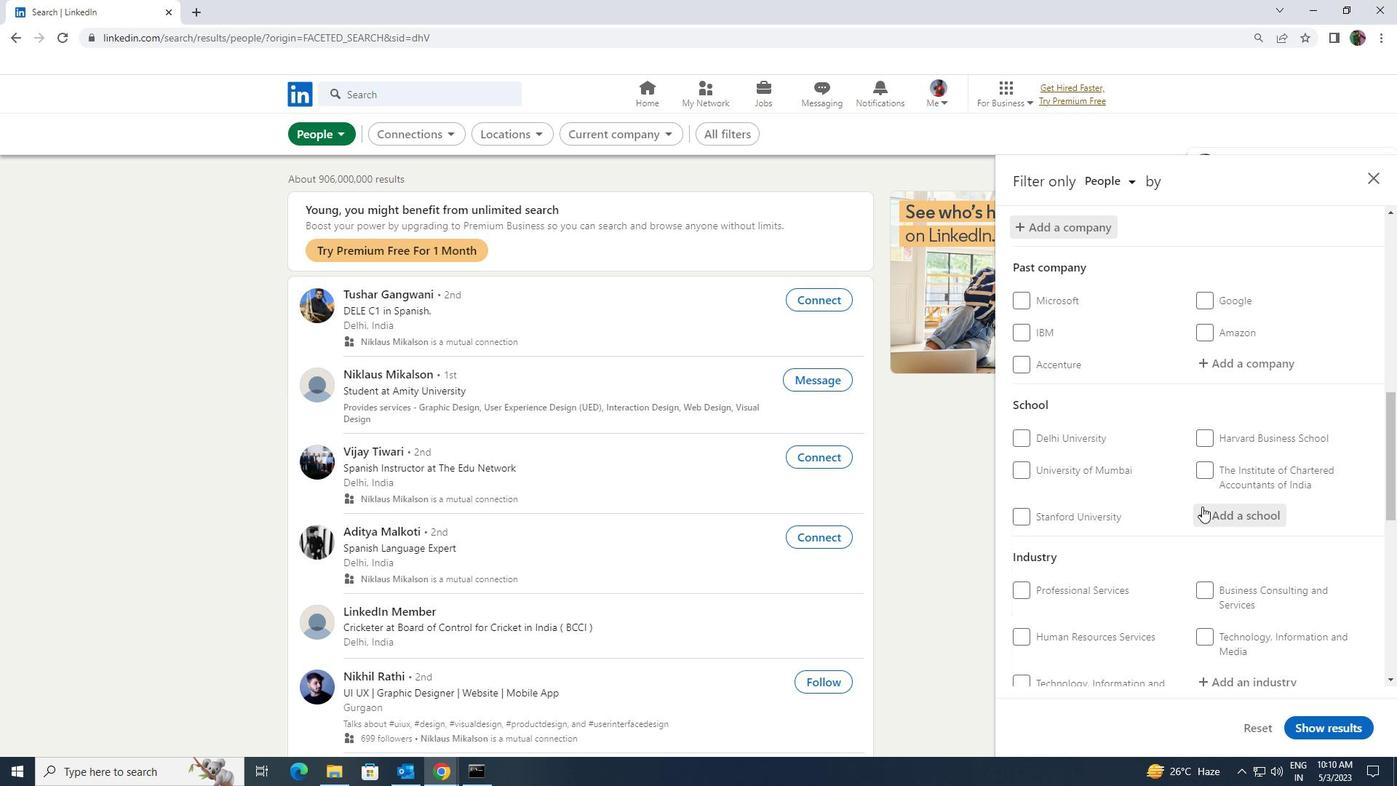 
Action: Key pressed <Key.shift><Key.shift><Key.shift><Key.shift><Key.shift><Key.shift>SBOA
Screenshot: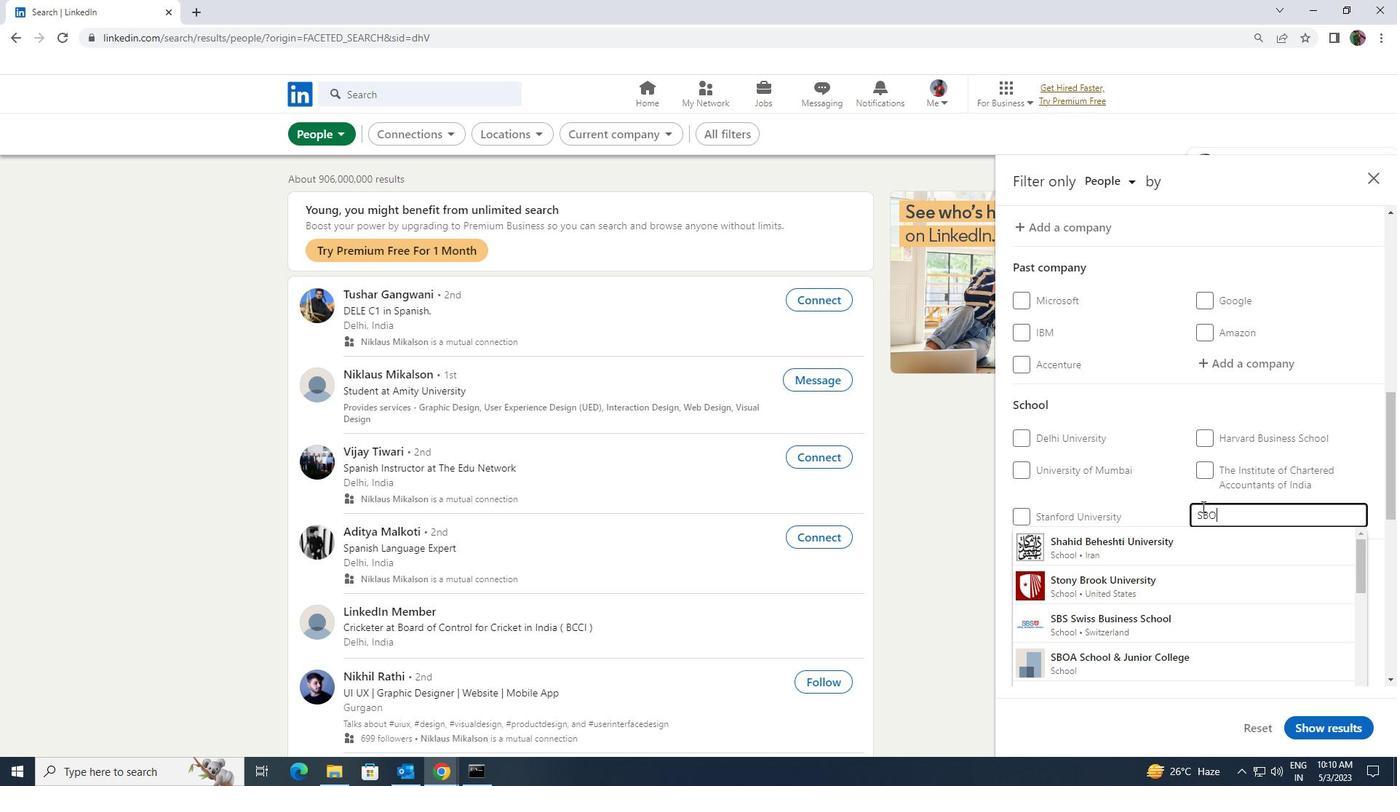 
Action: Mouse moved to (1197, 530)
Screenshot: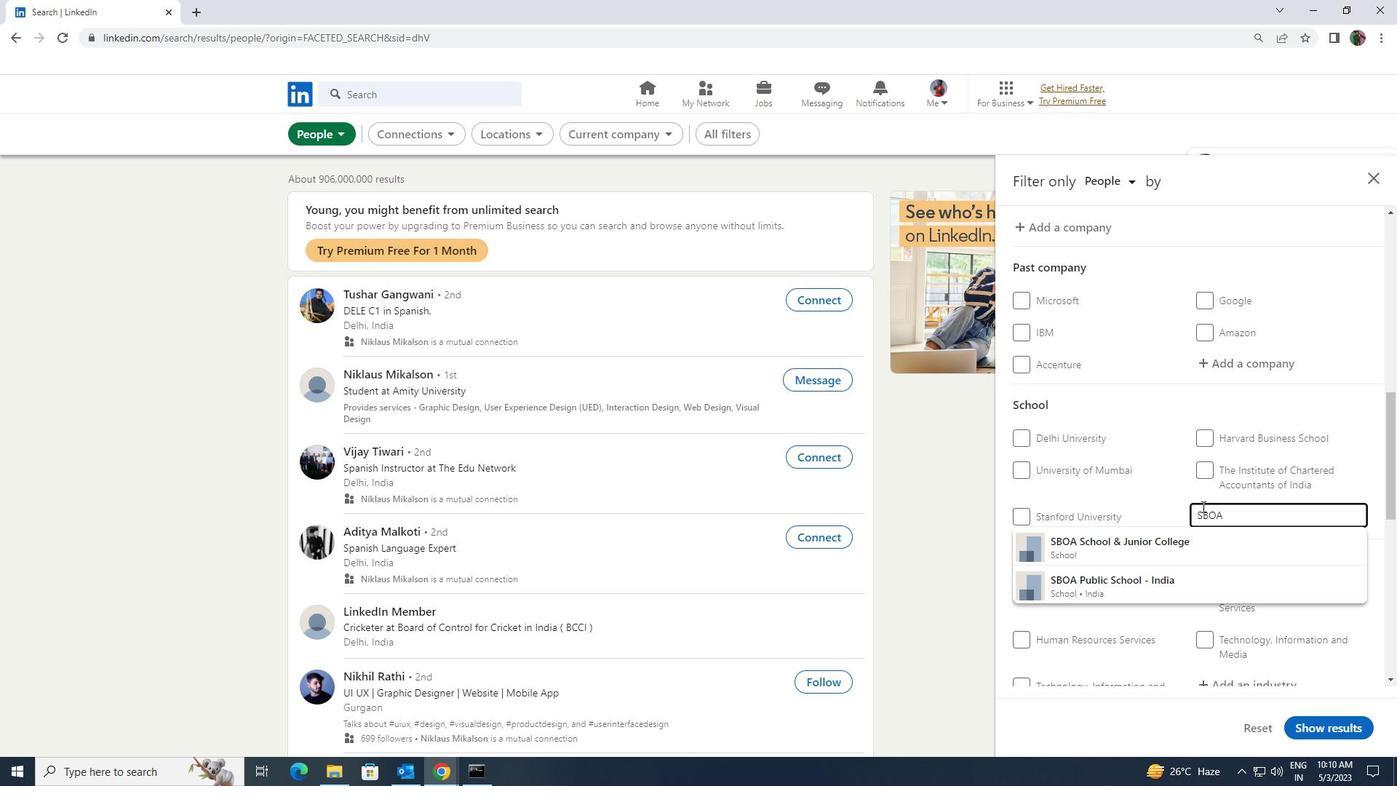 
Action: Mouse pressed left at (1197, 530)
Screenshot: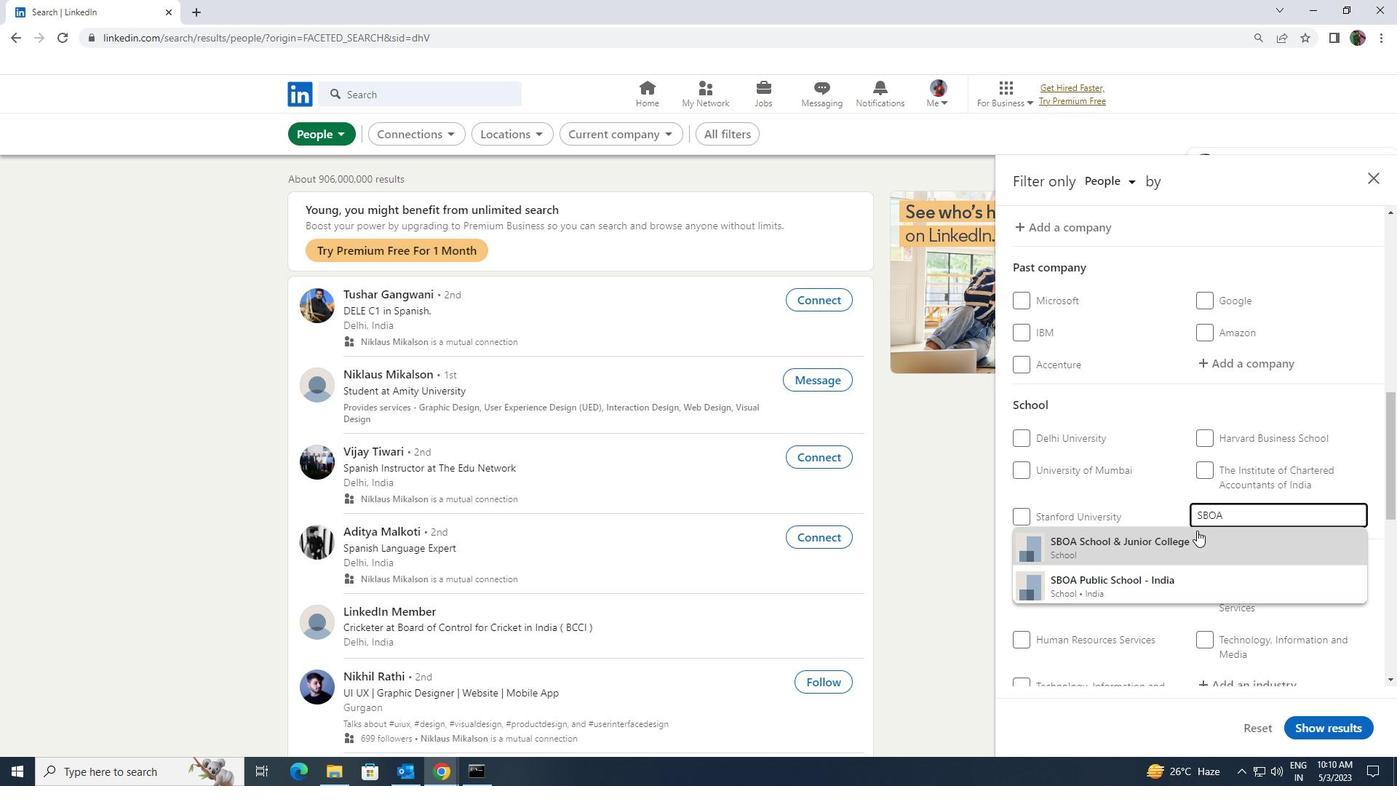 
Action: Mouse moved to (1180, 524)
Screenshot: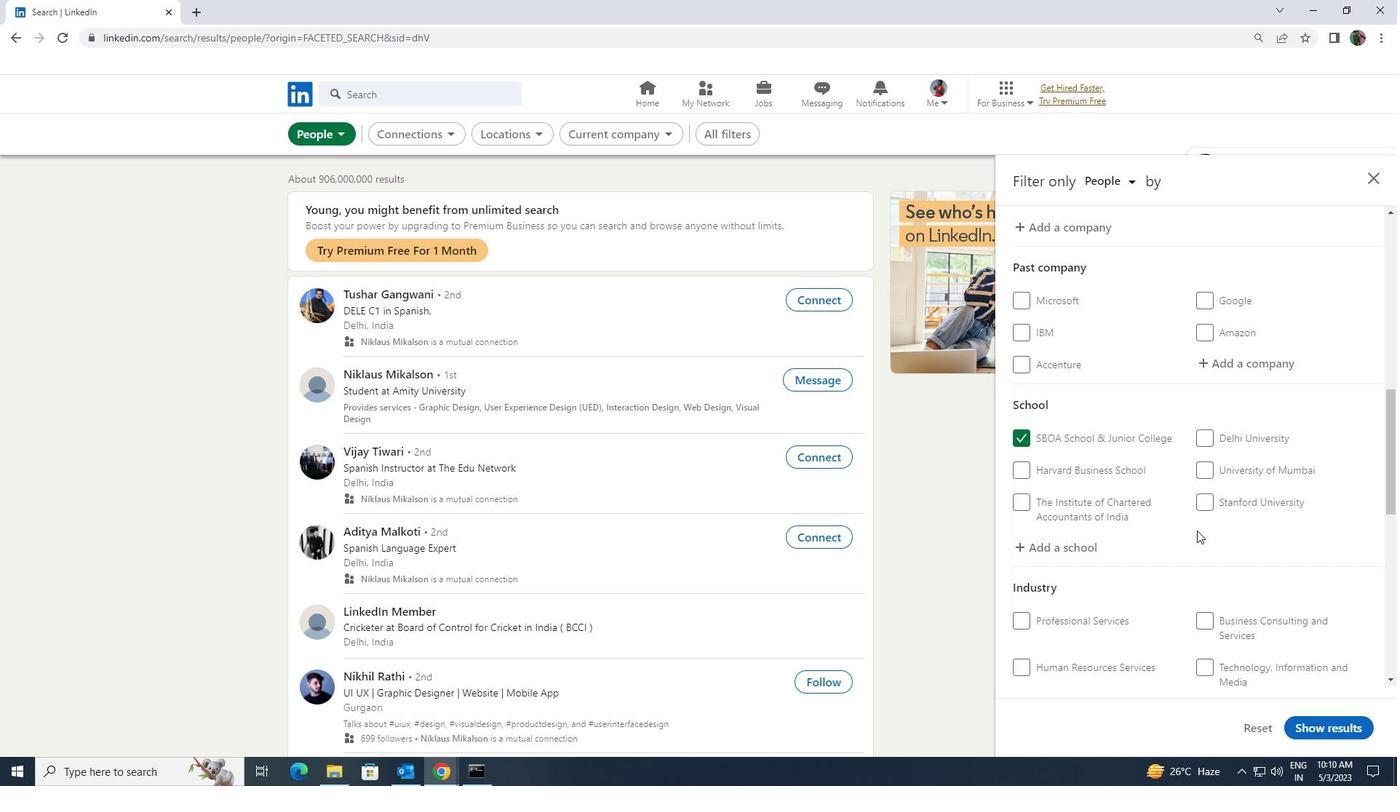 
Action: Mouse scrolled (1180, 523) with delta (0, 0)
Screenshot: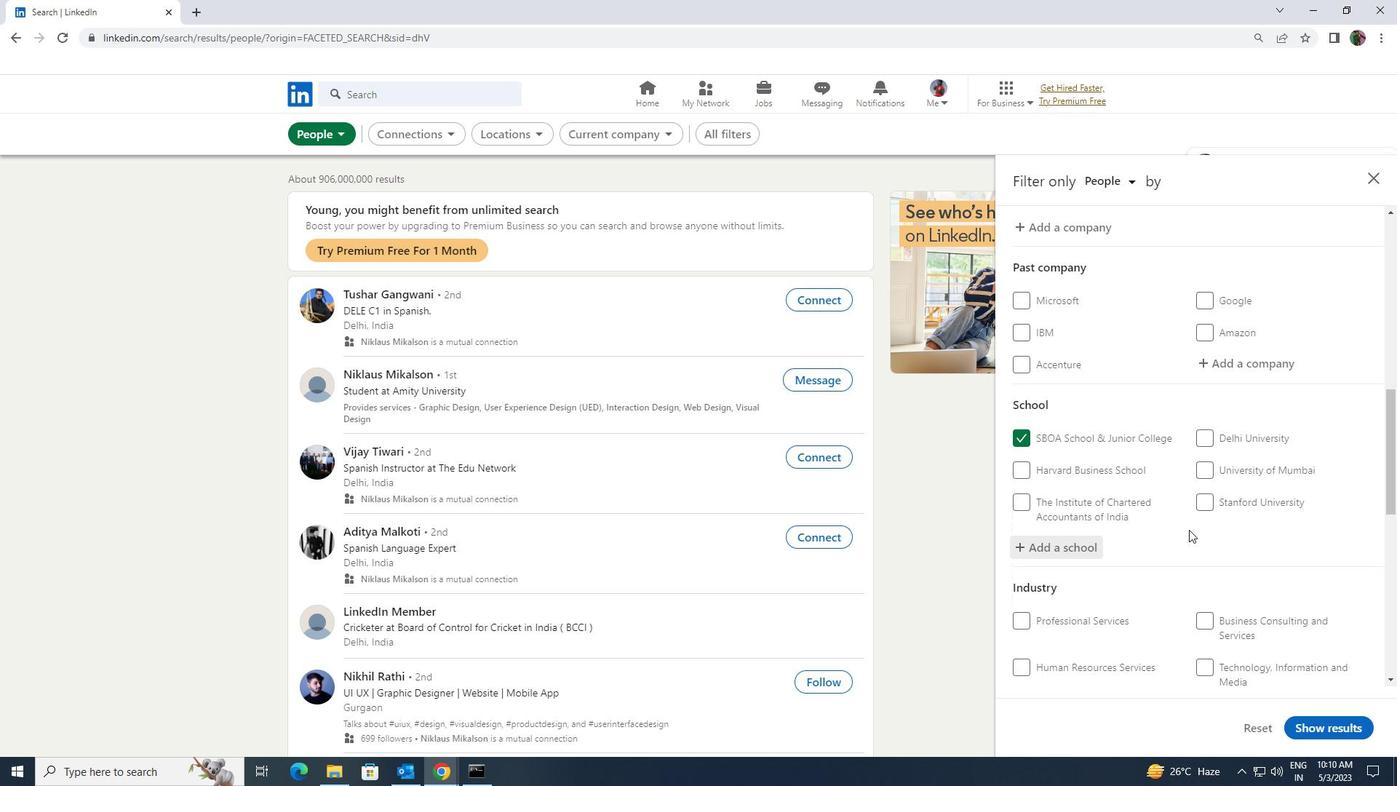 
Action: Mouse scrolled (1180, 523) with delta (0, 0)
Screenshot: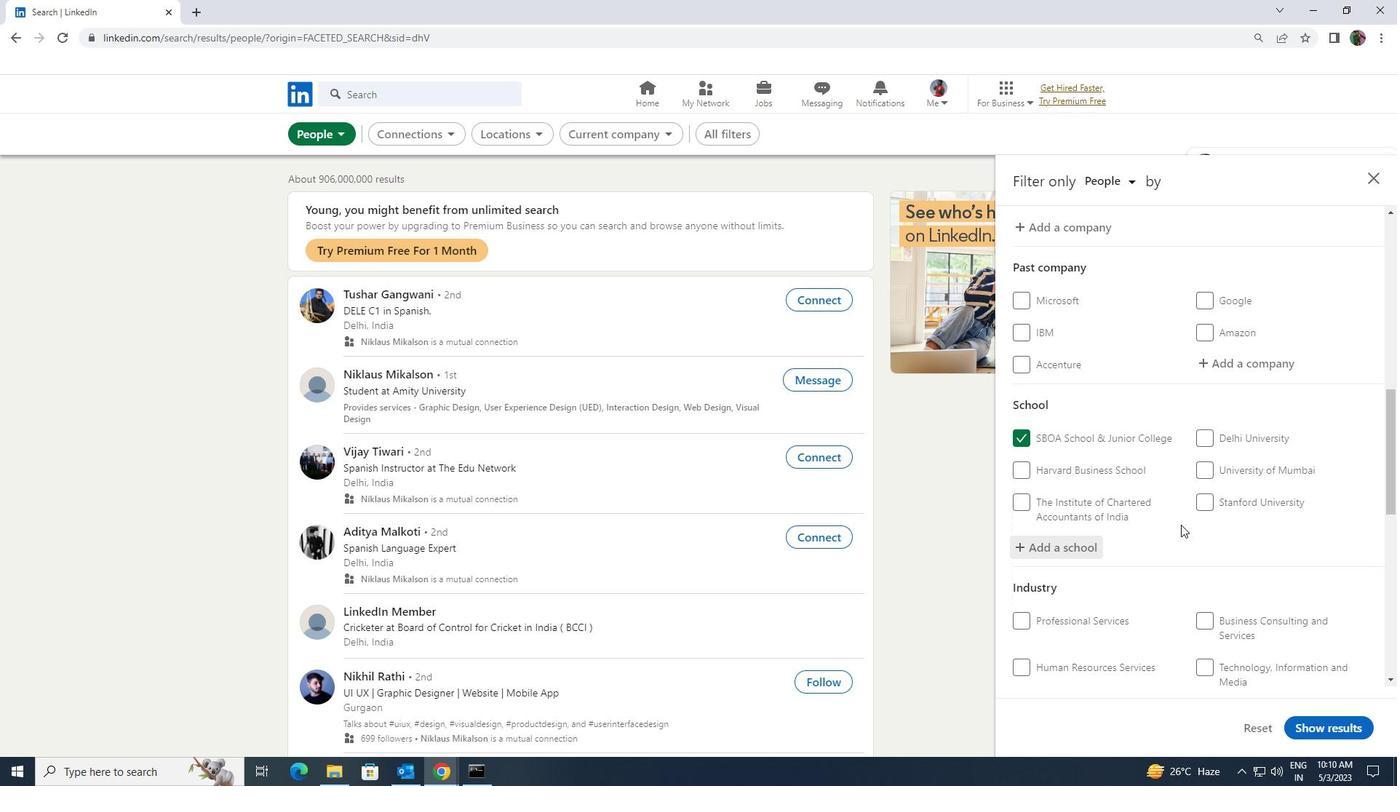 
Action: Mouse moved to (1180, 522)
Screenshot: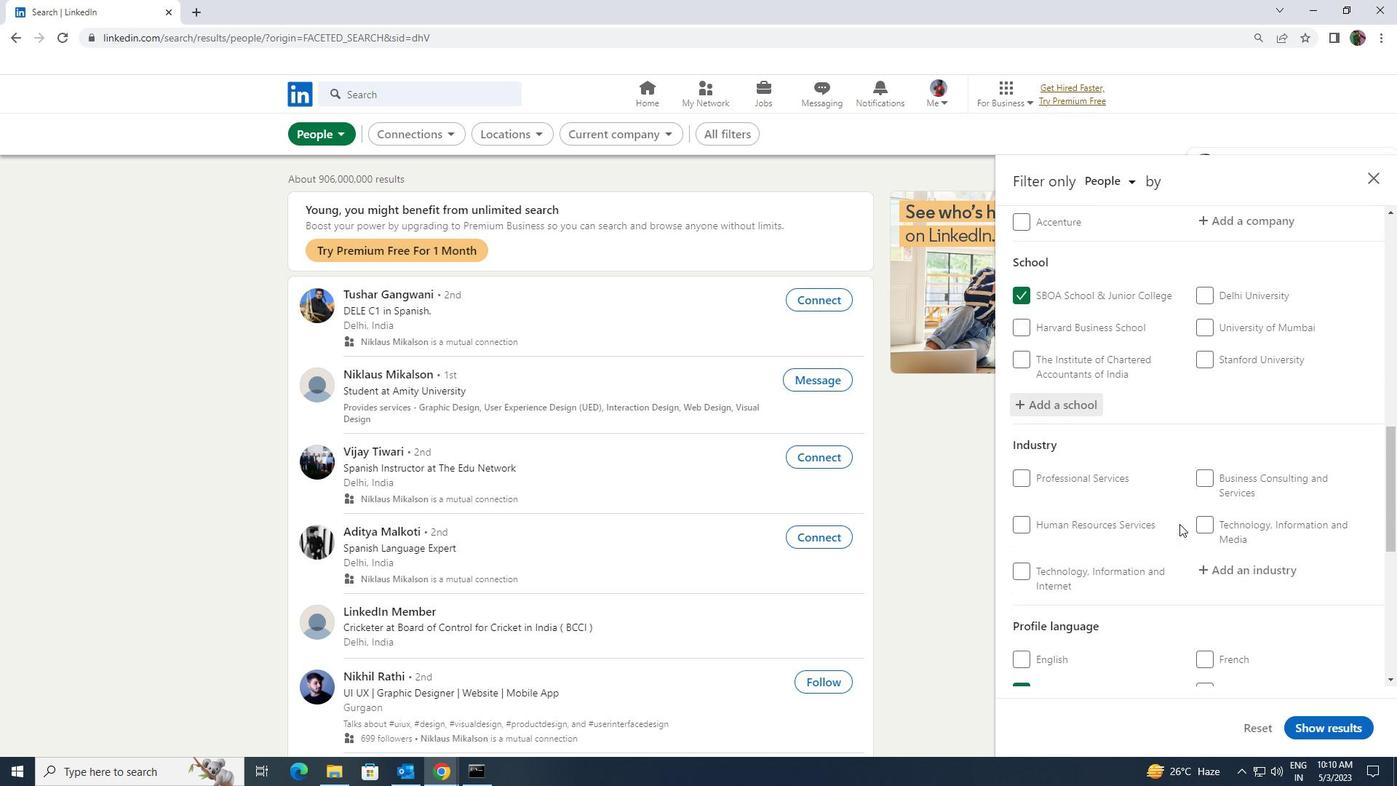 
Action: Mouse scrolled (1180, 521) with delta (0, 0)
Screenshot: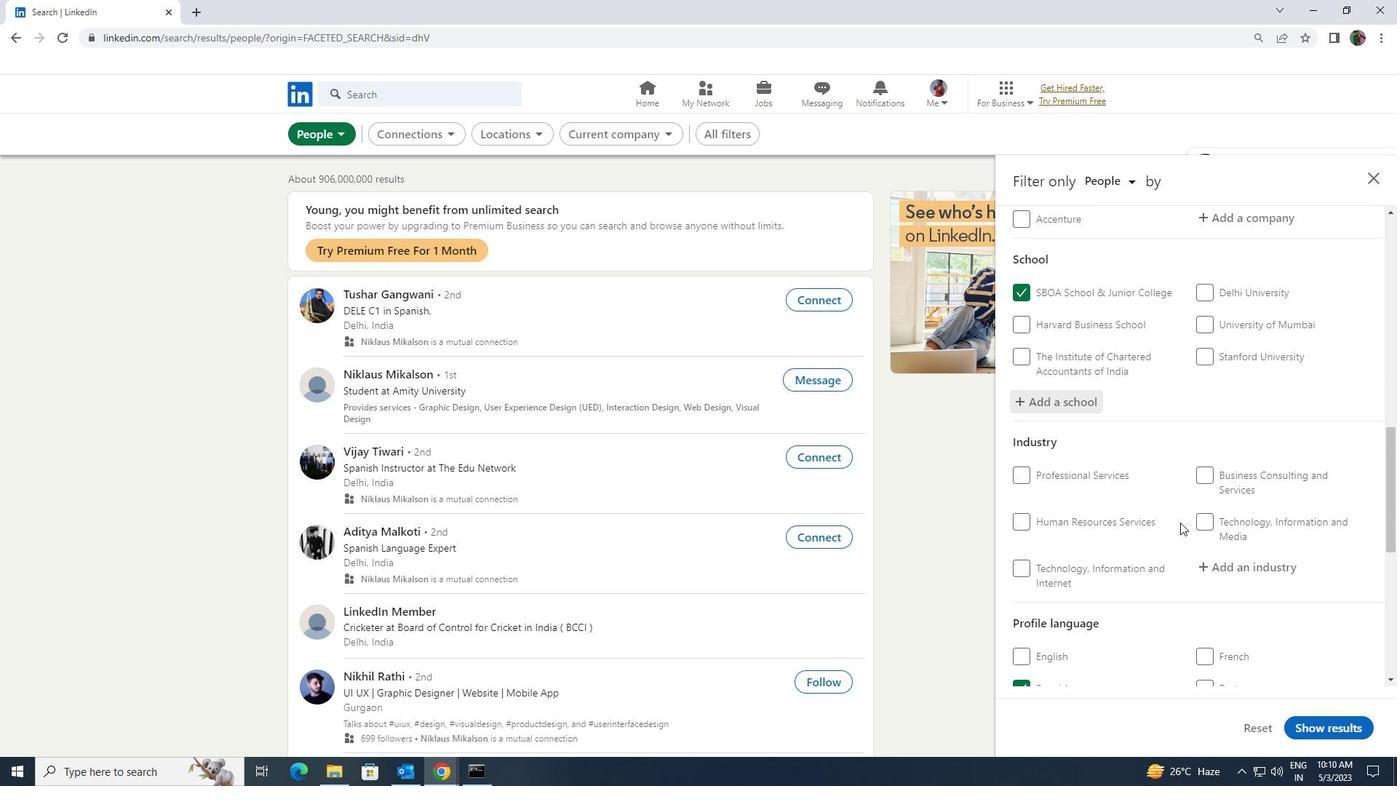 
Action: Mouse moved to (1220, 502)
Screenshot: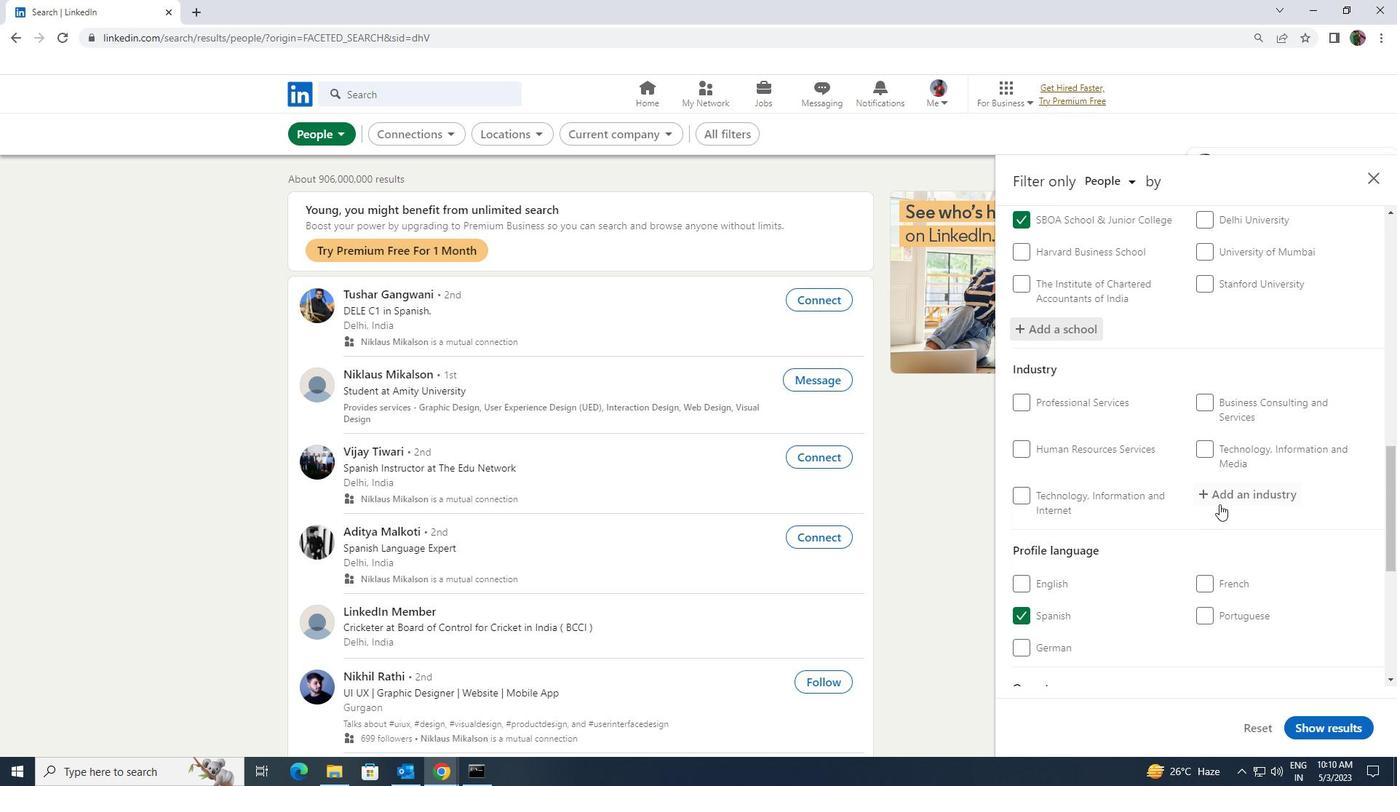 
Action: Mouse pressed left at (1220, 502)
Screenshot: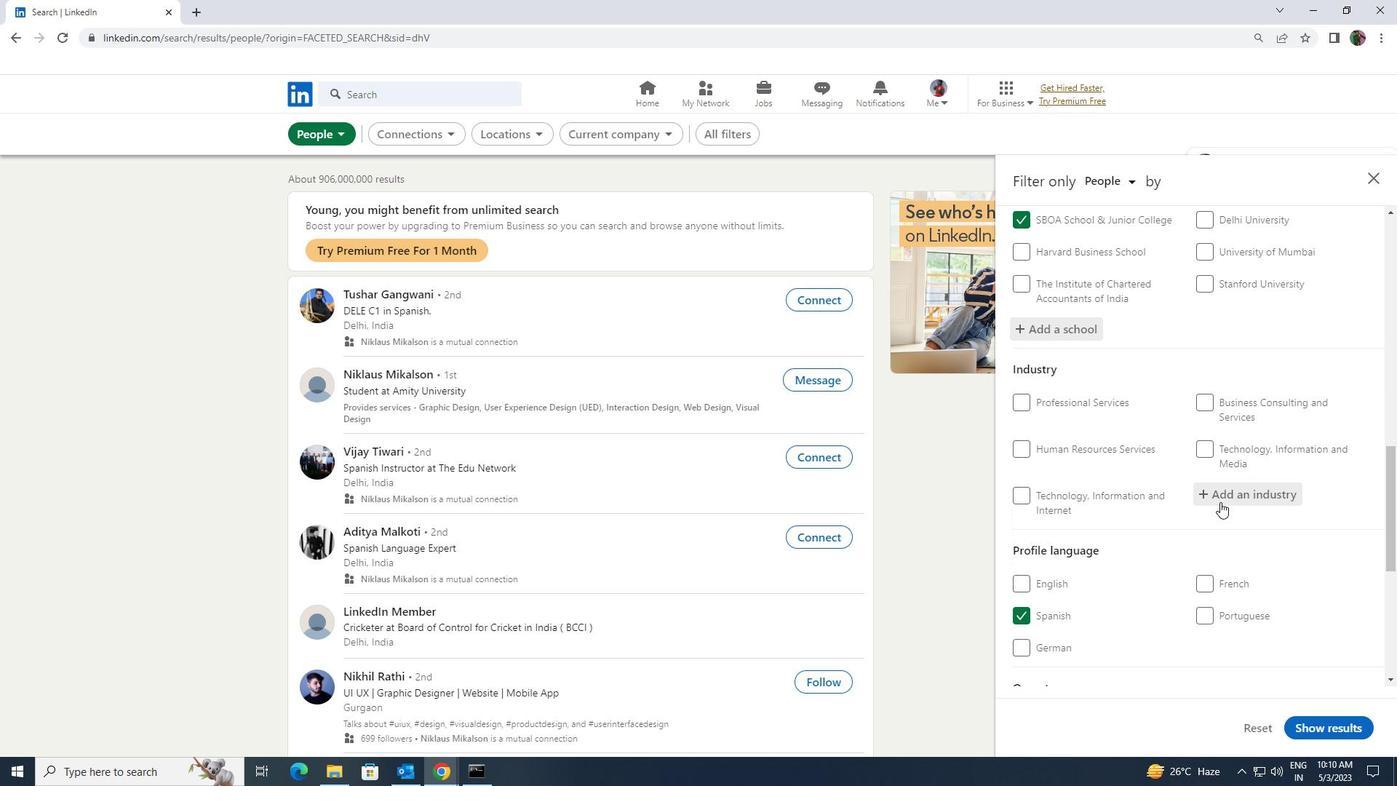 
Action: Key pressed <Key.shift><Key.shift><Key.shift><Key.shift><Key.shift><Key.shift><Key.shift><Key.shift><Key.shift><Key.shift><Key.shift><Key.shift><Key.shift><Key.shift><Key.shift>INTERNATIONAL
Screenshot: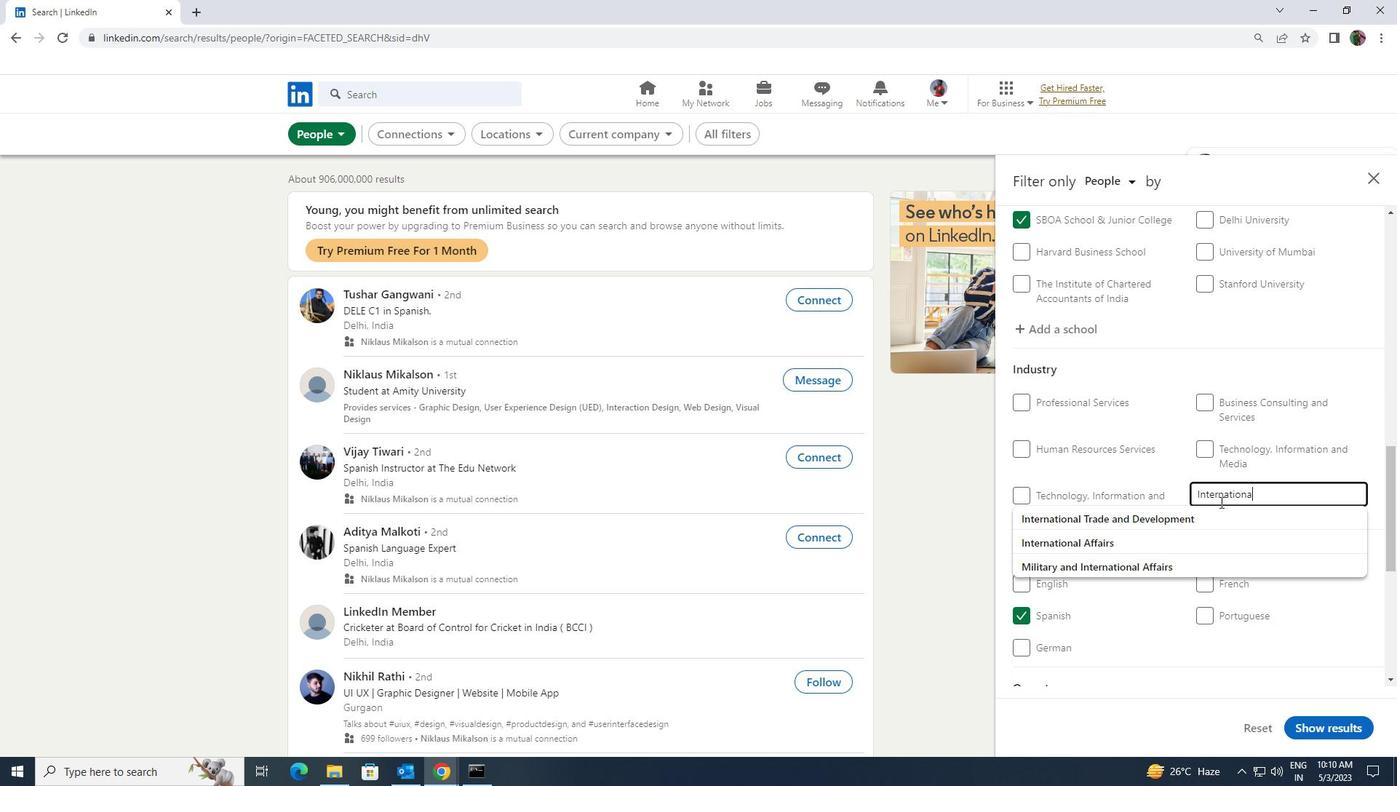 
Action: Mouse moved to (1215, 511)
Screenshot: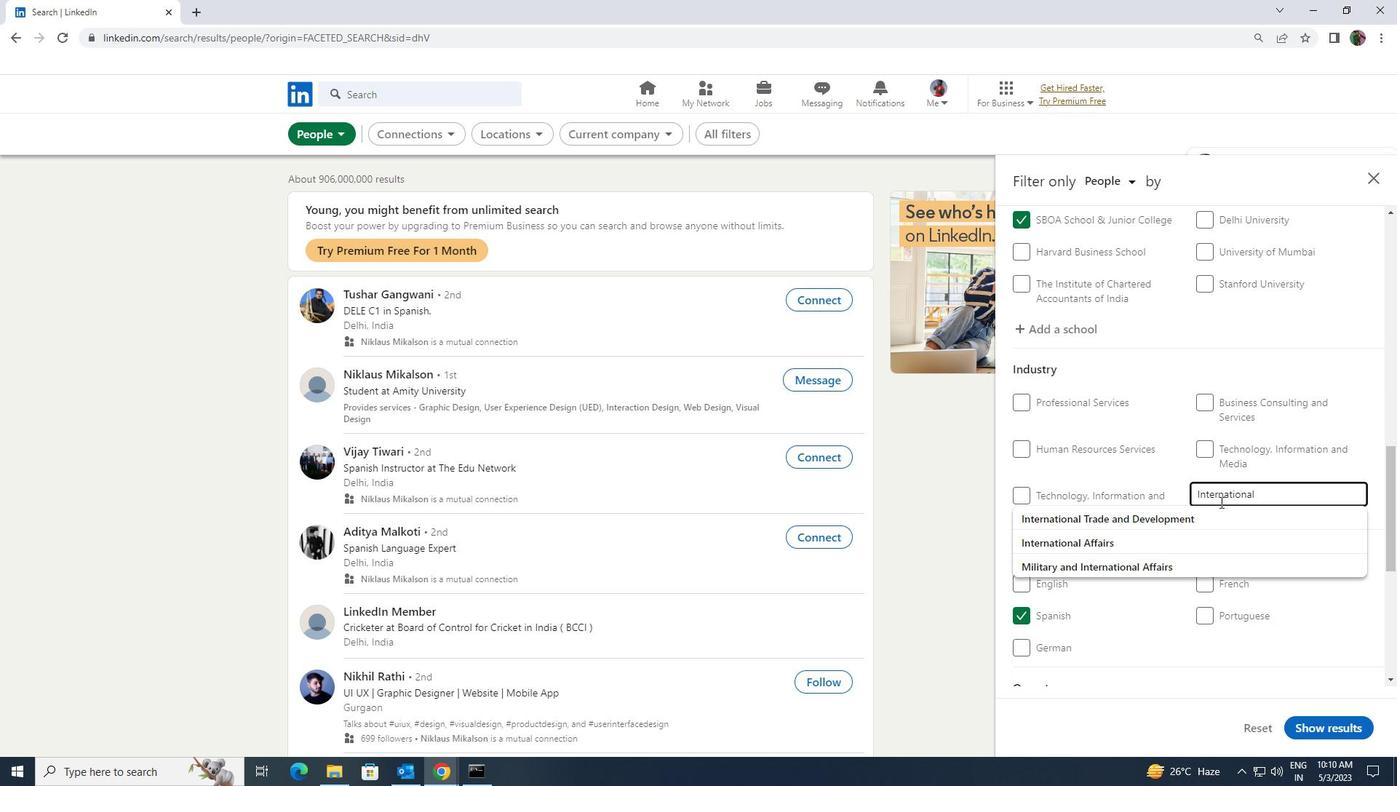 
Action: Mouse pressed left at (1215, 511)
Screenshot: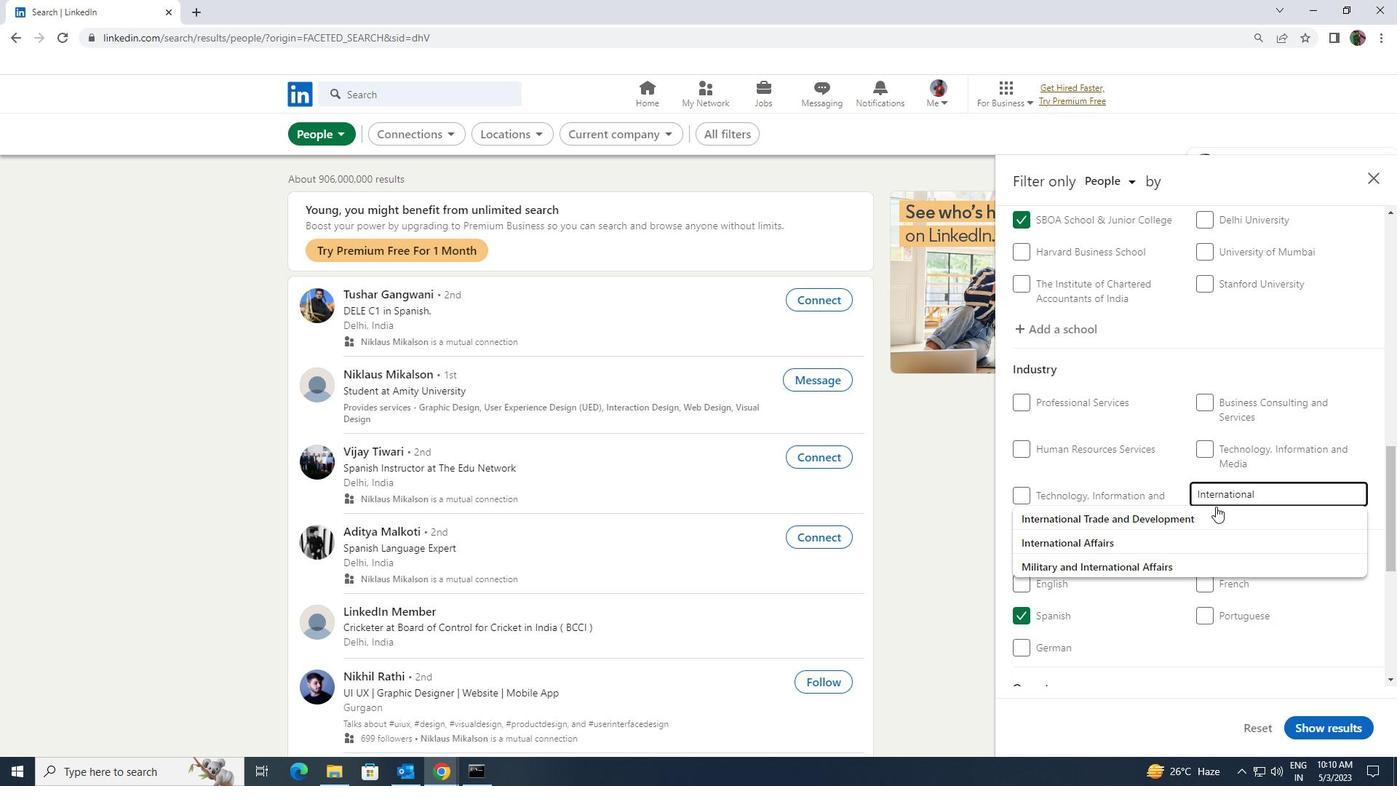 
Action: Mouse scrolled (1215, 510) with delta (0, 0)
Screenshot: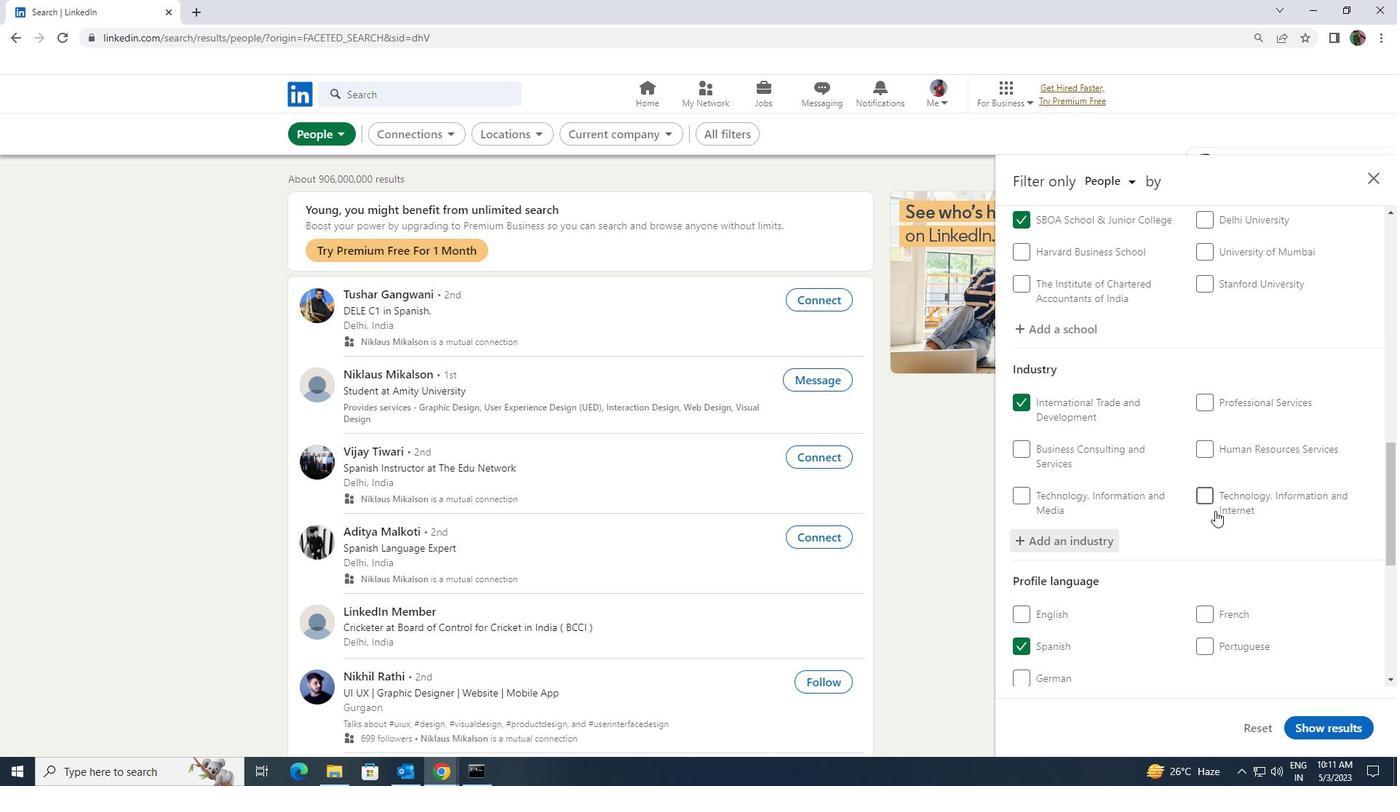 
Action: Mouse scrolled (1215, 510) with delta (0, 0)
Screenshot: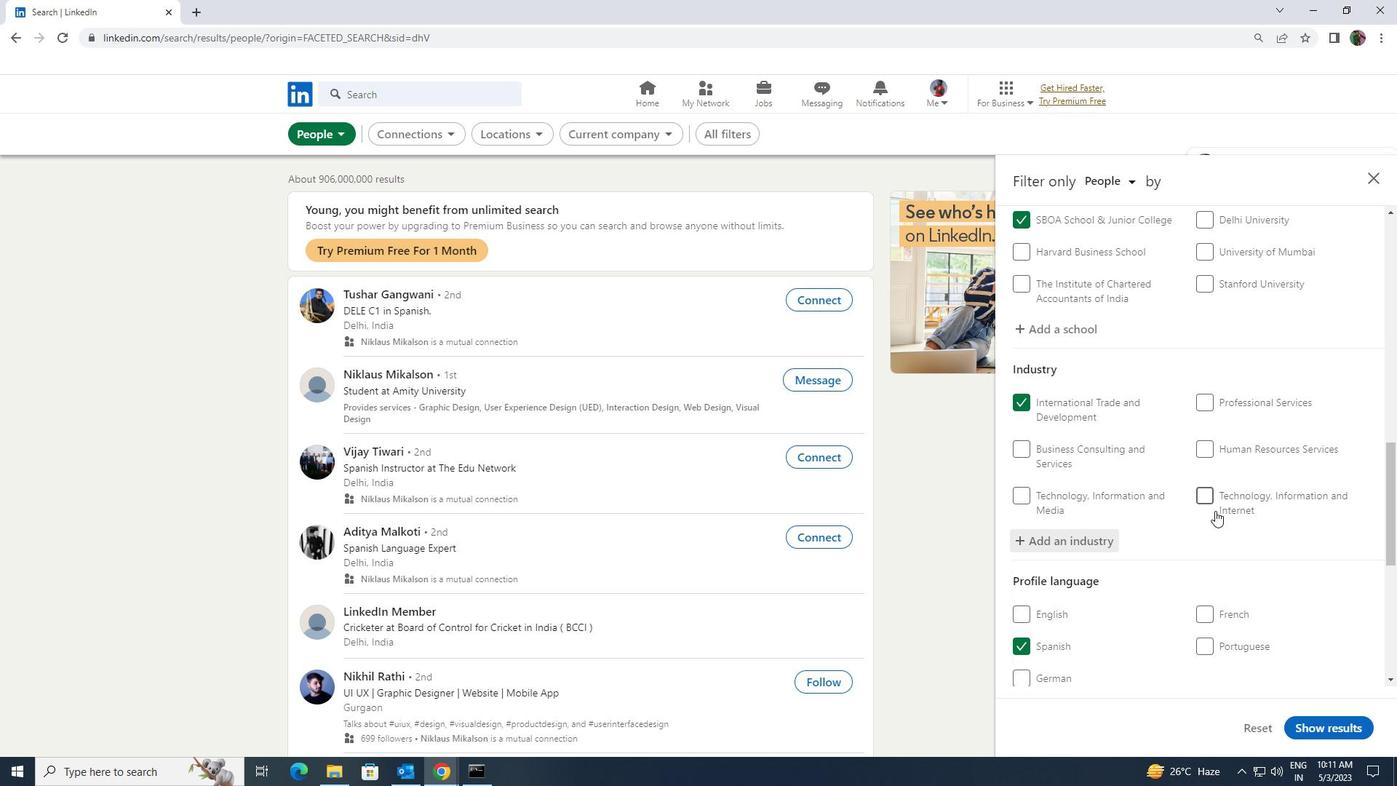 
Action: Mouse scrolled (1215, 510) with delta (0, 0)
Screenshot: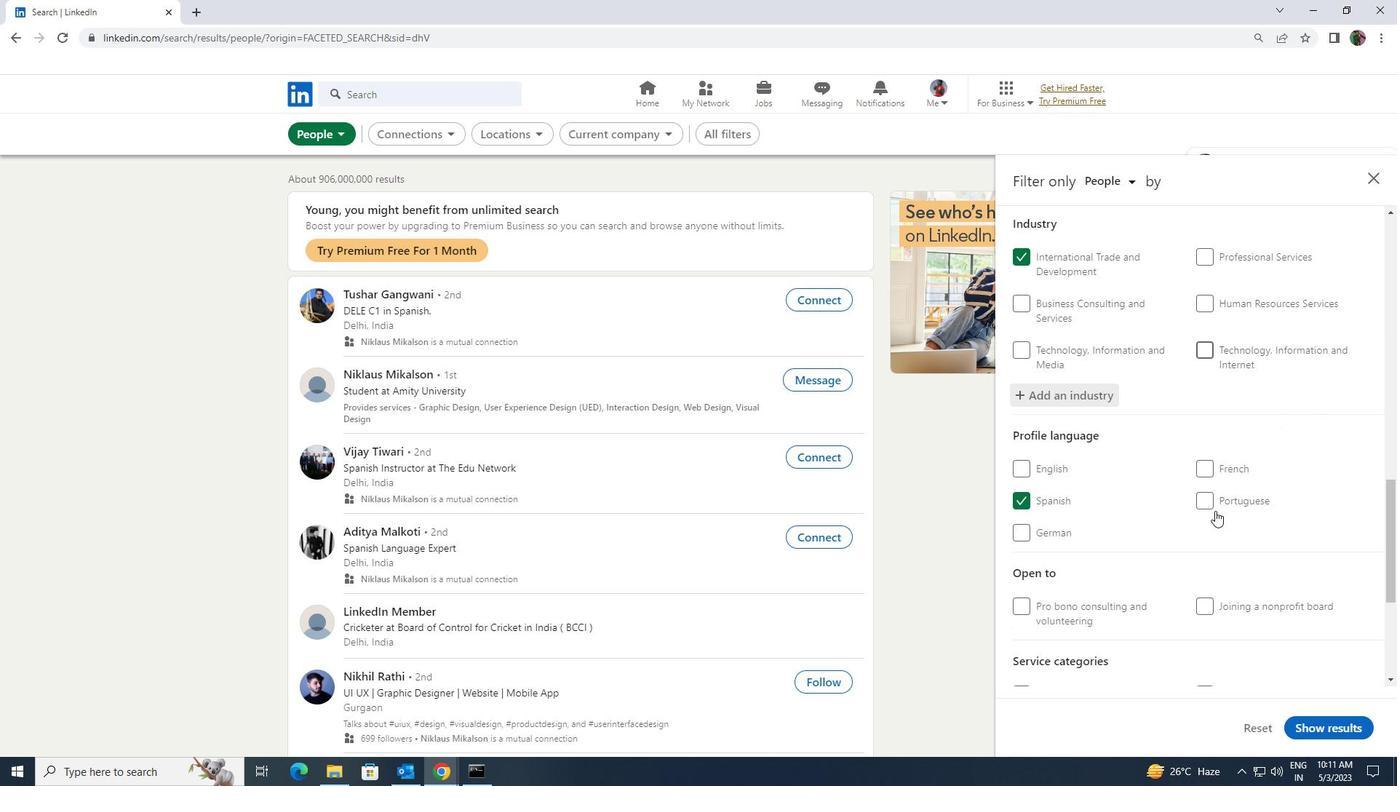 
Action: Mouse scrolled (1215, 510) with delta (0, 0)
Screenshot: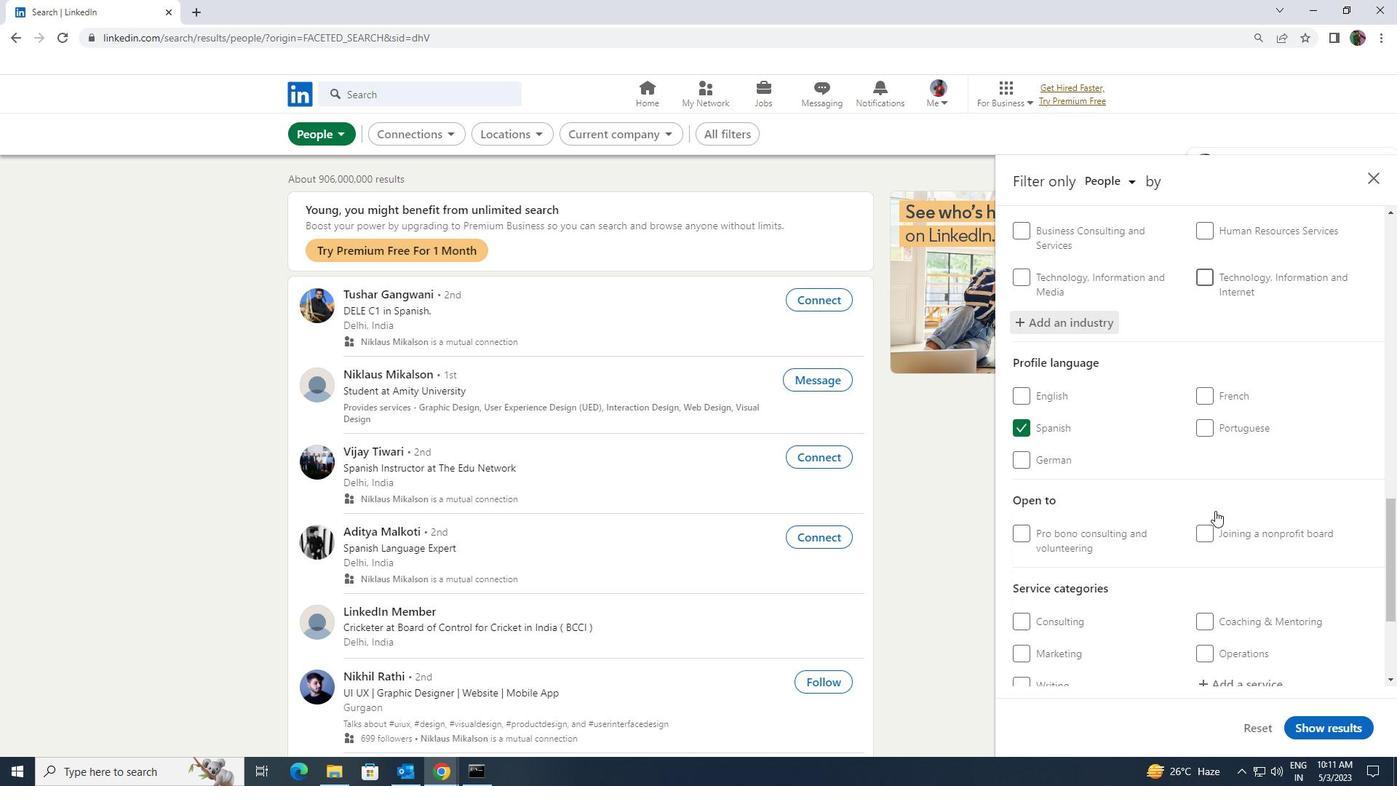 
Action: Mouse scrolled (1215, 510) with delta (0, 0)
Screenshot: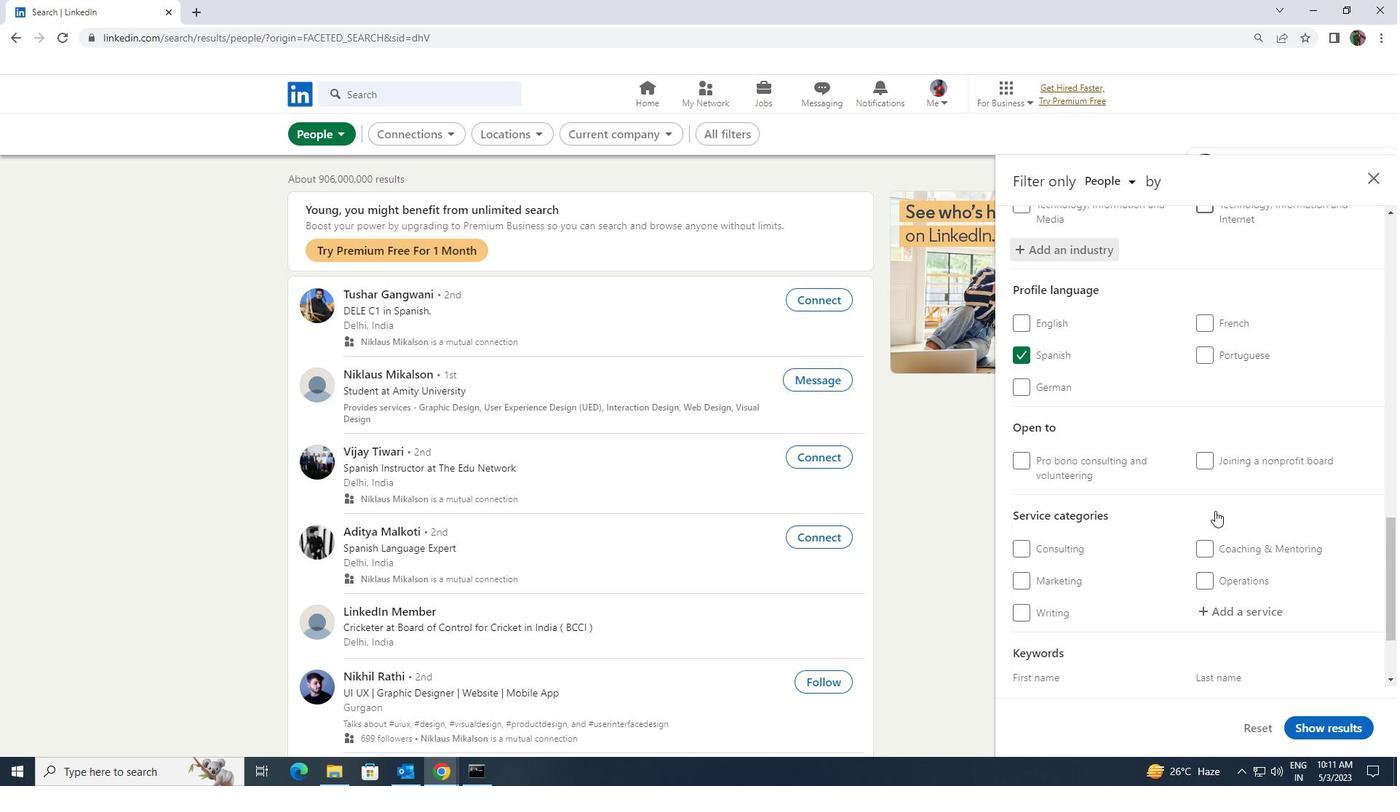 
Action: Mouse moved to (1217, 542)
Screenshot: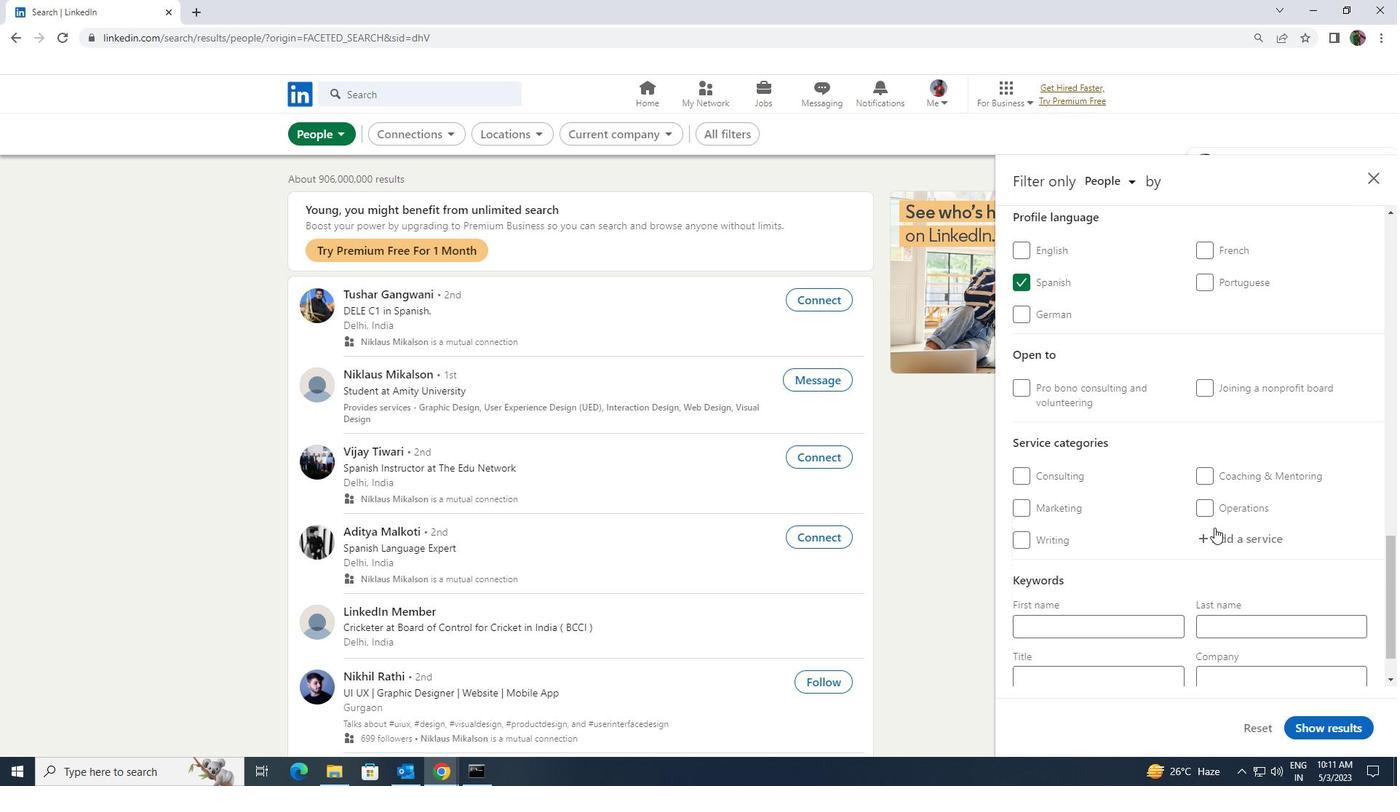 
Action: Mouse pressed left at (1217, 542)
Screenshot: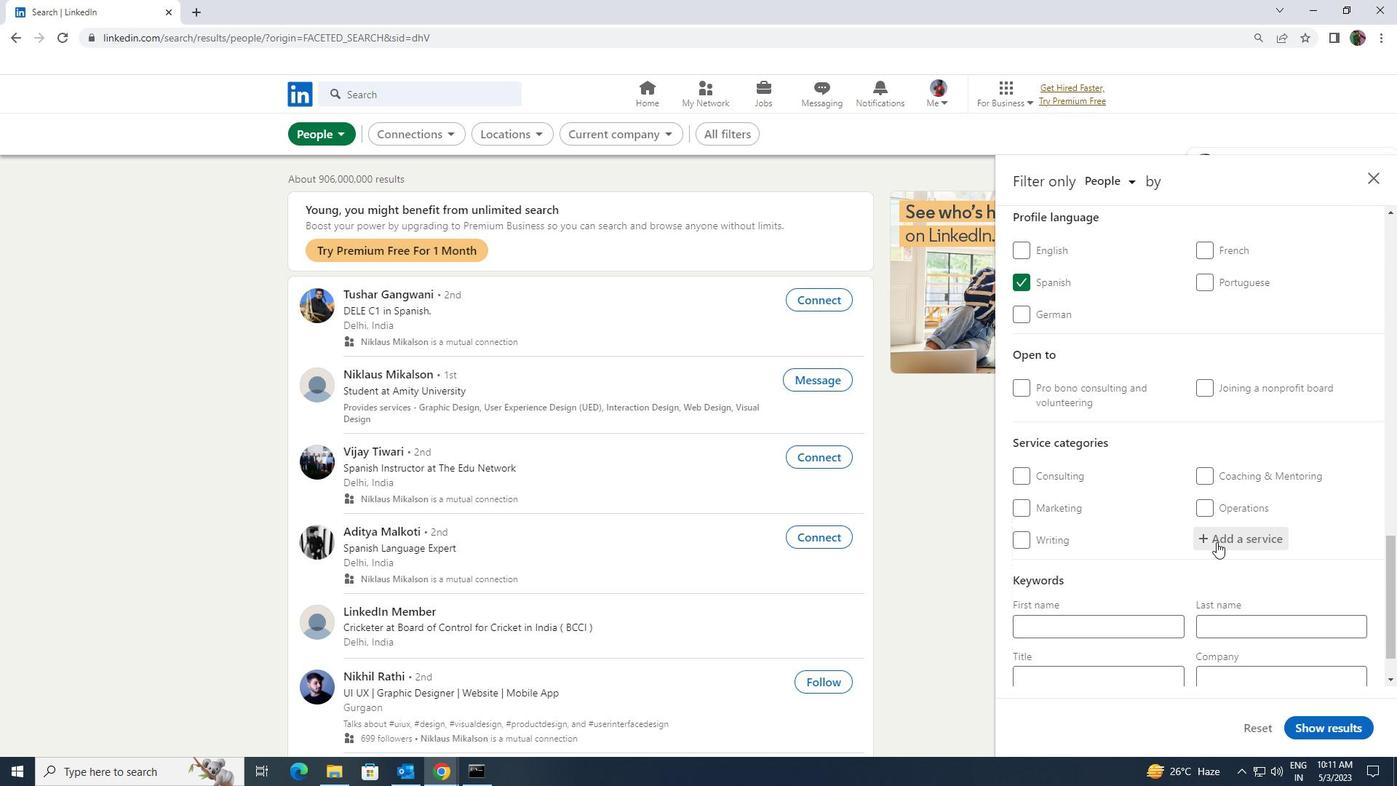 
Action: Mouse moved to (1217, 543)
Screenshot: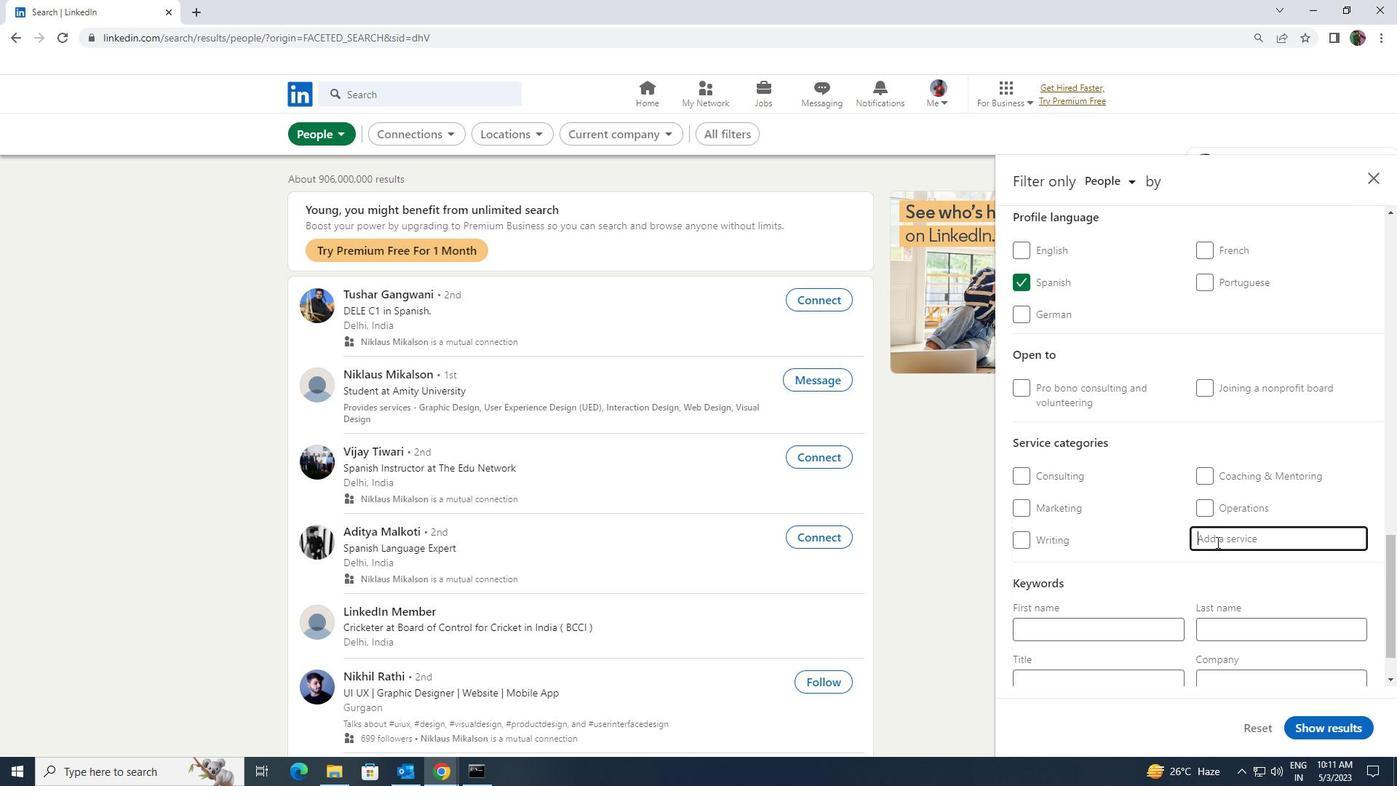 
Action: Key pressed <Key.shift><Key.shift><Key.shift>FILEMAN<Key.backspace><Key.backspace><Key.backspace>
Screenshot: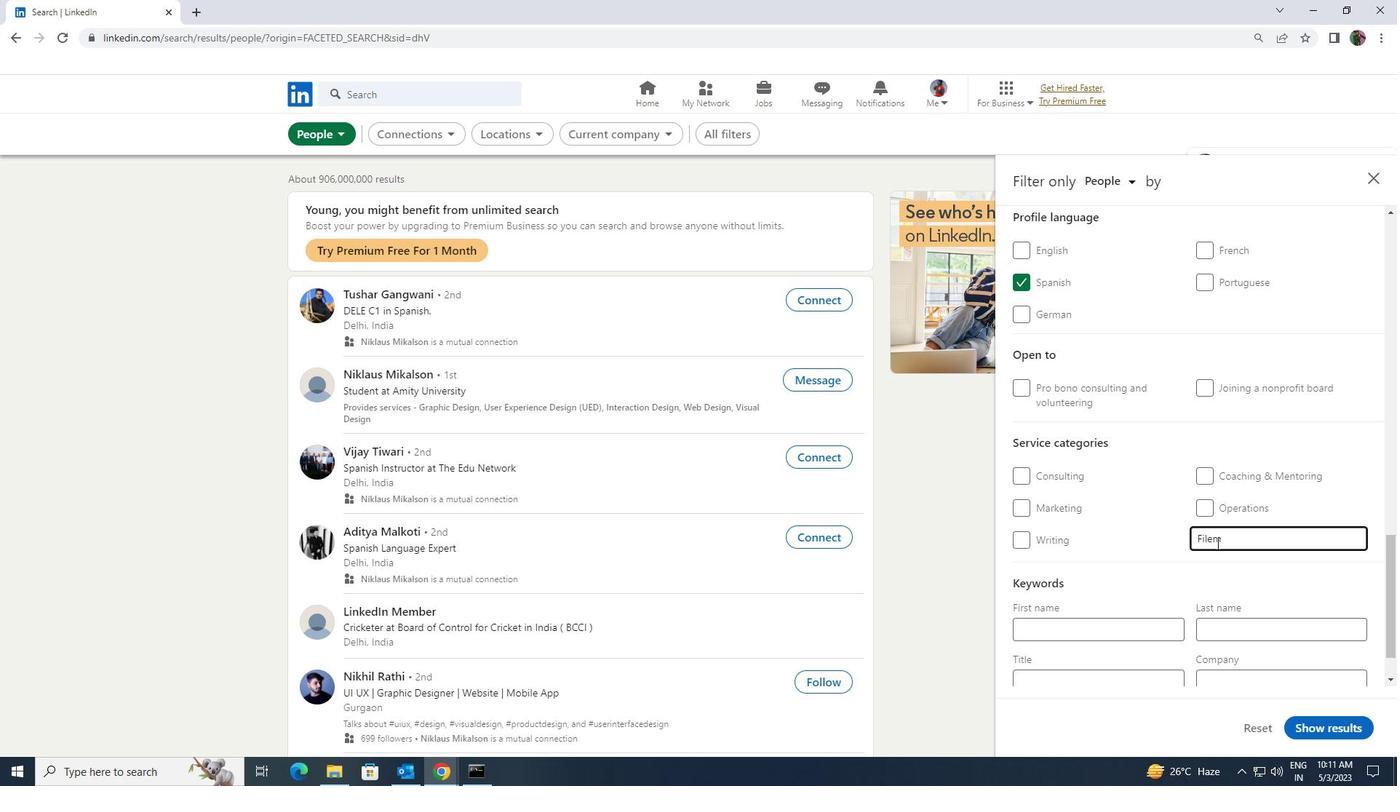 
Action: Mouse moved to (1206, 559)
Screenshot: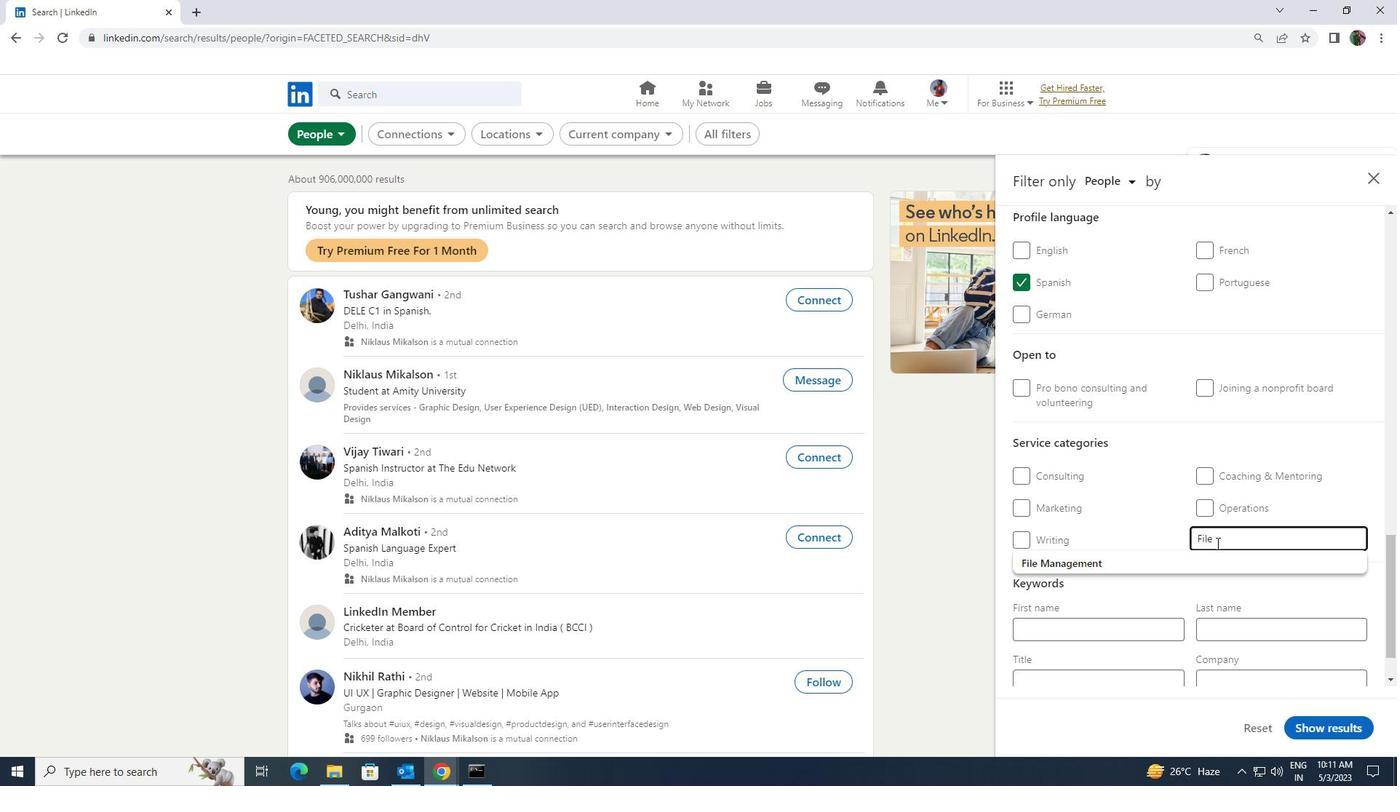 
Action: Mouse pressed left at (1206, 559)
Screenshot: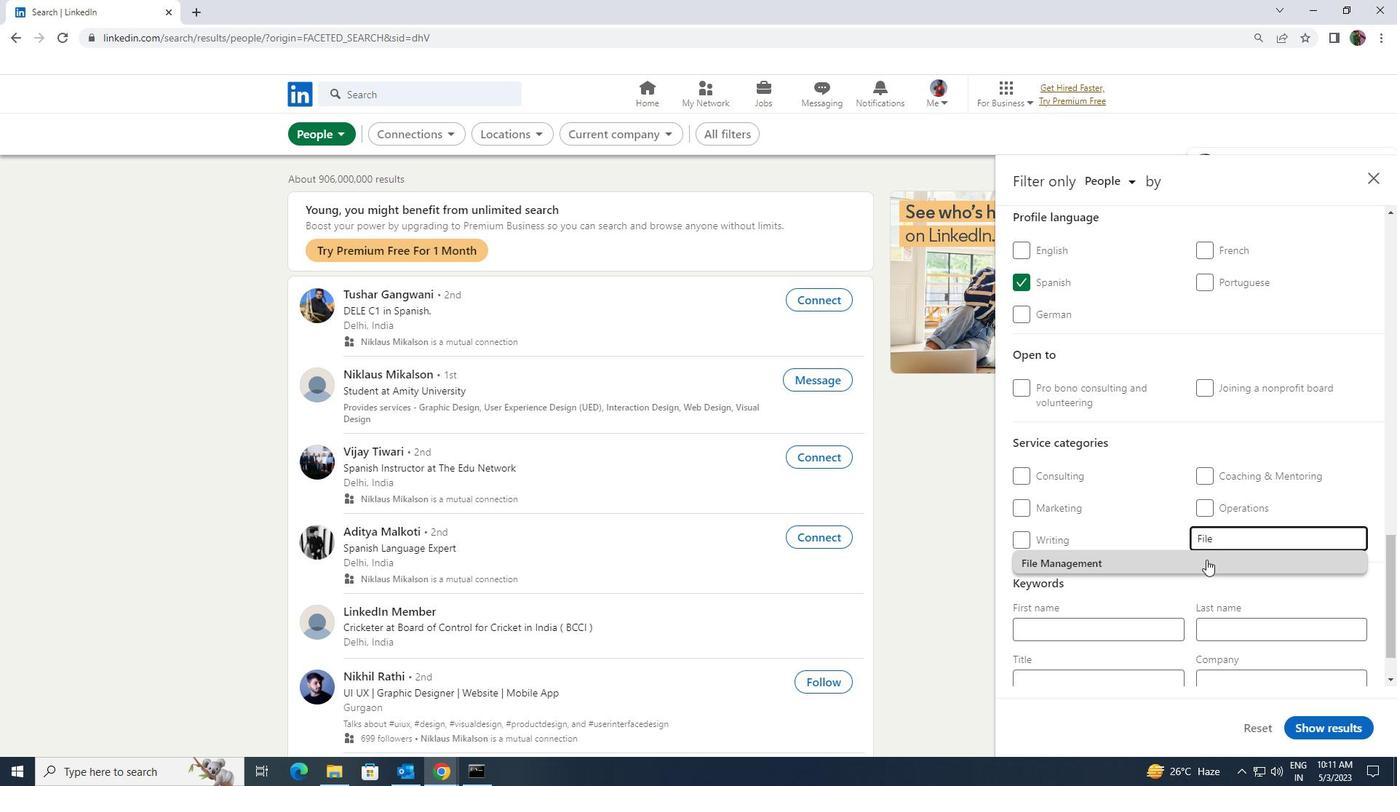 
Action: Mouse scrolled (1206, 559) with delta (0, 0)
Screenshot: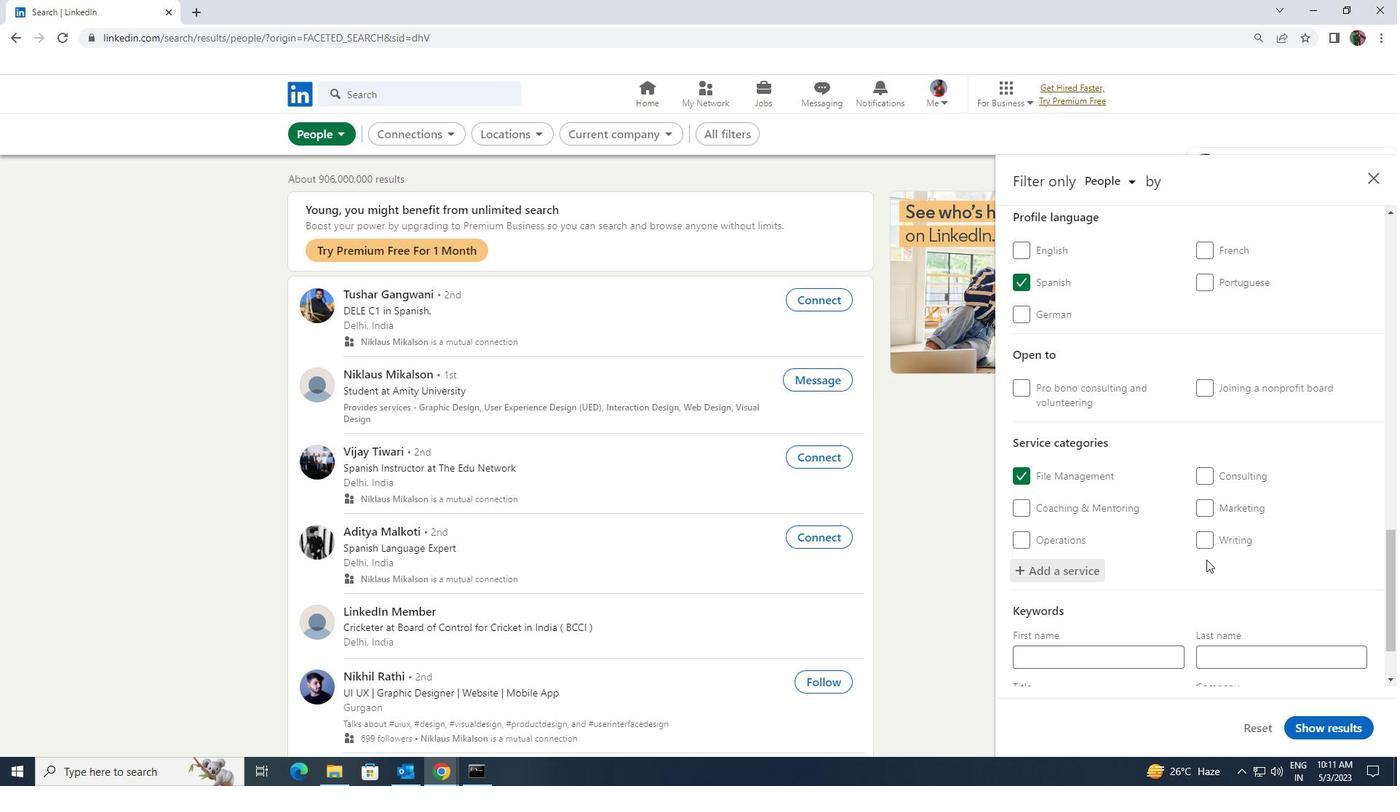 
Action: Mouse scrolled (1206, 559) with delta (0, 0)
Screenshot: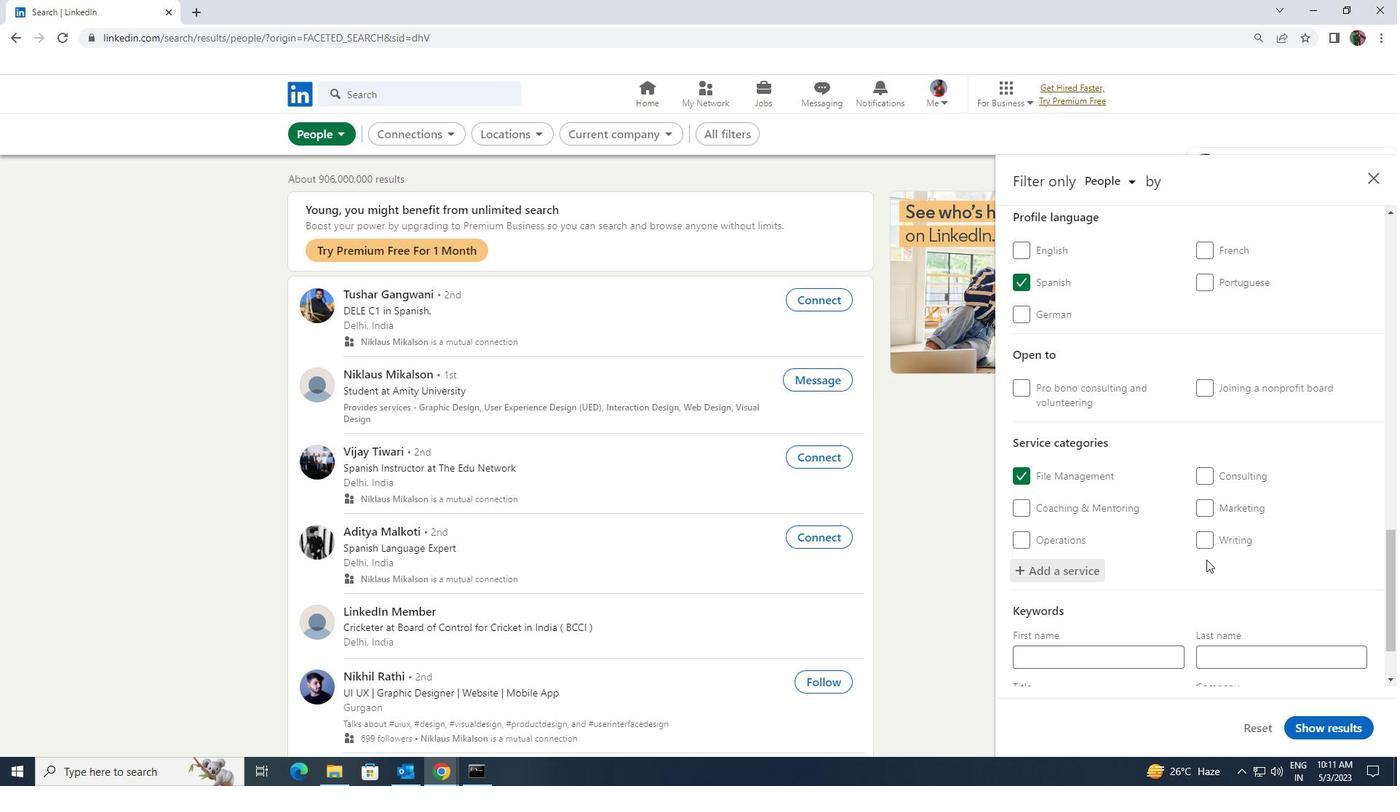 
Action: Mouse scrolled (1206, 559) with delta (0, 0)
Screenshot: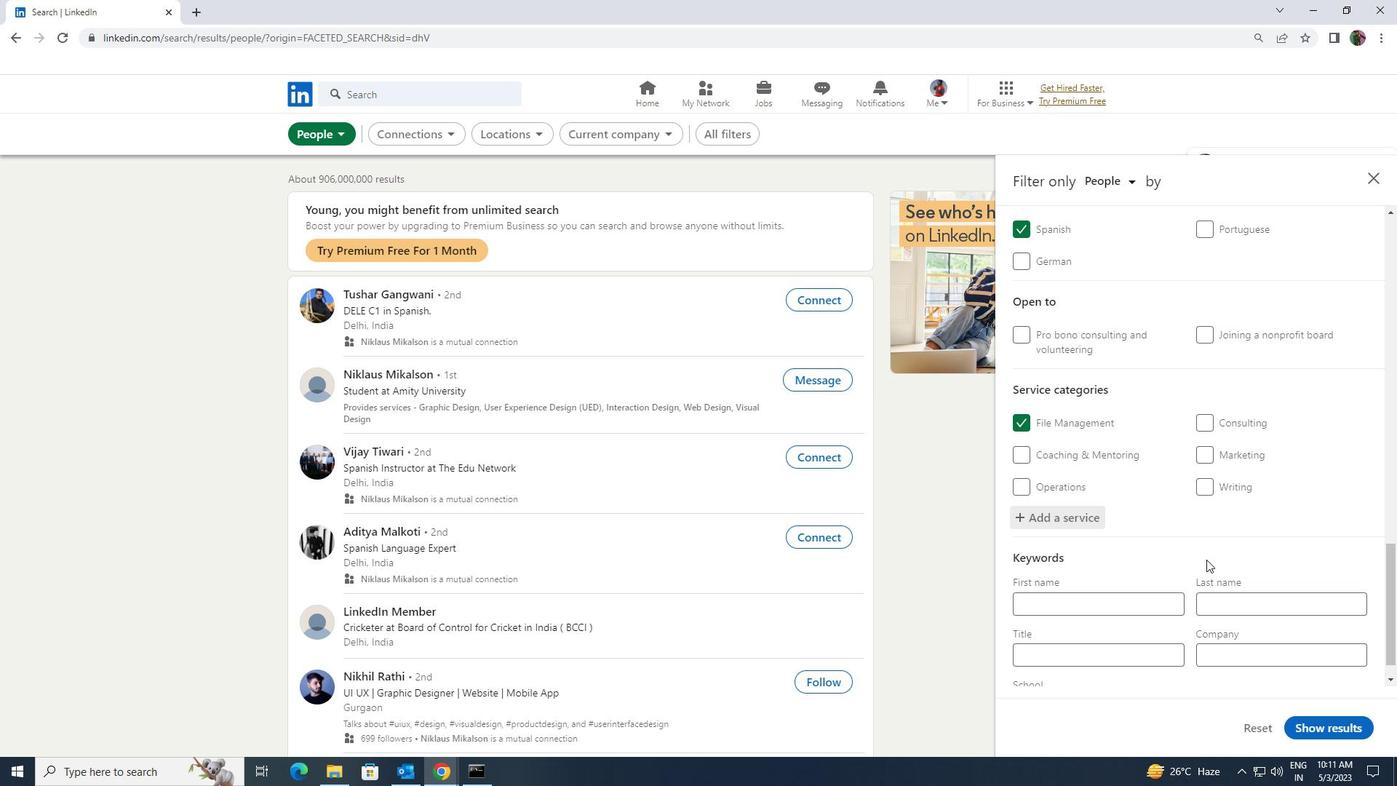 
Action: Mouse scrolled (1206, 559) with delta (0, 0)
Screenshot: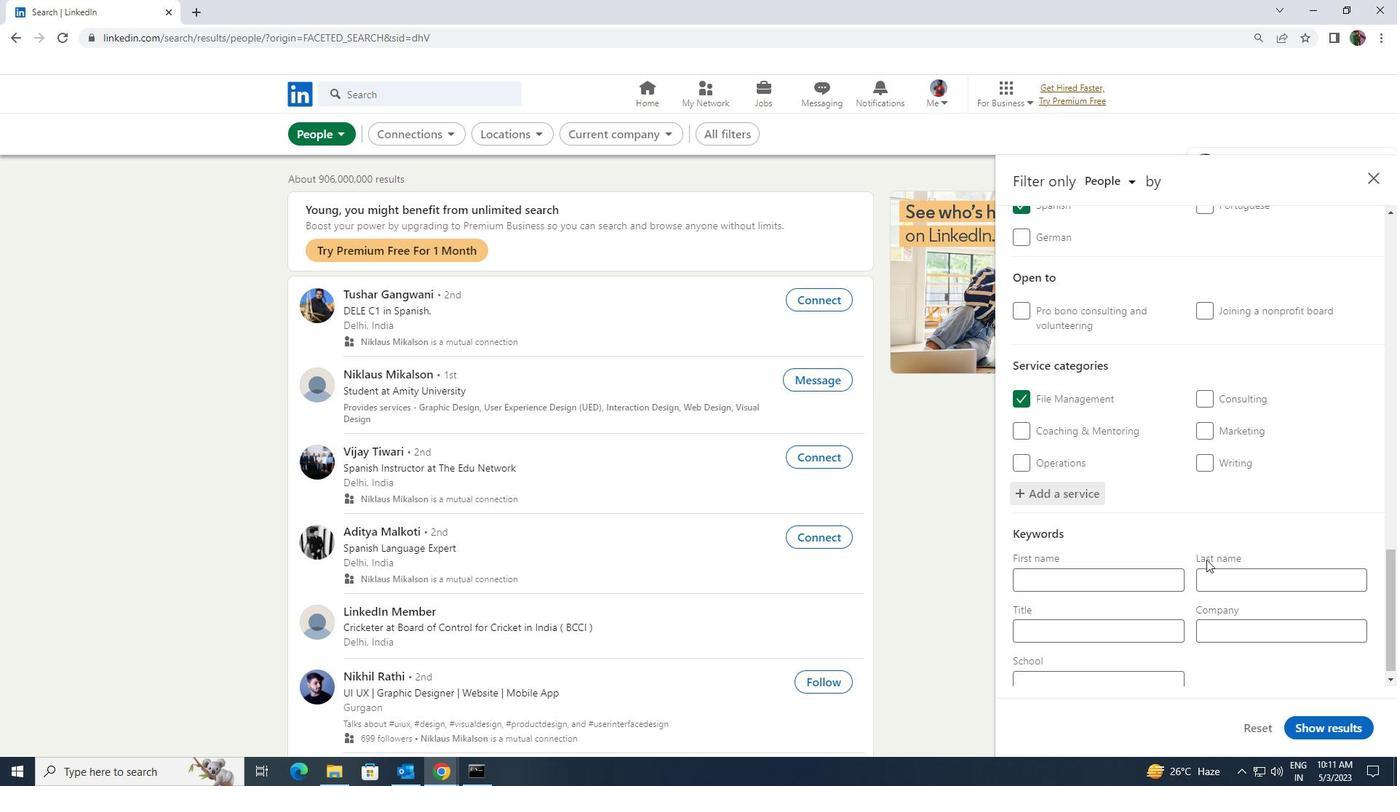 
Action: Mouse moved to (1160, 624)
Screenshot: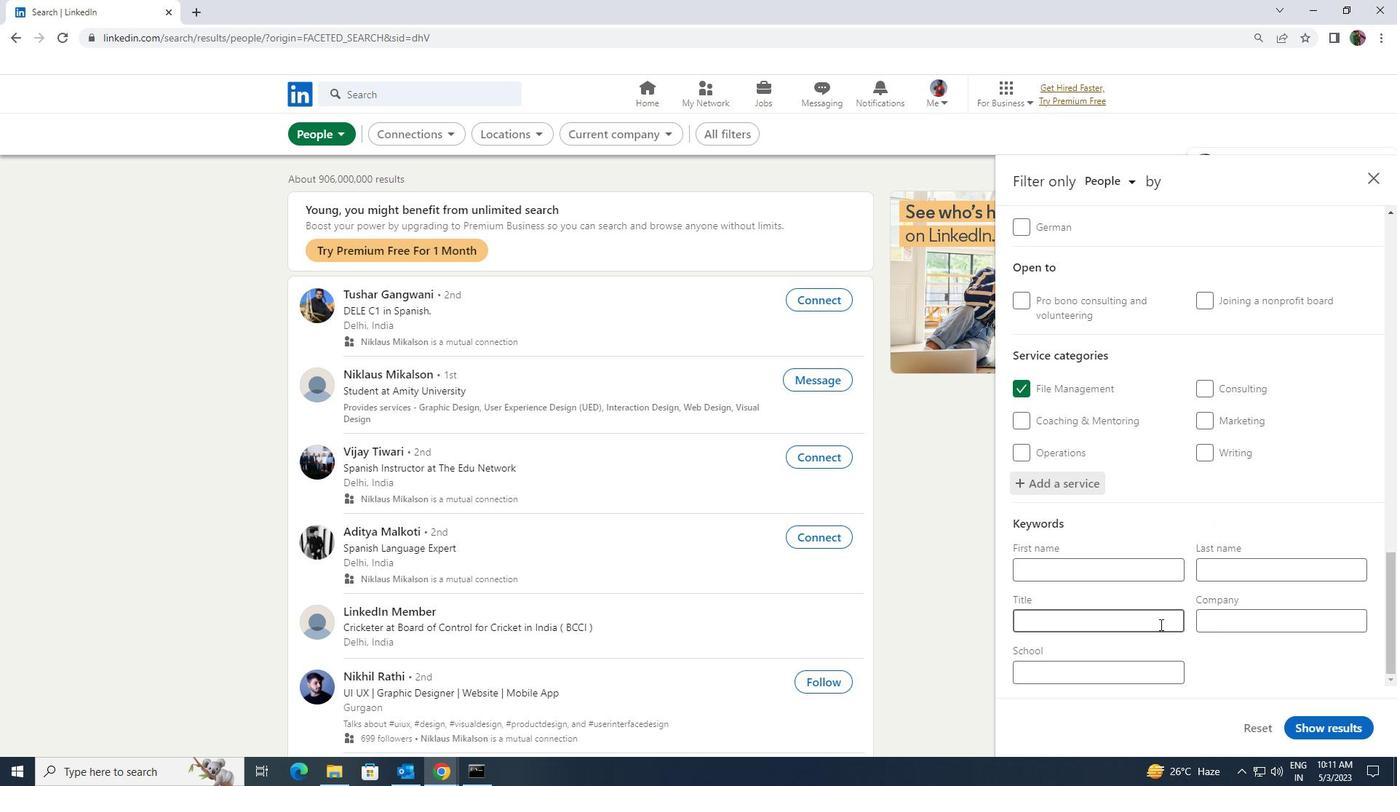 
Action: Mouse pressed left at (1160, 624)
Screenshot: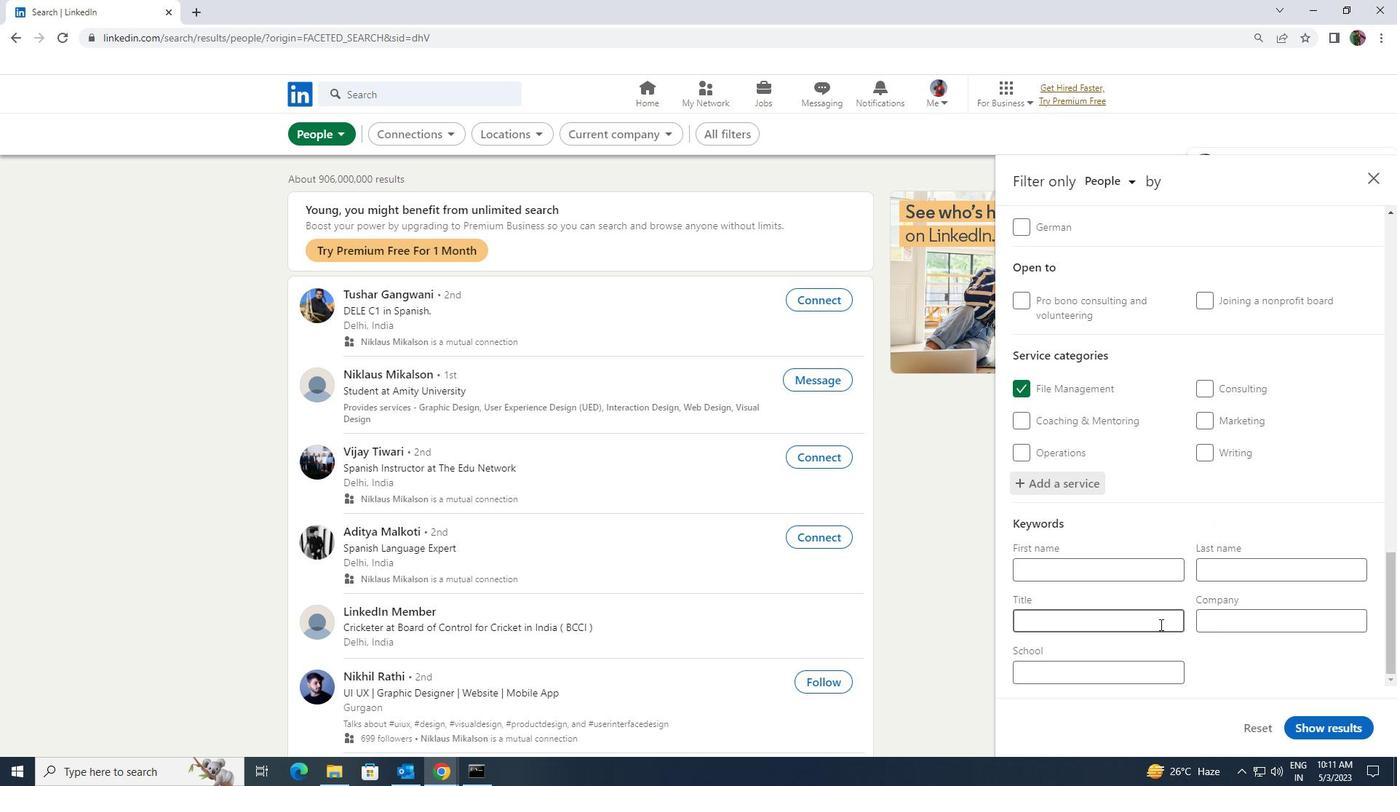 
Action: Key pressed <Key.shift>INTERIOR<Key.space><Key.shift>DESIGNER
Screenshot: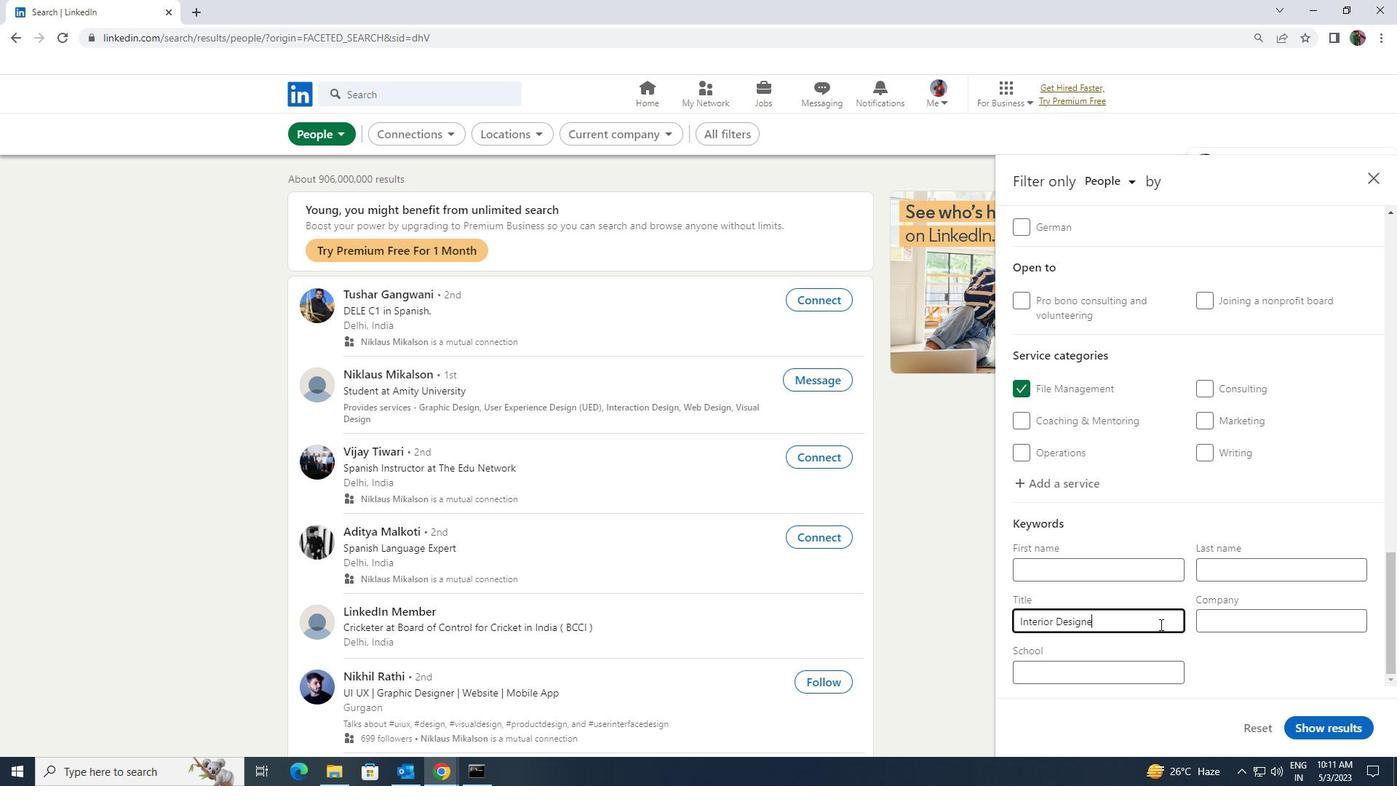 
Action: Mouse moved to (1299, 724)
Screenshot: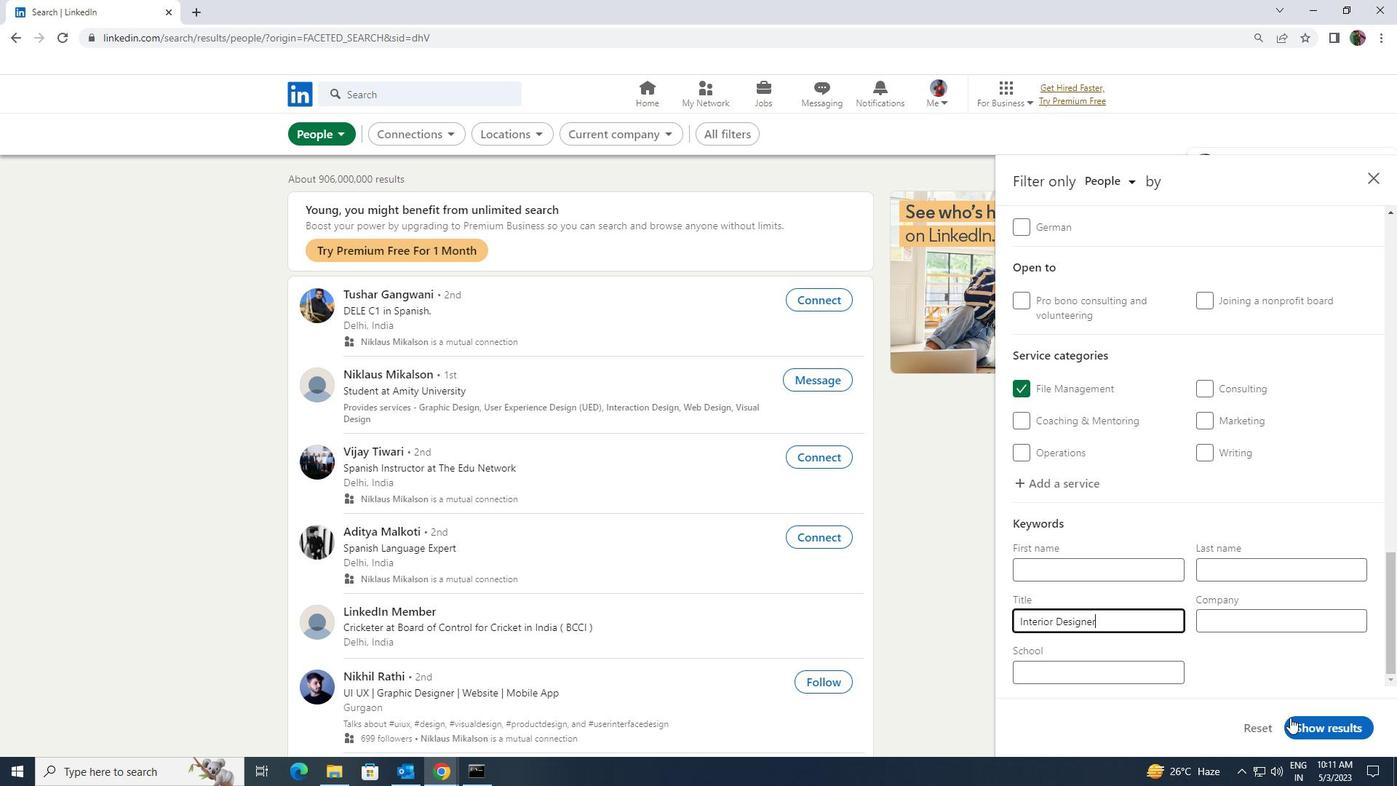 
Action: Mouse pressed left at (1299, 724)
Screenshot: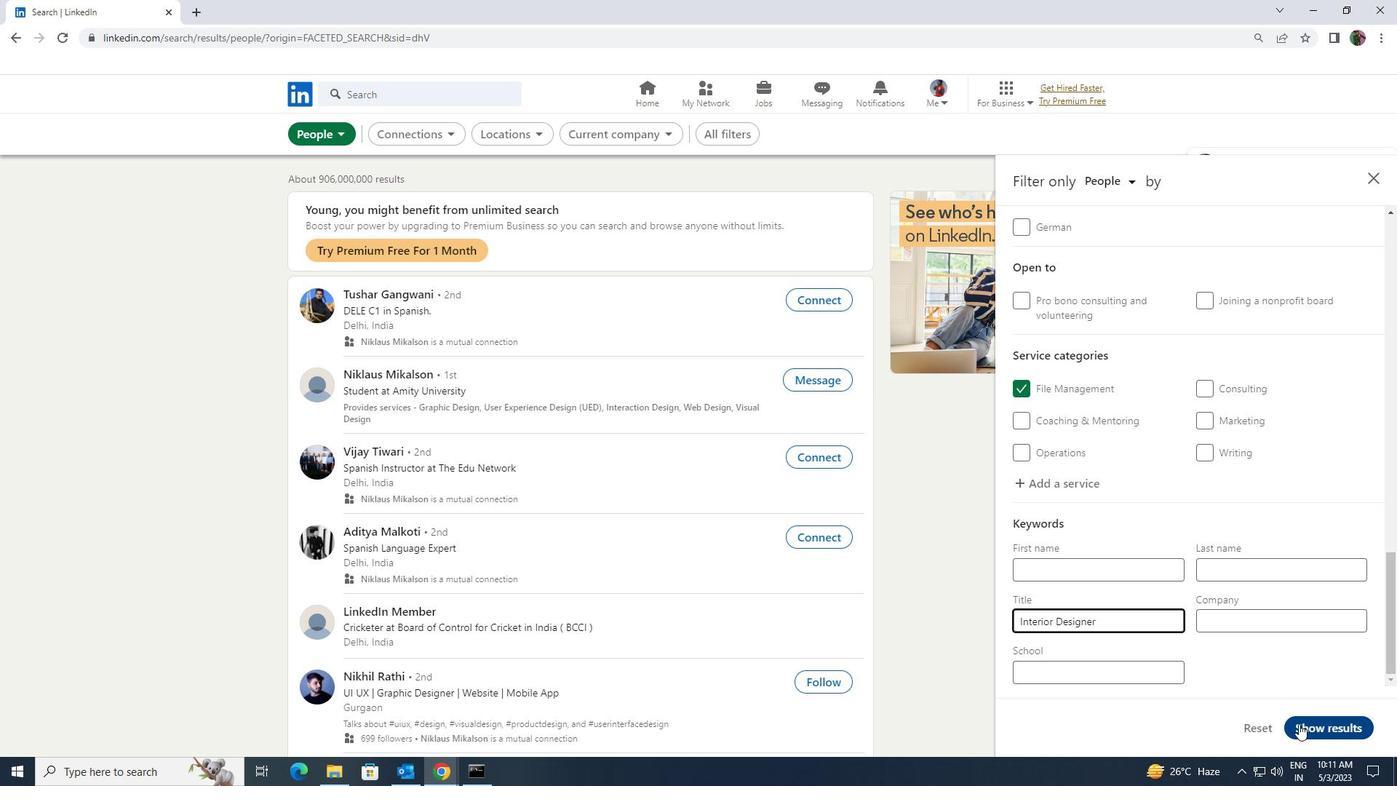 
